 Task: Find connections with filter location Calafell with filter topic #linkedinnetworkingwith filter profile language Spanish with filter current company Ather Energy with filter school Velammal College of Engineering & Technology, Madurai with filter industry Sightseeing Transportation with filter service category Commercial Real Estate with filter keywords title Retail Worker
Action: Mouse moved to (162, 231)
Screenshot: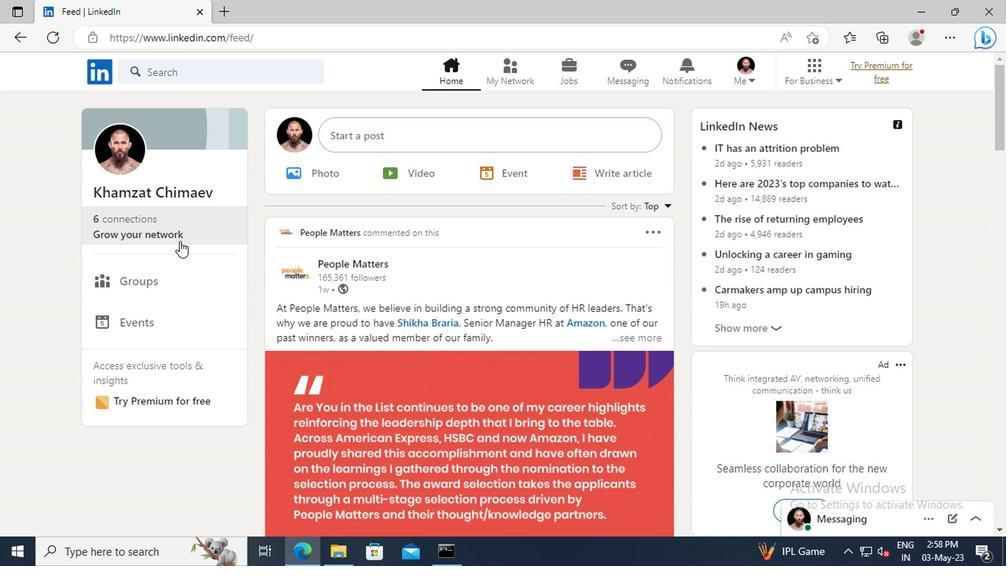 
Action: Mouse pressed left at (162, 231)
Screenshot: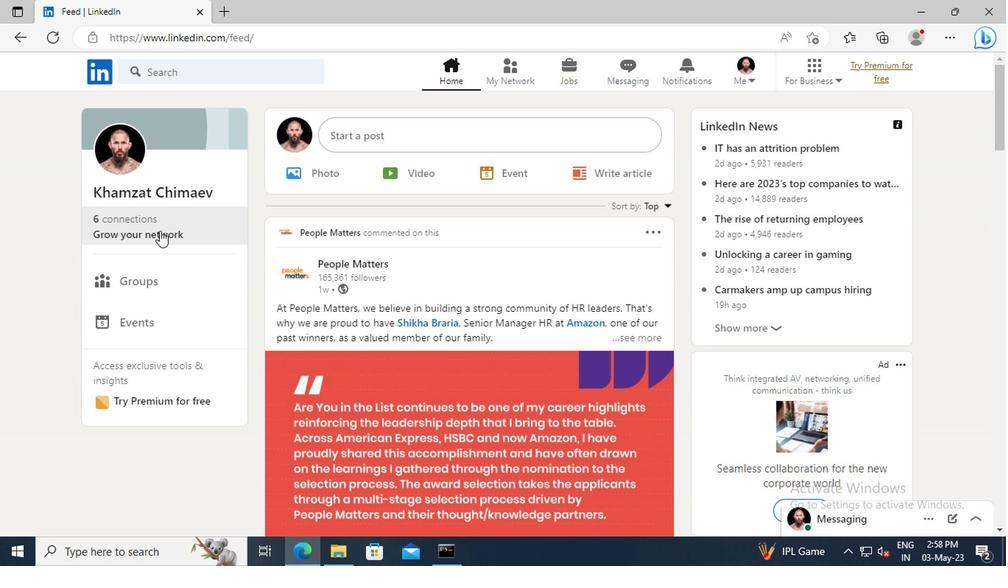 
Action: Mouse moved to (165, 161)
Screenshot: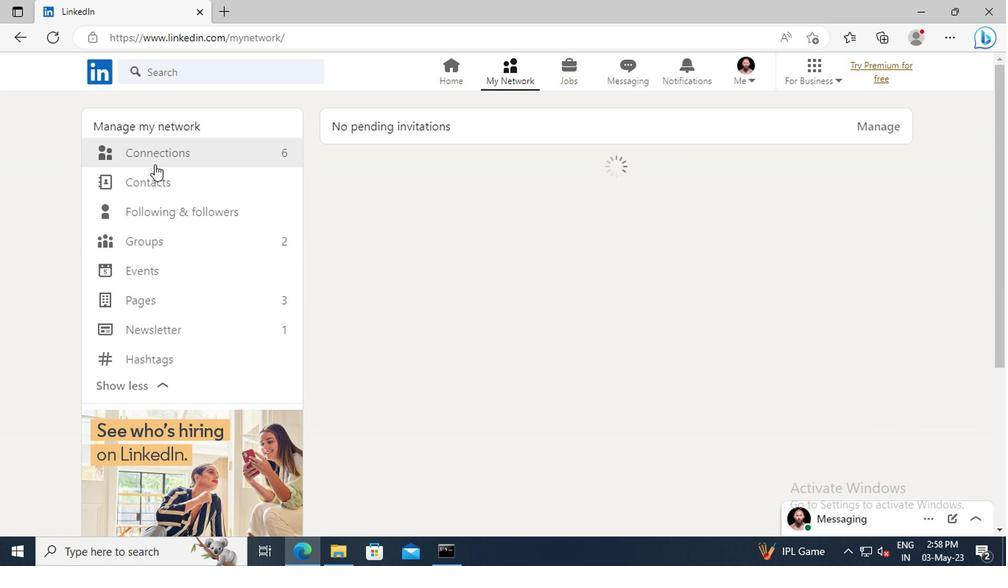 
Action: Mouse pressed left at (165, 161)
Screenshot: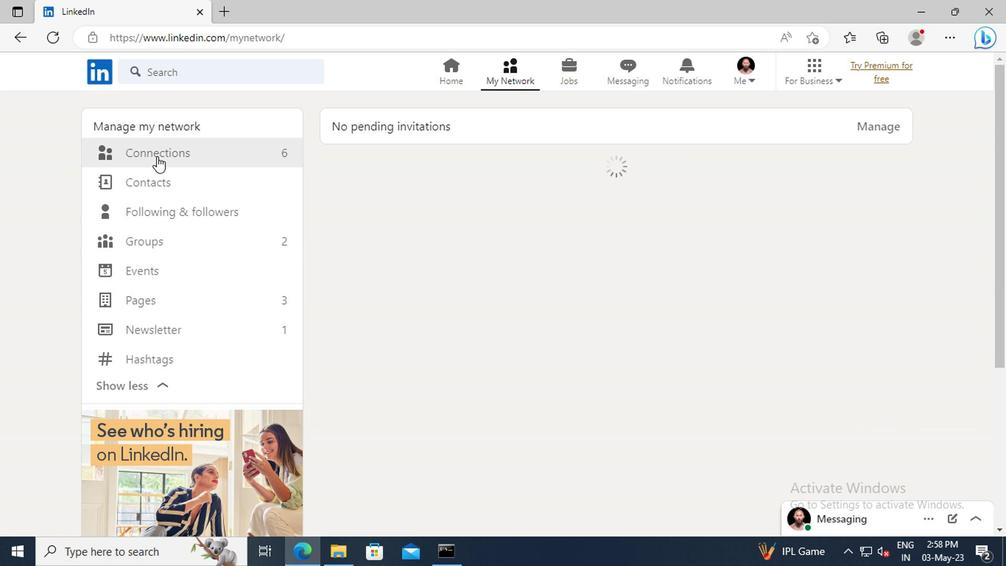 
Action: Mouse moved to (597, 164)
Screenshot: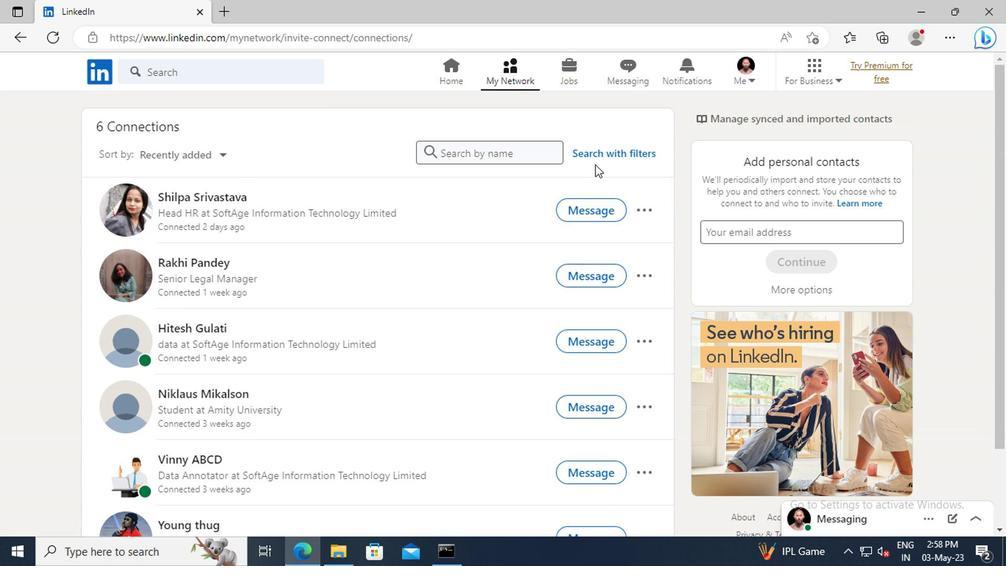 
Action: Mouse pressed left at (597, 164)
Screenshot: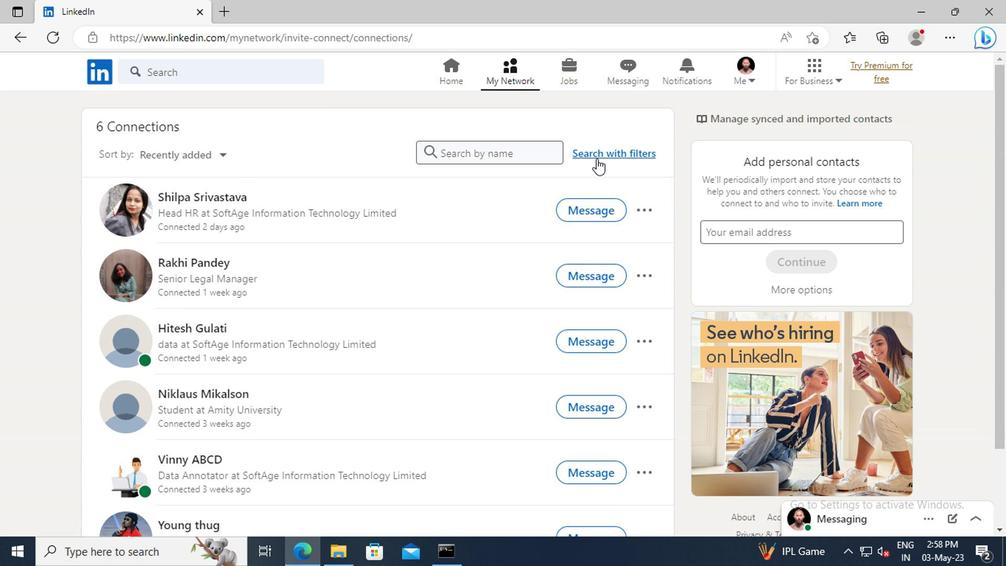 
Action: Mouse moved to (558, 123)
Screenshot: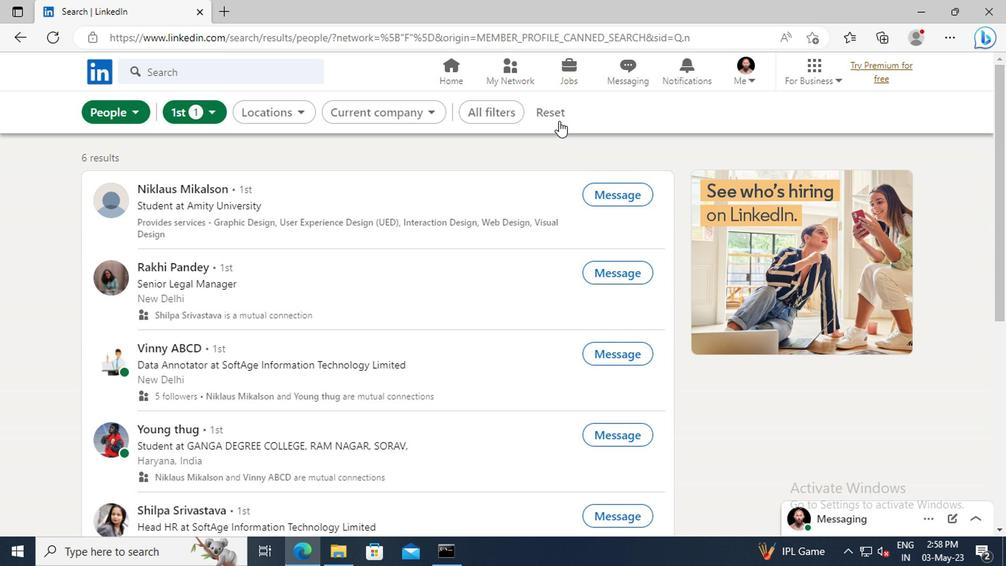 
Action: Mouse pressed left at (558, 123)
Screenshot: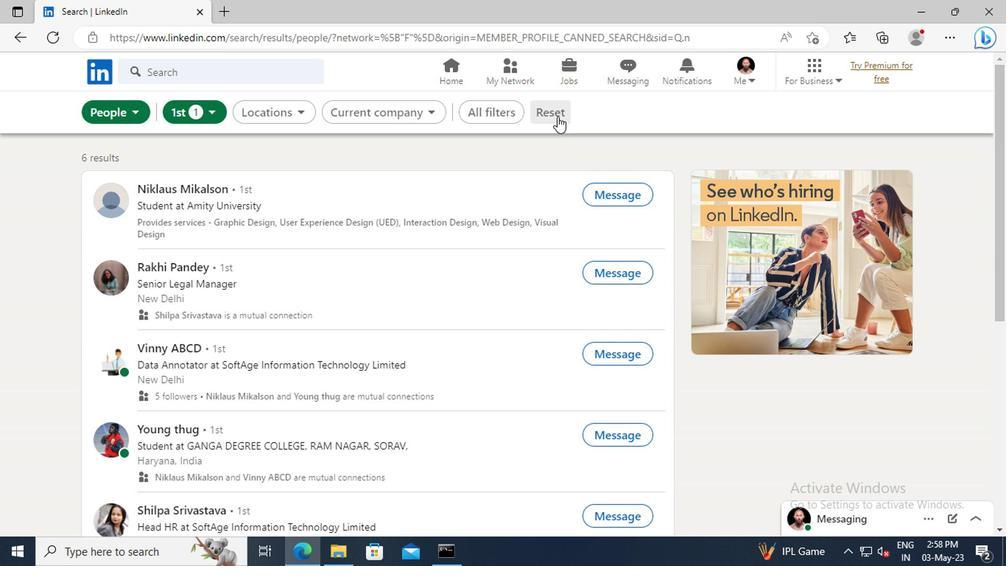 
Action: Mouse moved to (530, 119)
Screenshot: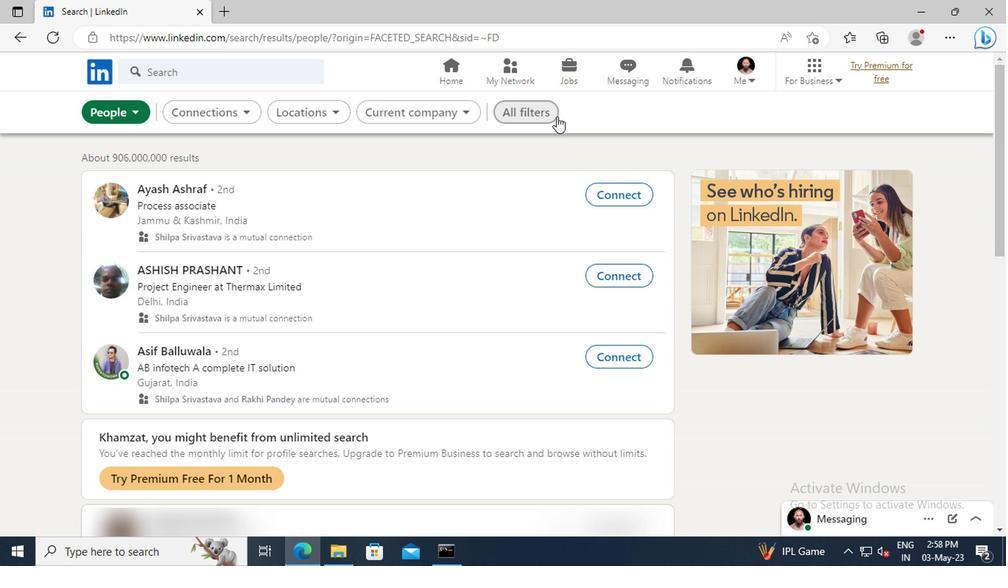 
Action: Mouse pressed left at (530, 119)
Screenshot: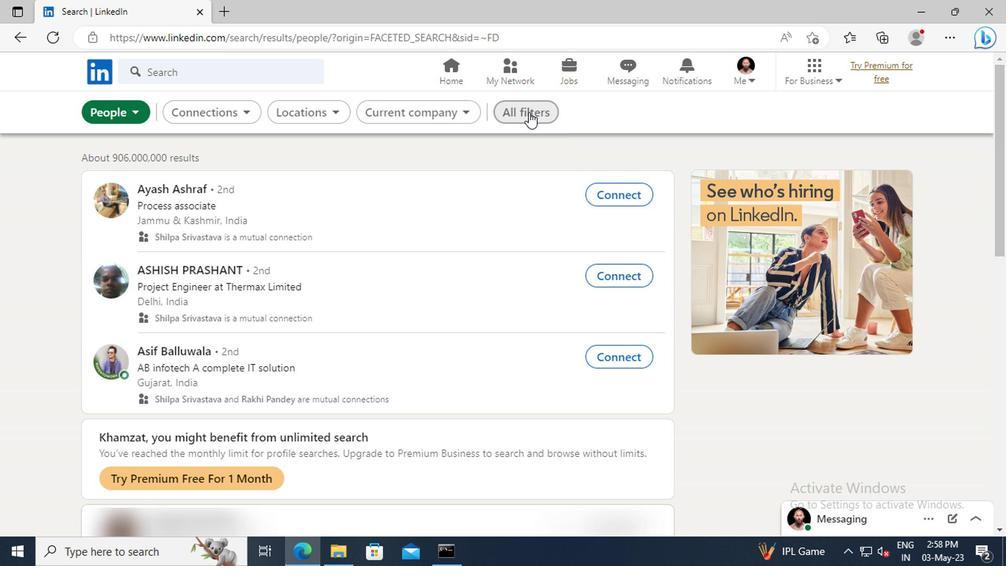 
Action: Mouse moved to (817, 266)
Screenshot: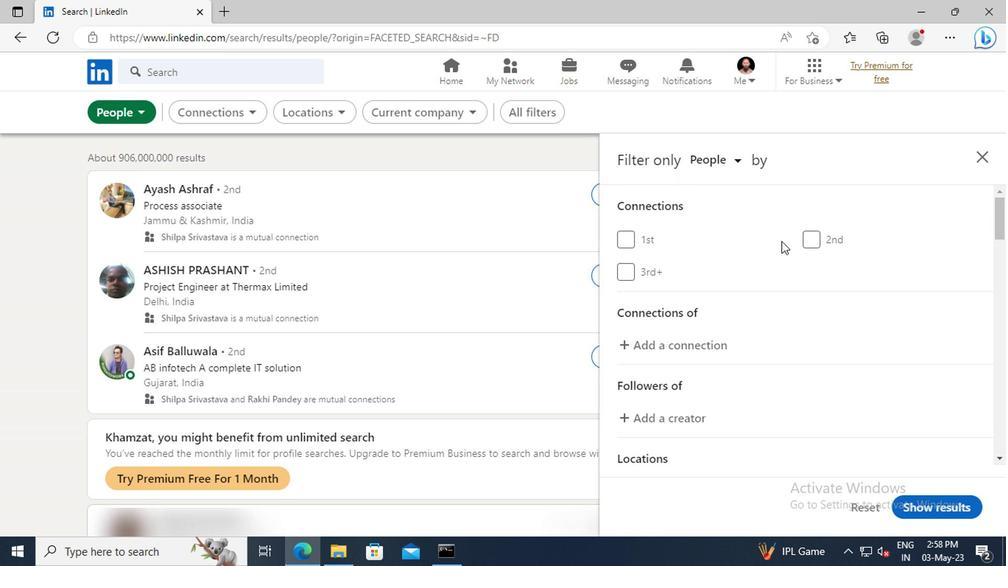 
Action: Mouse scrolled (817, 265) with delta (0, -1)
Screenshot: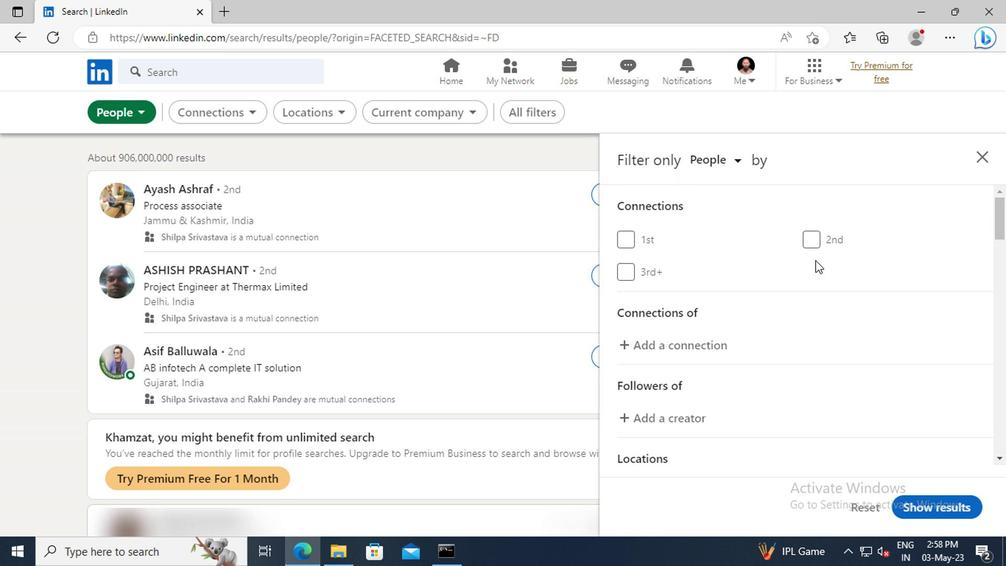 
Action: Mouse scrolled (817, 265) with delta (0, -1)
Screenshot: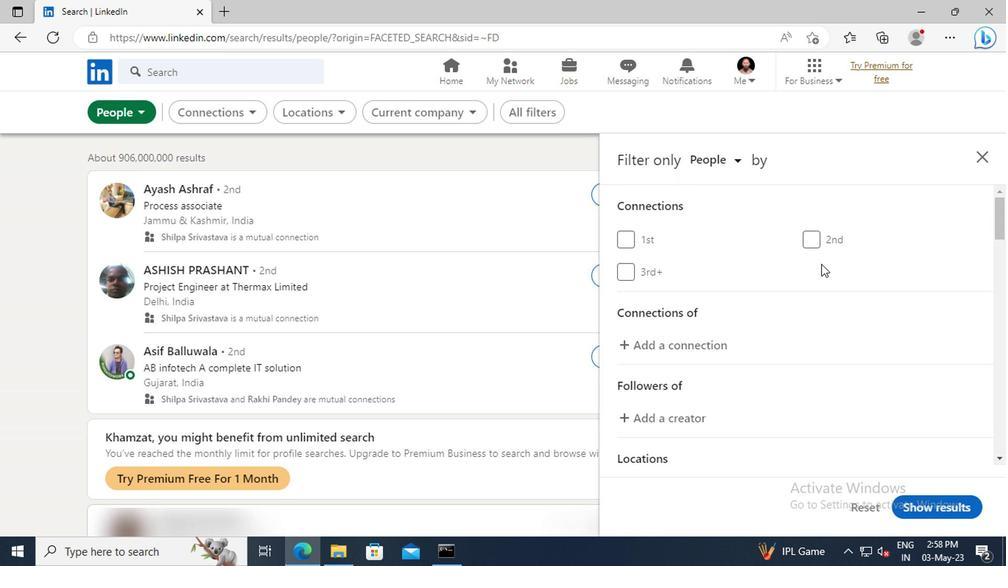 
Action: Mouse scrolled (817, 265) with delta (0, -1)
Screenshot: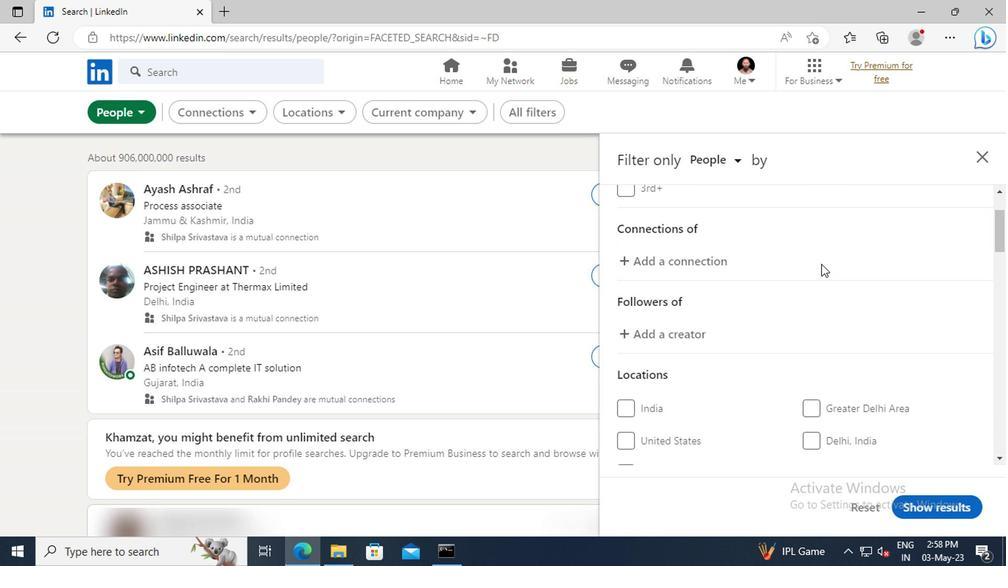 
Action: Mouse scrolled (817, 265) with delta (0, -1)
Screenshot: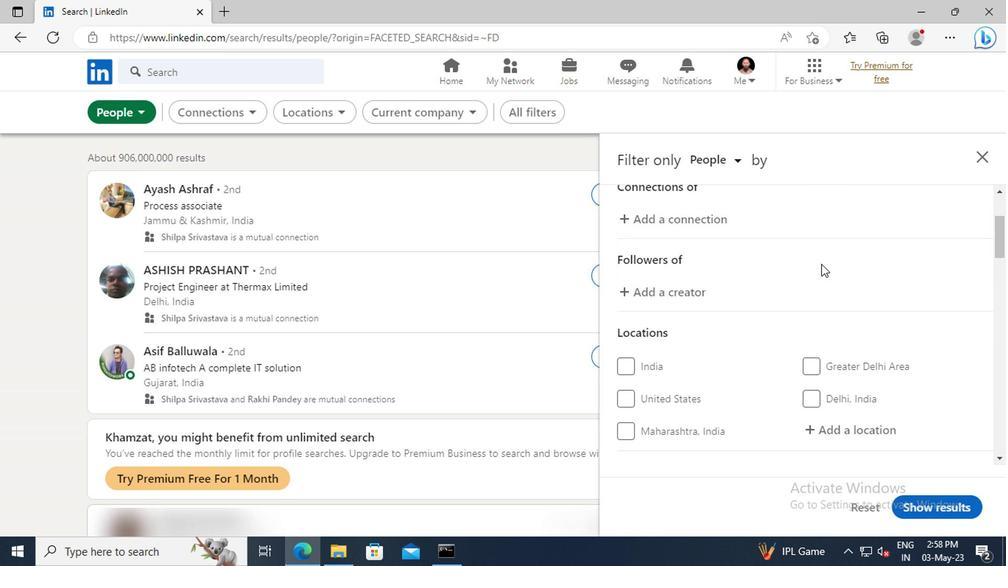 
Action: Mouse scrolled (817, 265) with delta (0, -1)
Screenshot: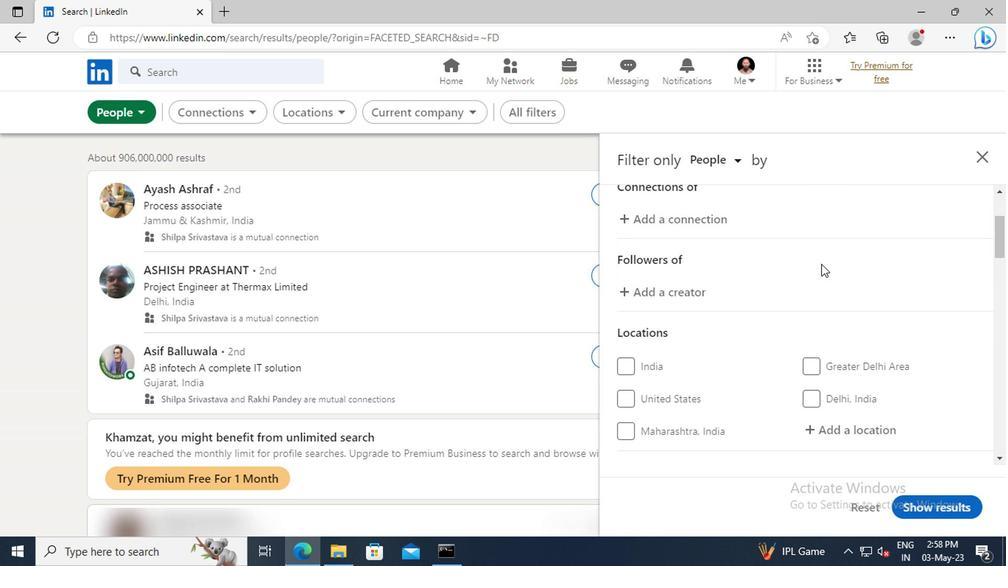 
Action: Mouse scrolled (817, 265) with delta (0, -1)
Screenshot: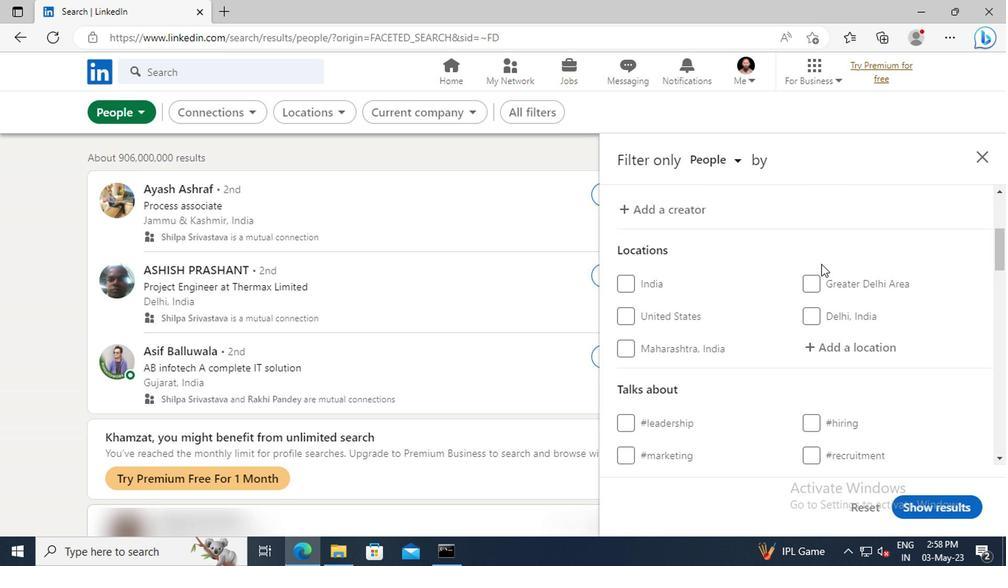 
Action: Mouse moved to (827, 298)
Screenshot: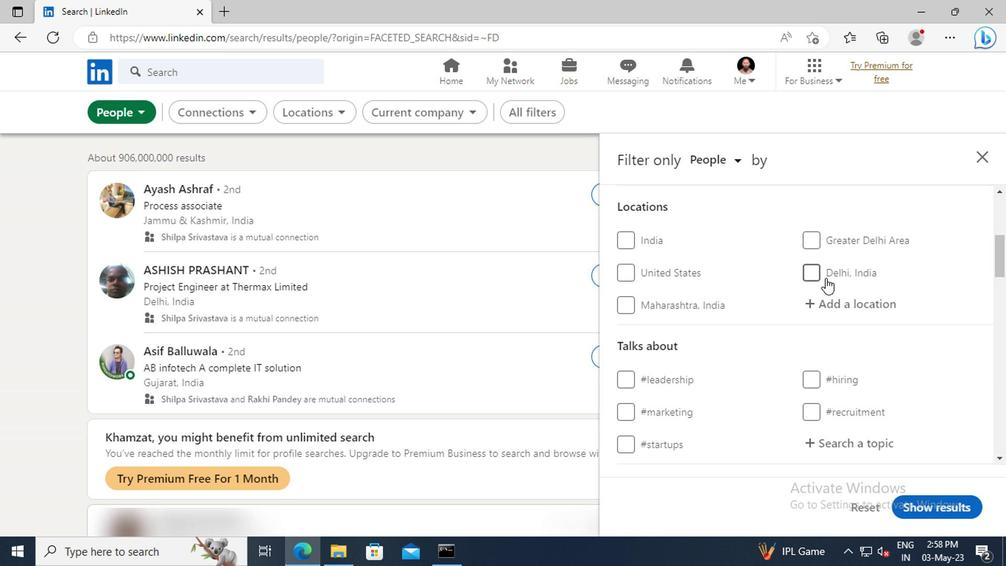 
Action: Mouse pressed left at (827, 298)
Screenshot: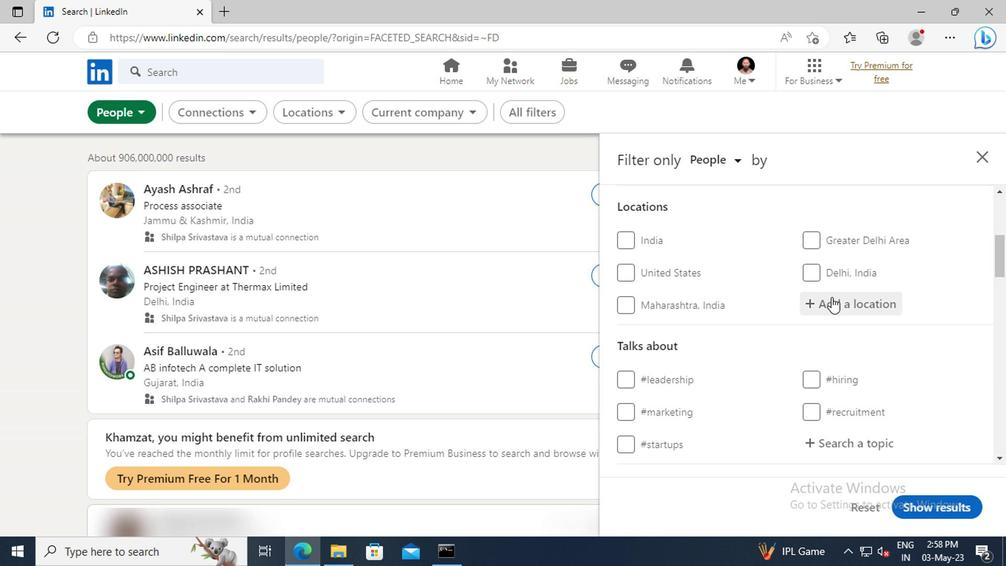 
Action: Key pressed <Key.shift>CALAFELL
Screenshot: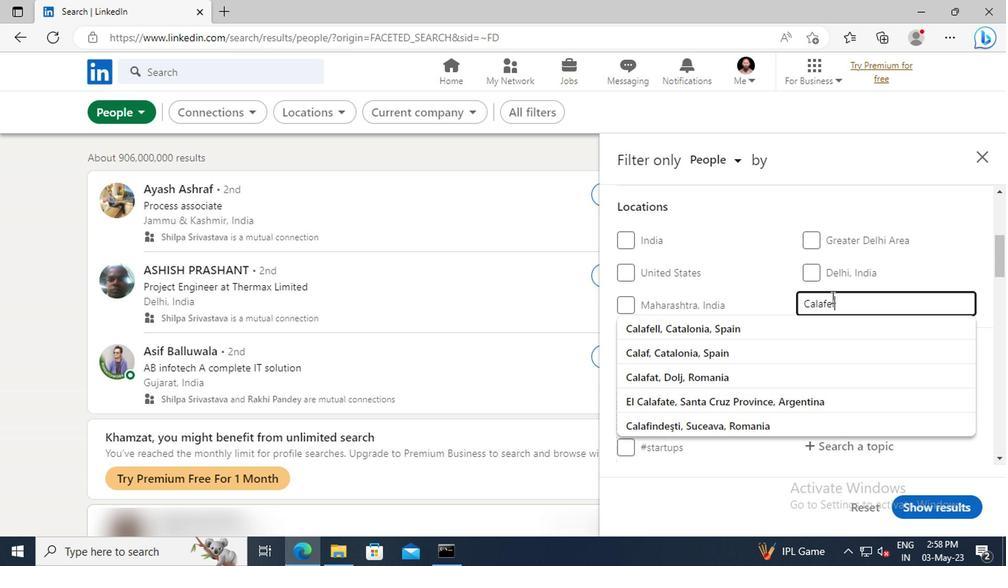 
Action: Mouse moved to (832, 328)
Screenshot: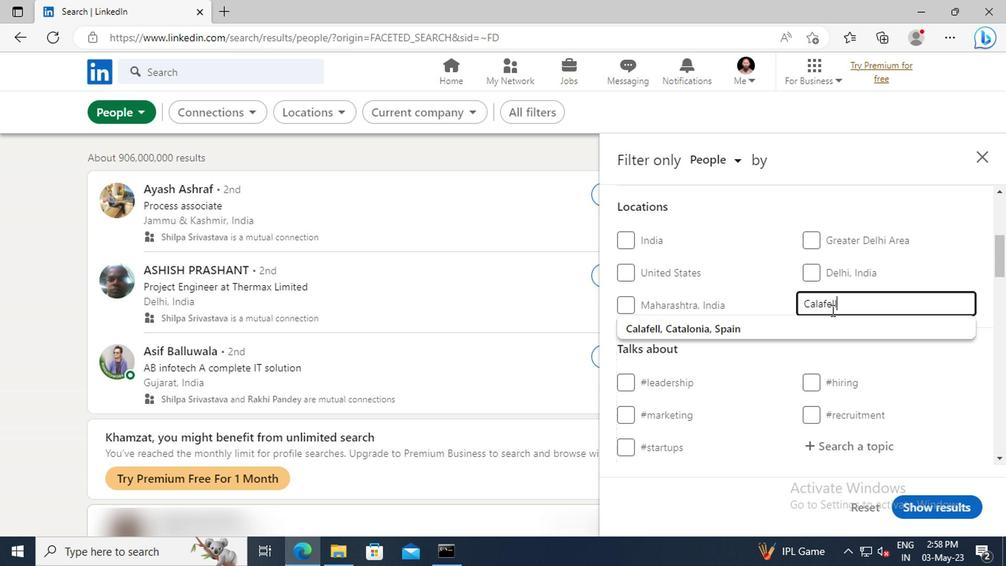 
Action: Mouse pressed left at (832, 328)
Screenshot: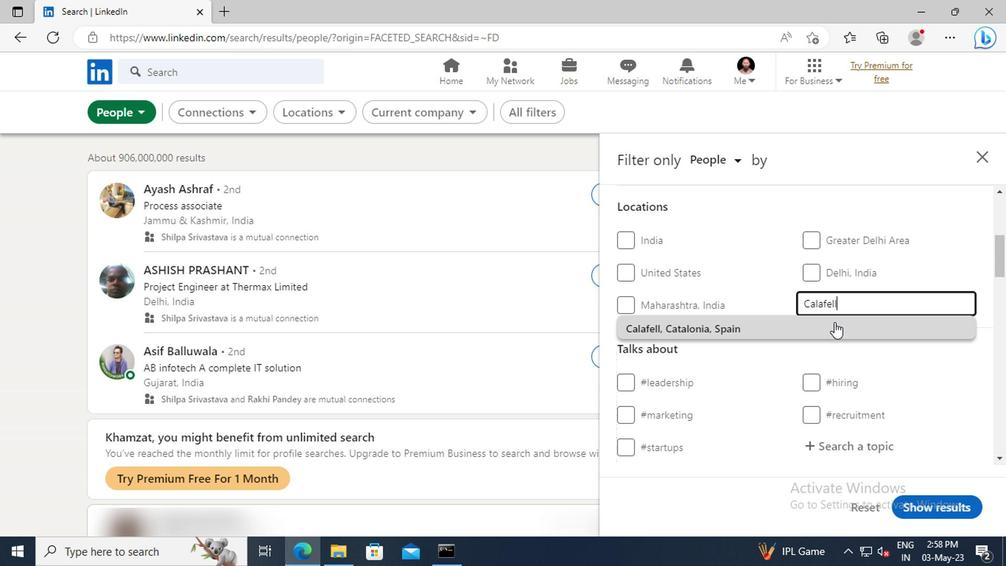 
Action: Mouse scrolled (832, 327) with delta (0, 0)
Screenshot: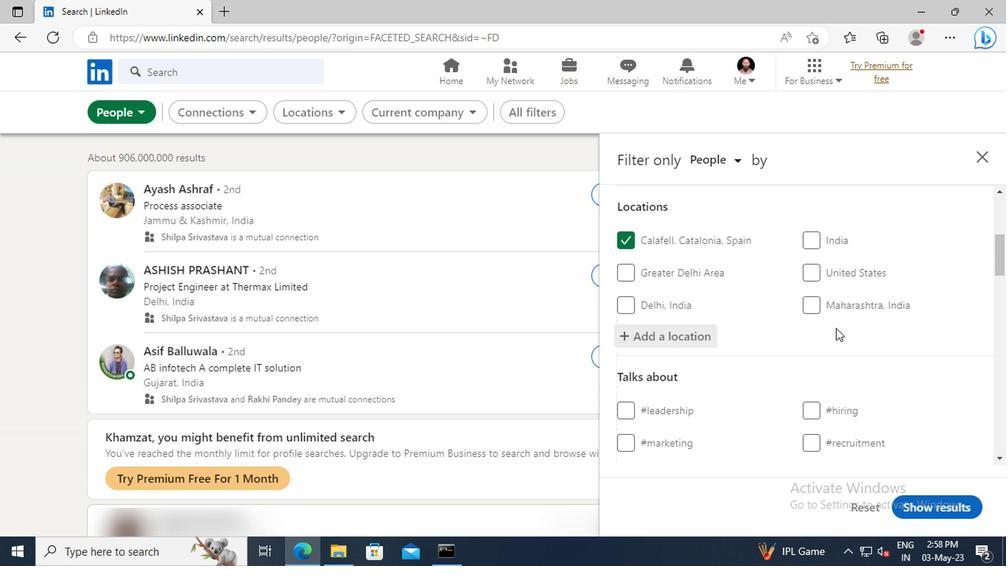 
Action: Mouse scrolled (832, 327) with delta (0, 0)
Screenshot: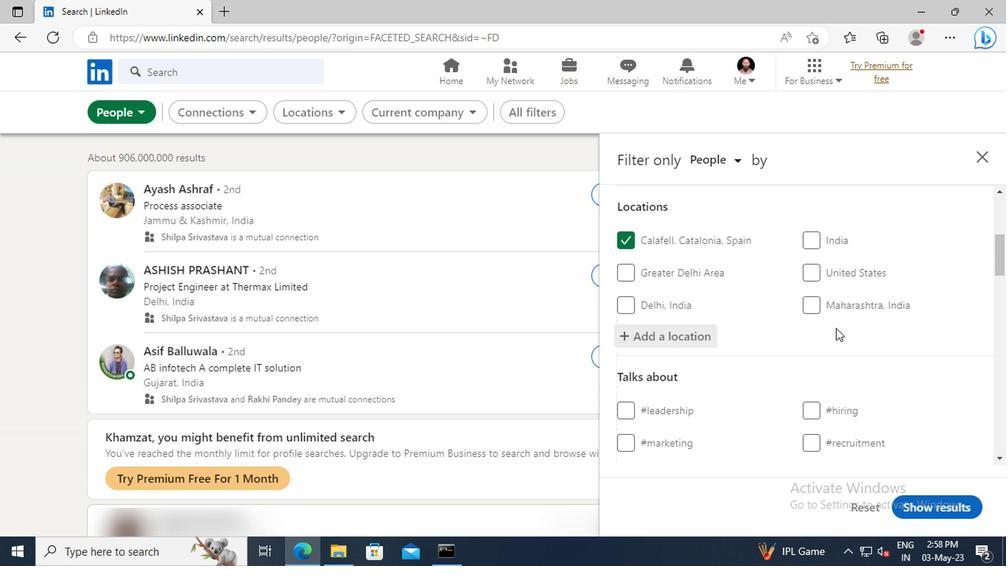 
Action: Mouse scrolled (832, 327) with delta (0, 0)
Screenshot: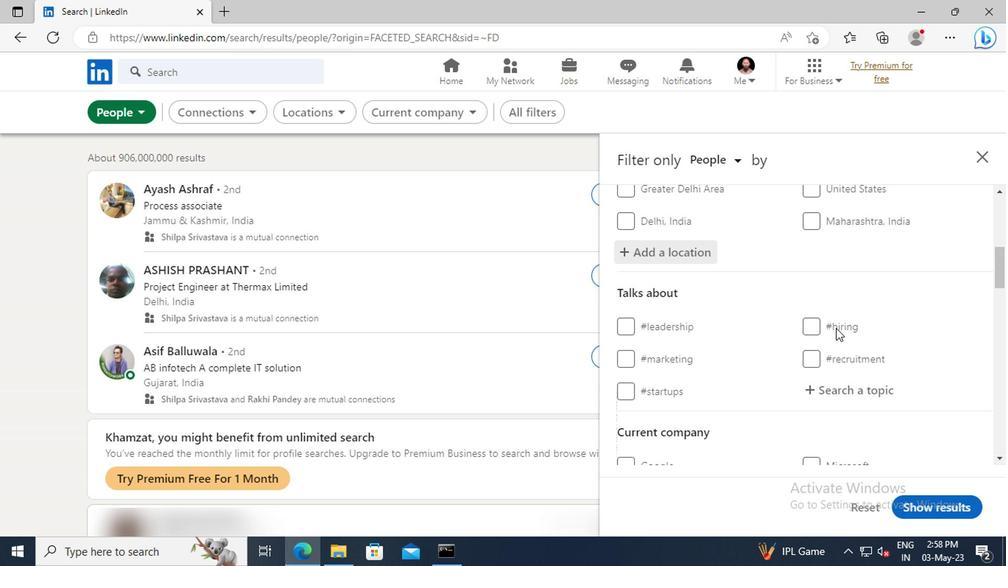 
Action: Mouse scrolled (832, 327) with delta (0, 0)
Screenshot: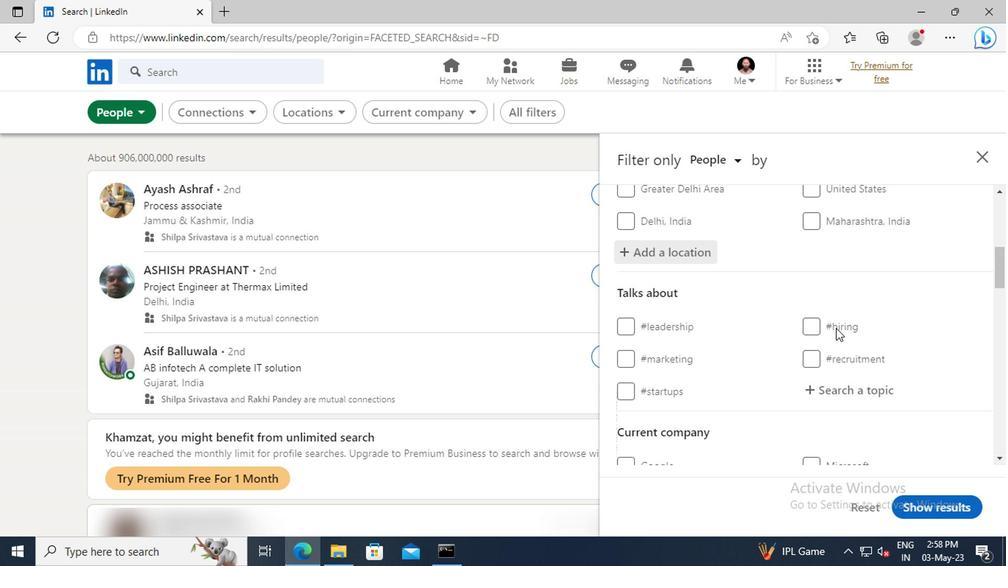 
Action: Mouse moved to (836, 316)
Screenshot: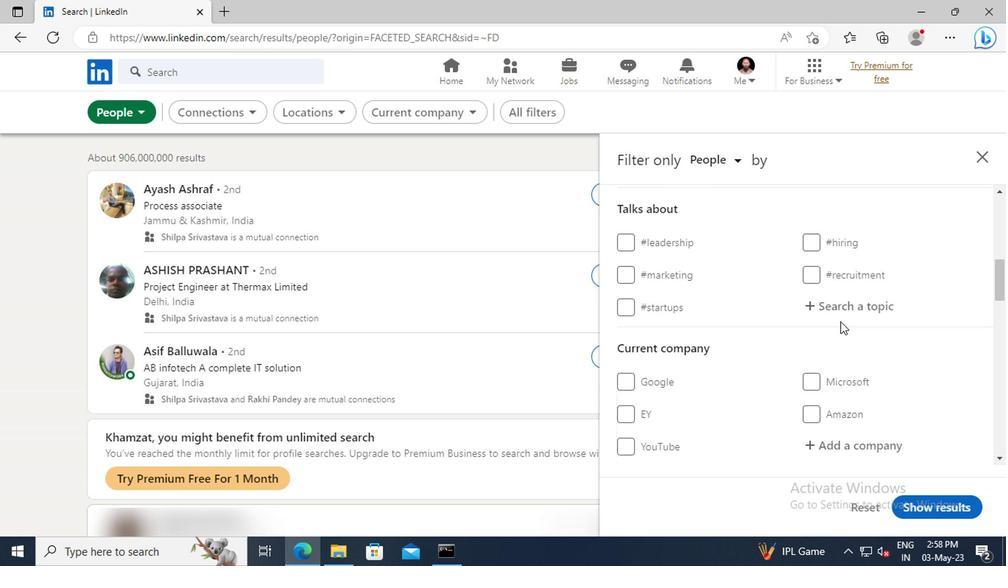 
Action: Mouse pressed left at (836, 316)
Screenshot: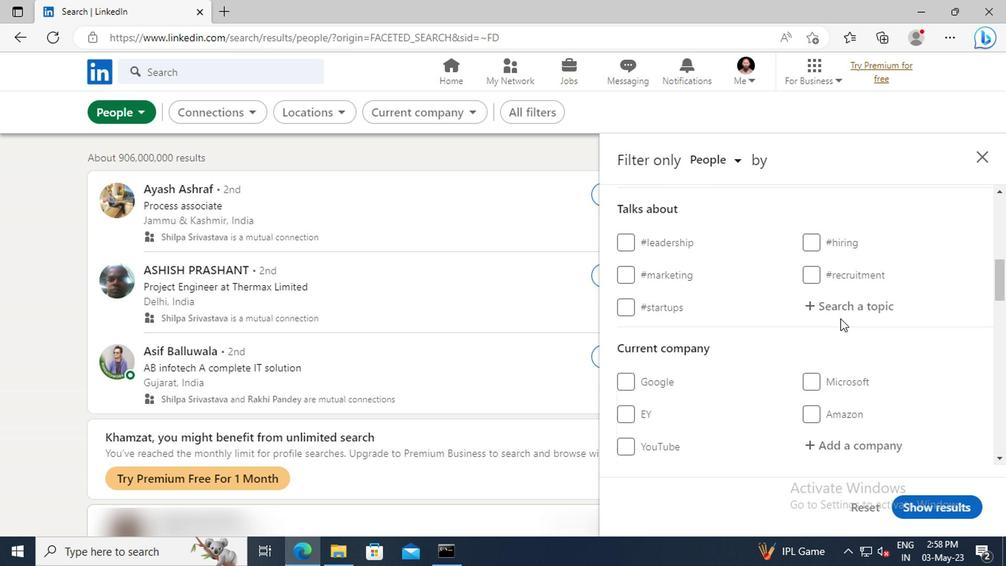 
Action: Key pressed LINKEDINNET
Screenshot: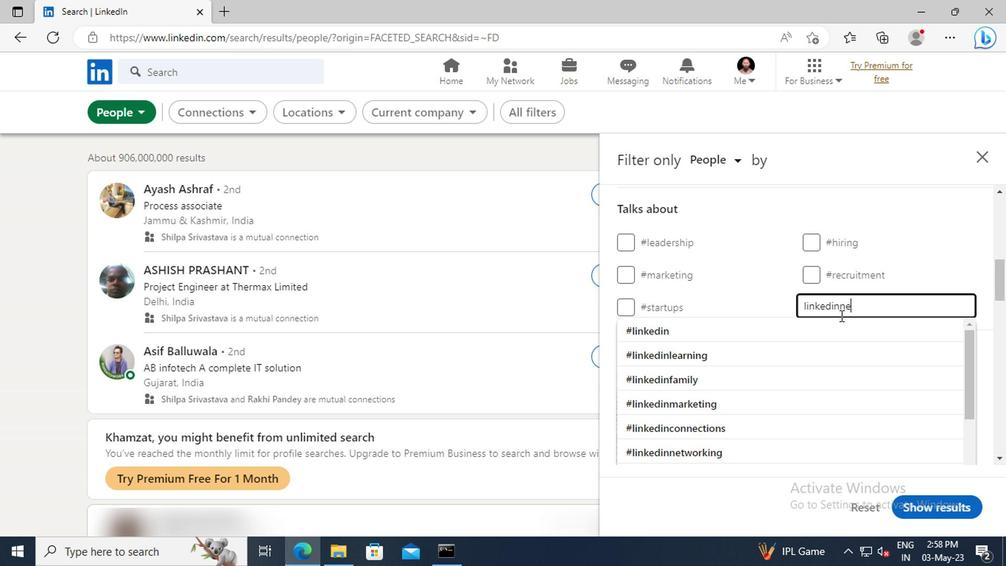 
Action: Mouse moved to (838, 321)
Screenshot: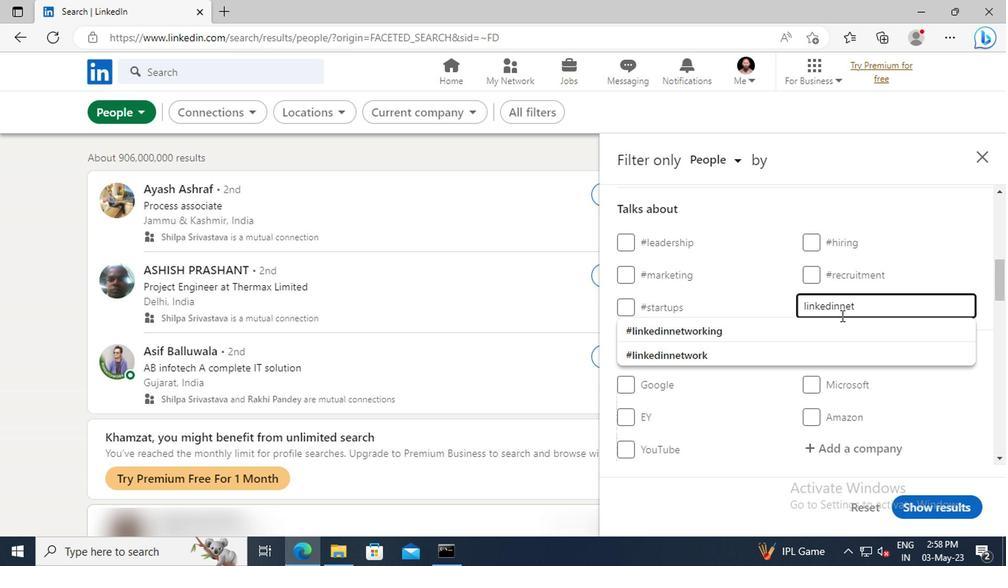 
Action: Mouse pressed left at (838, 321)
Screenshot: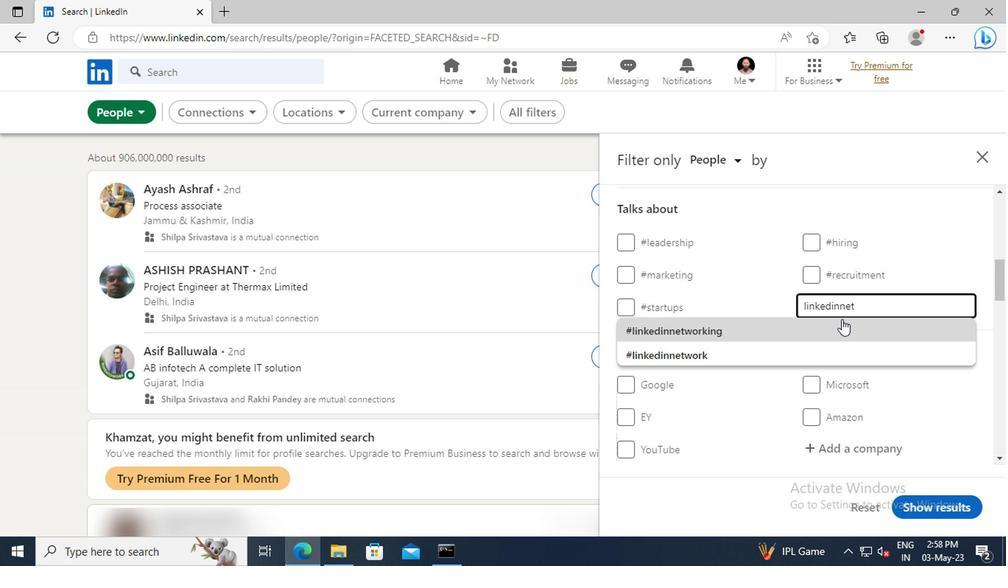 
Action: Mouse scrolled (838, 320) with delta (0, -1)
Screenshot: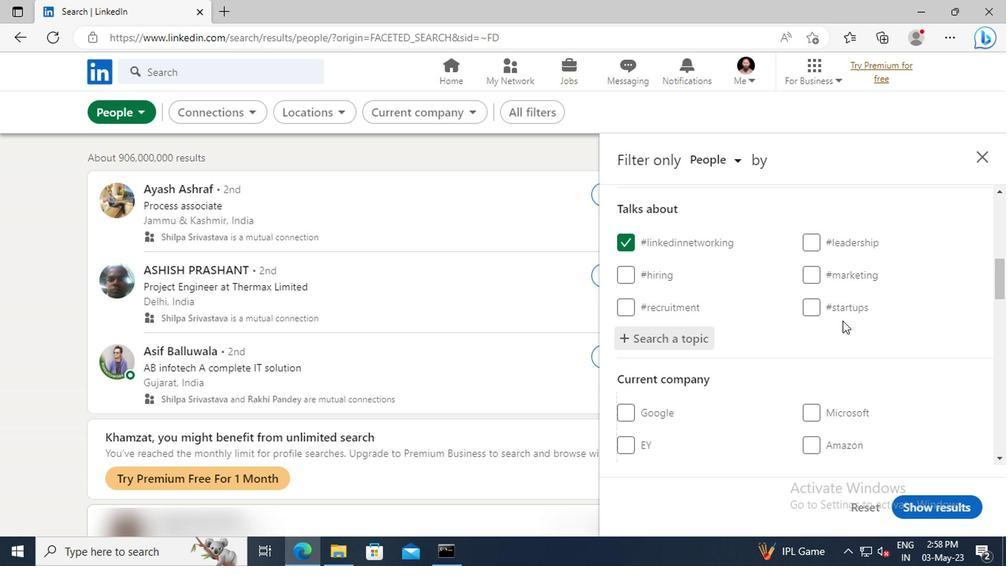 
Action: Mouse scrolled (838, 320) with delta (0, -1)
Screenshot: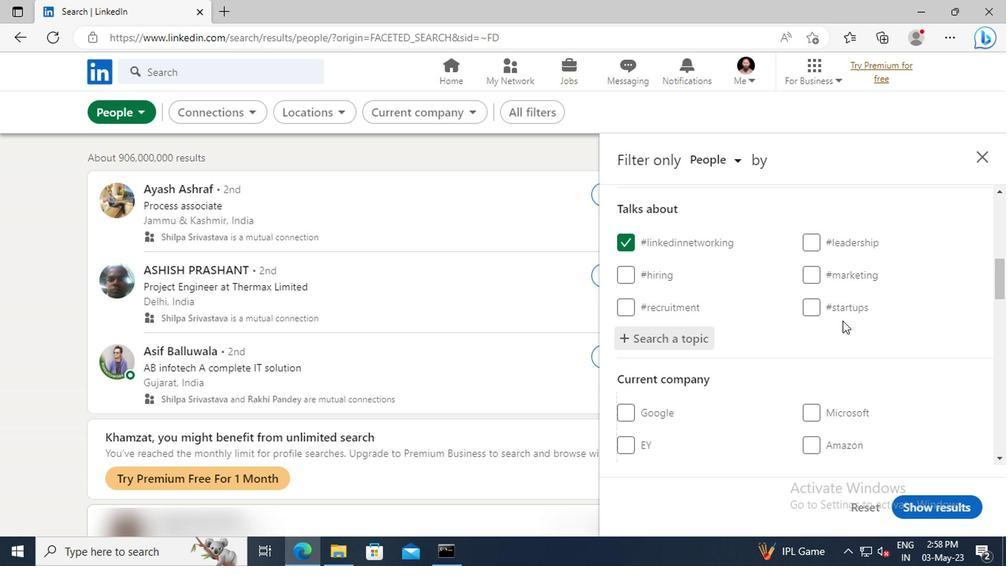 
Action: Mouse scrolled (838, 320) with delta (0, -1)
Screenshot: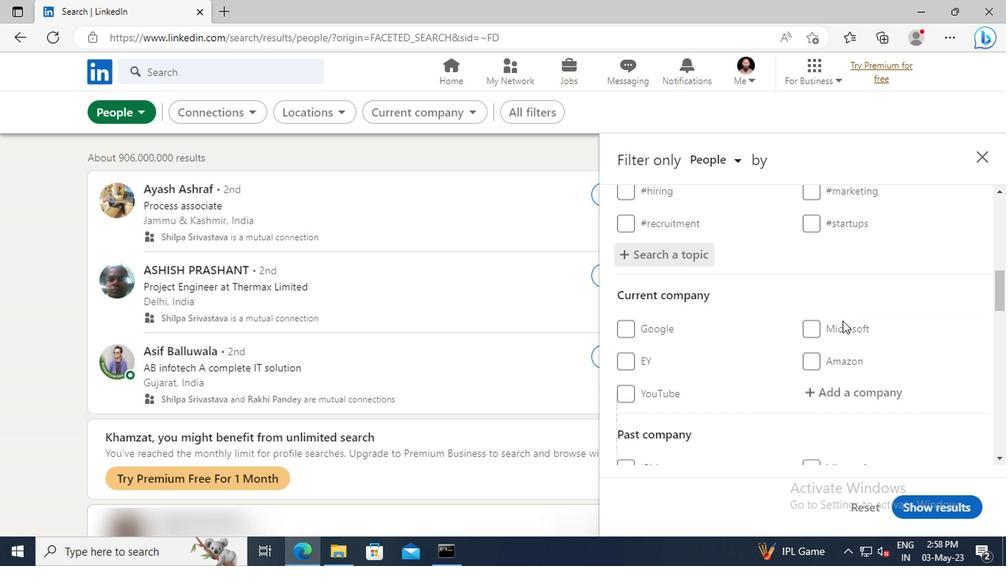 
Action: Mouse scrolled (838, 320) with delta (0, -1)
Screenshot: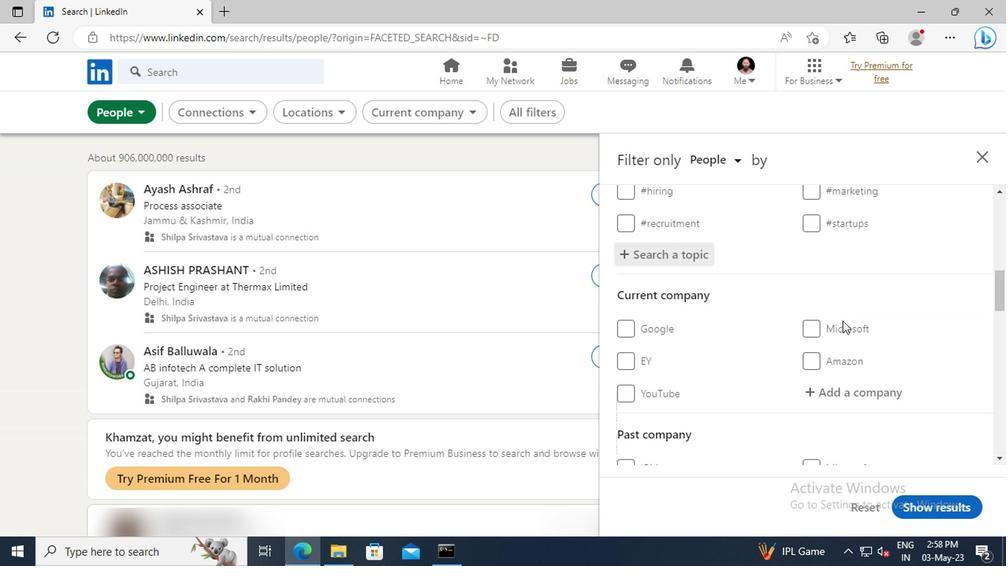 
Action: Mouse scrolled (838, 320) with delta (0, -1)
Screenshot: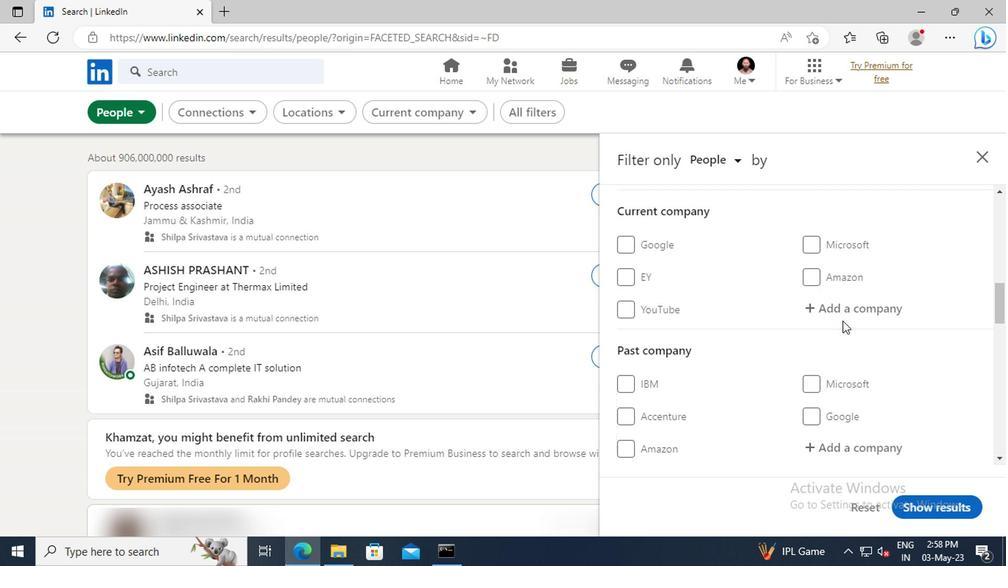 
Action: Mouse scrolled (838, 320) with delta (0, -1)
Screenshot: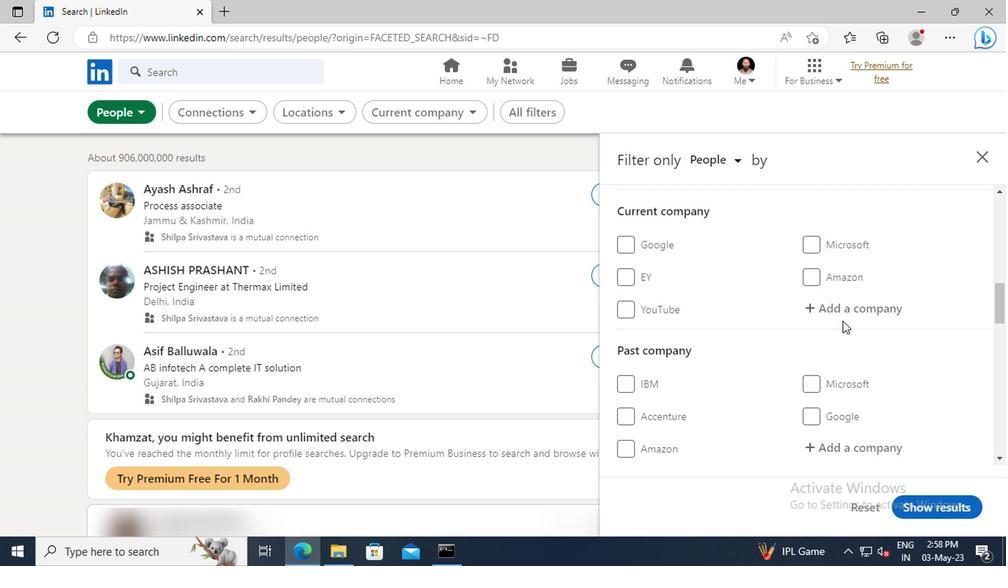 
Action: Mouse scrolled (838, 320) with delta (0, -1)
Screenshot: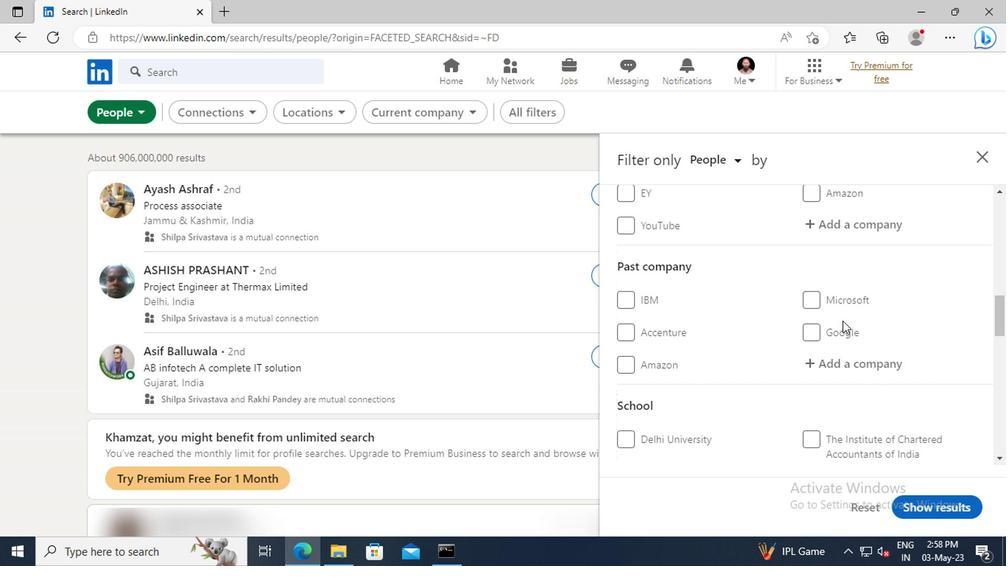 
Action: Mouse scrolled (838, 320) with delta (0, -1)
Screenshot: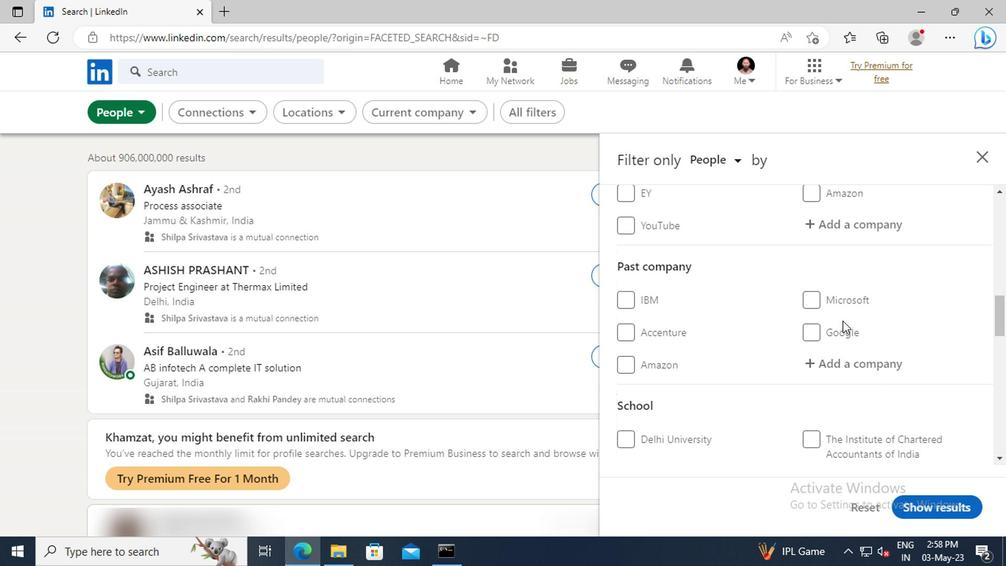 
Action: Mouse scrolled (838, 320) with delta (0, -1)
Screenshot: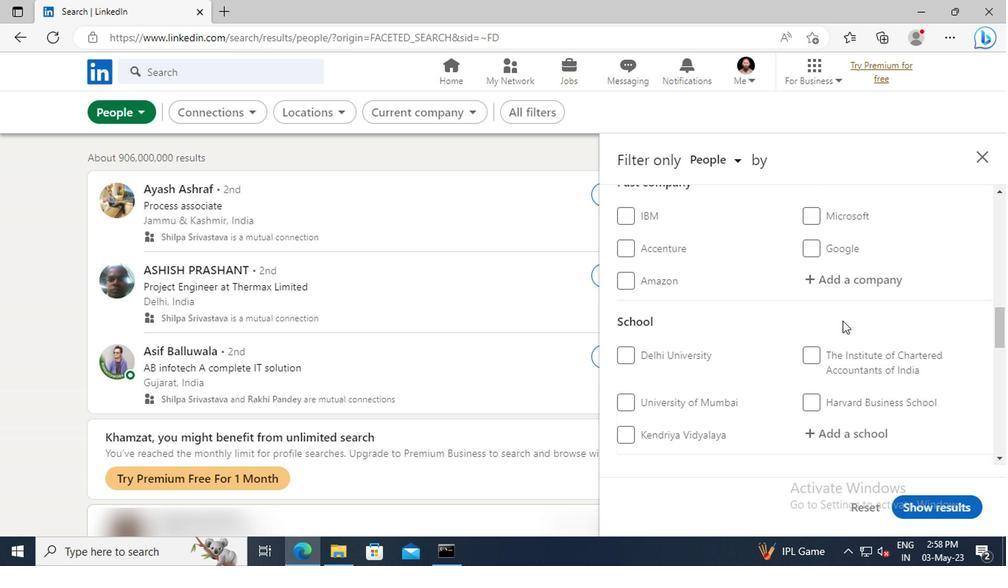 
Action: Mouse scrolled (838, 320) with delta (0, -1)
Screenshot: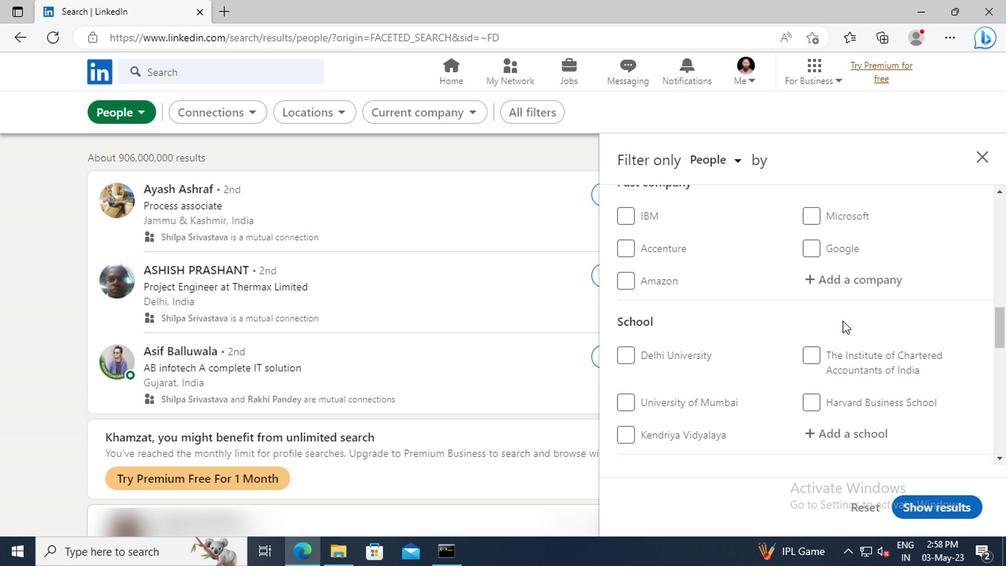 
Action: Mouse scrolled (838, 320) with delta (0, -1)
Screenshot: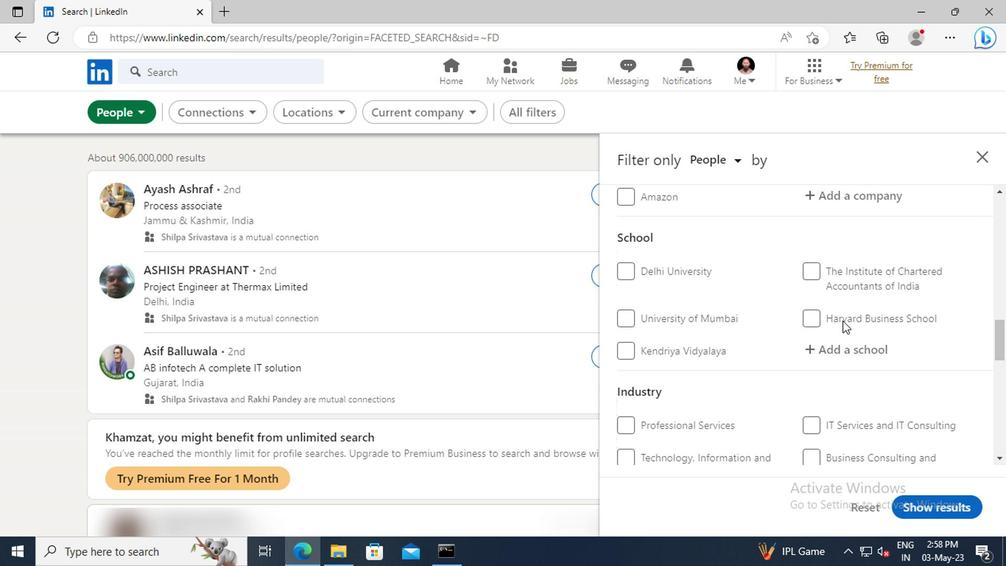 
Action: Mouse scrolled (838, 320) with delta (0, -1)
Screenshot: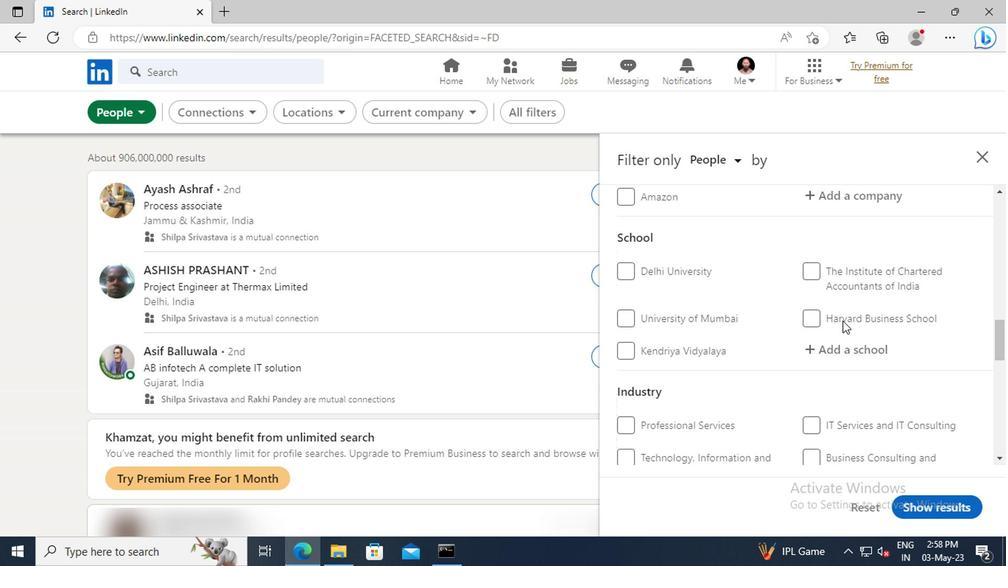 
Action: Mouse scrolled (838, 320) with delta (0, -1)
Screenshot: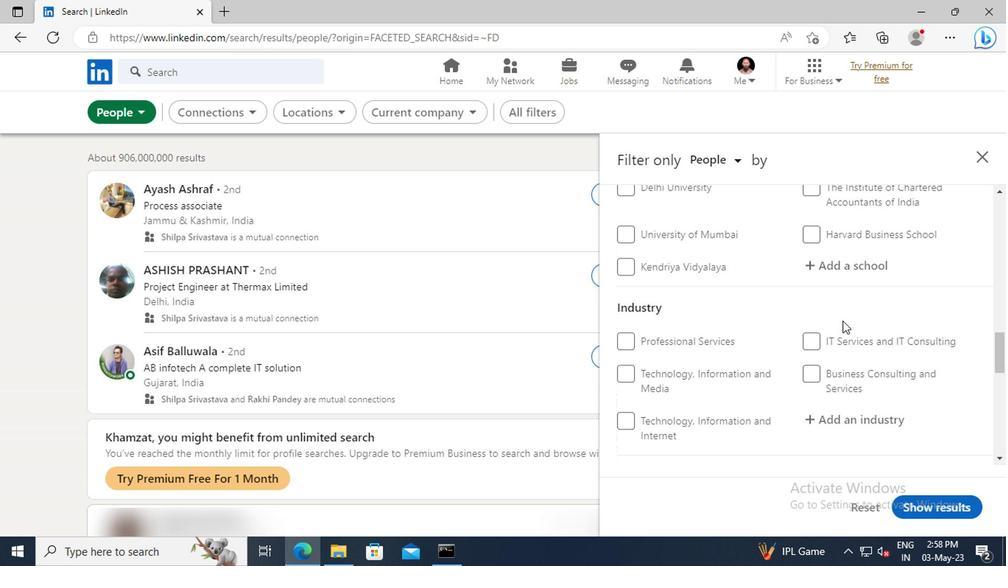 
Action: Mouse scrolled (838, 320) with delta (0, -1)
Screenshot: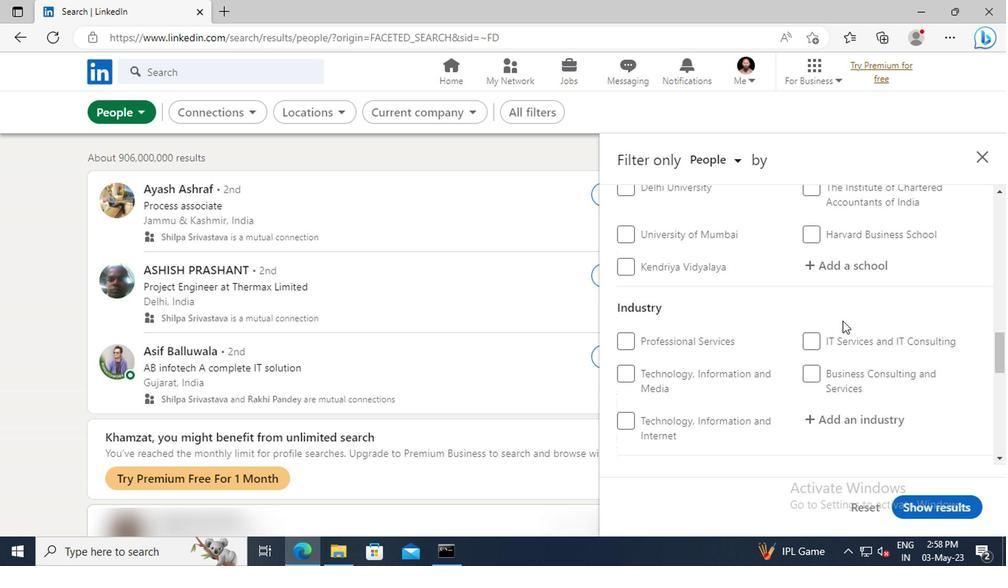 
Action: Mouse scrolled (838, 320) with delta (0, -1)
Screenshot: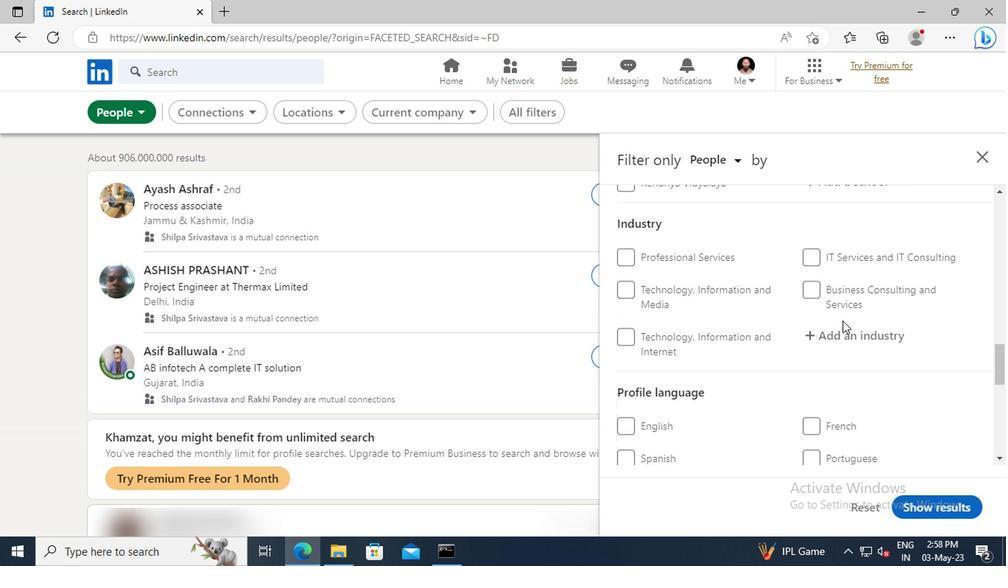 
Action: Mouse moved to (629, 414)
Screenshot: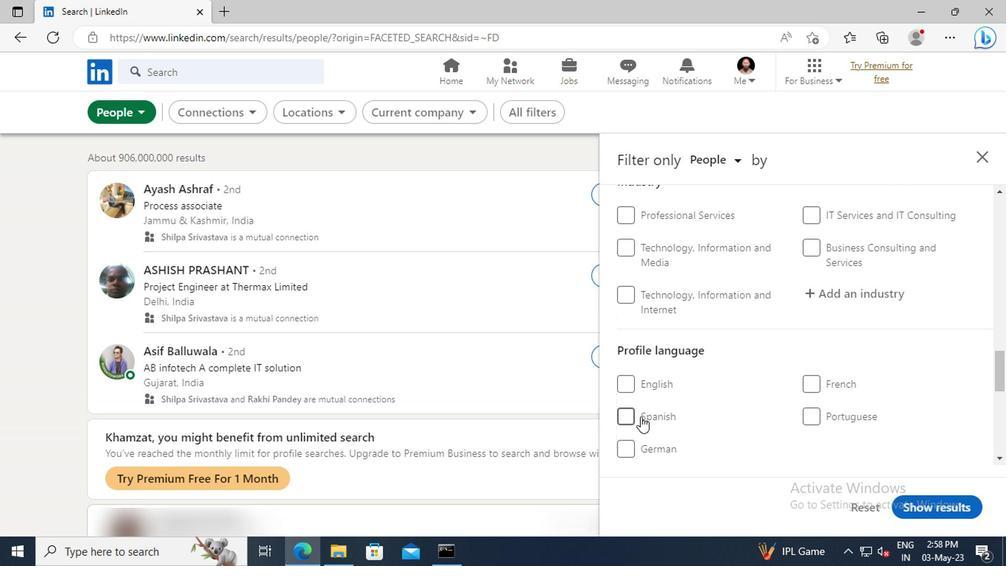 
Action: Mouse pressed left at (629, 414)
Screenshot: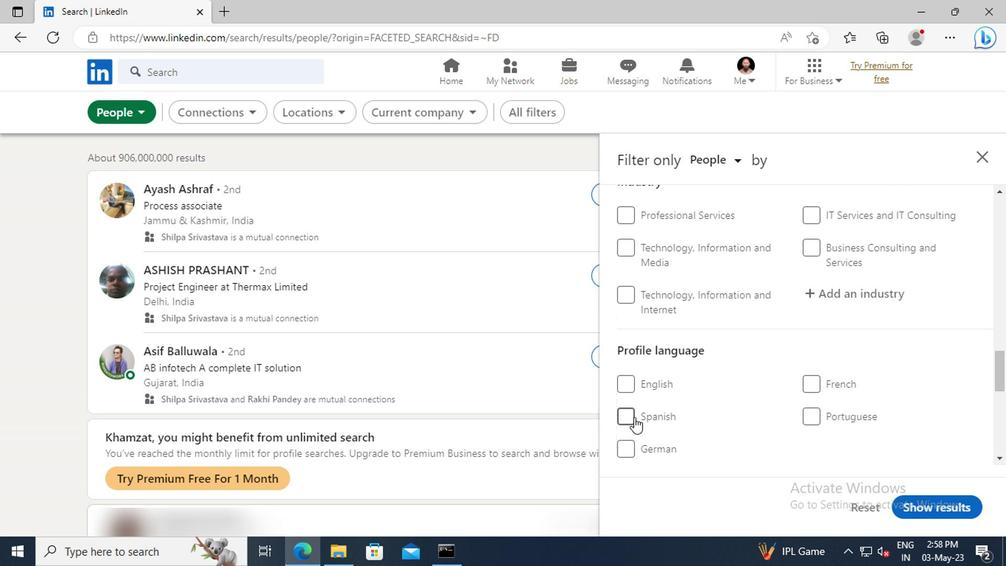 
Action: Mouse moved to (844, 385)
Screenshot: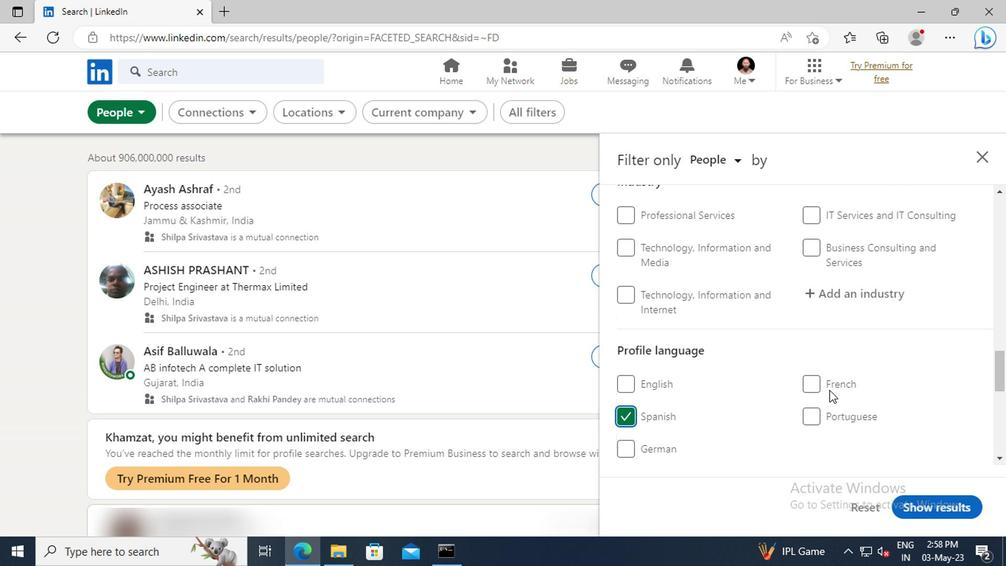 
Action: Mouse scrolled (844, 386) with delta (0, 1)
Screenshot: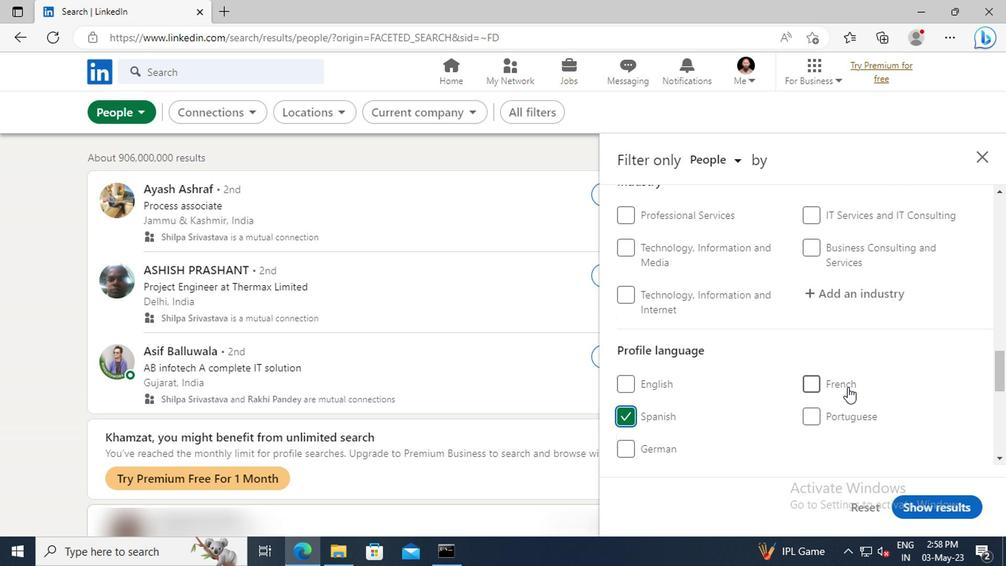 
Action: Mouse moved to (844, 384)
Screenshot: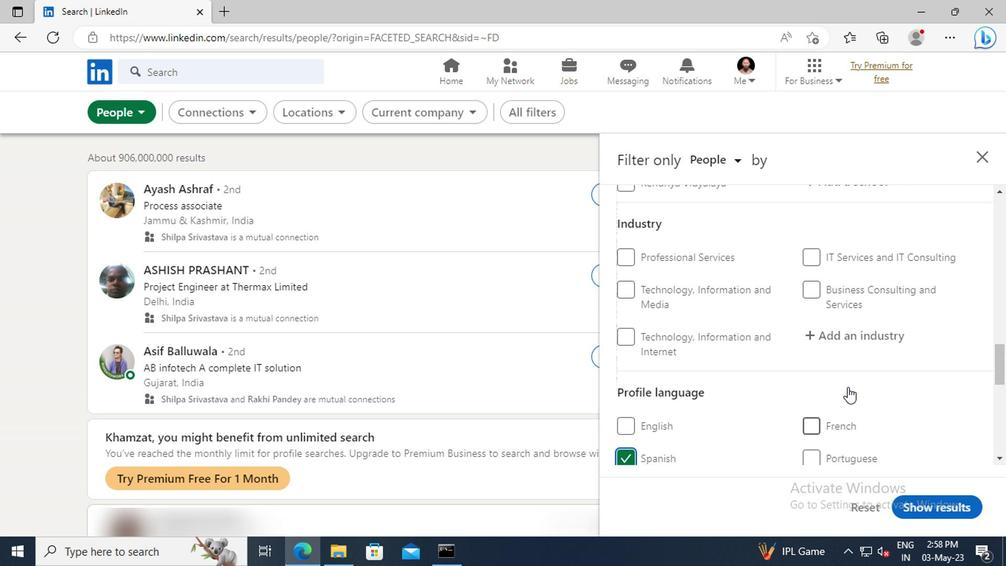 
Action: Mouse scrolled (844, 385) with delta (0, 0)
Screenshot: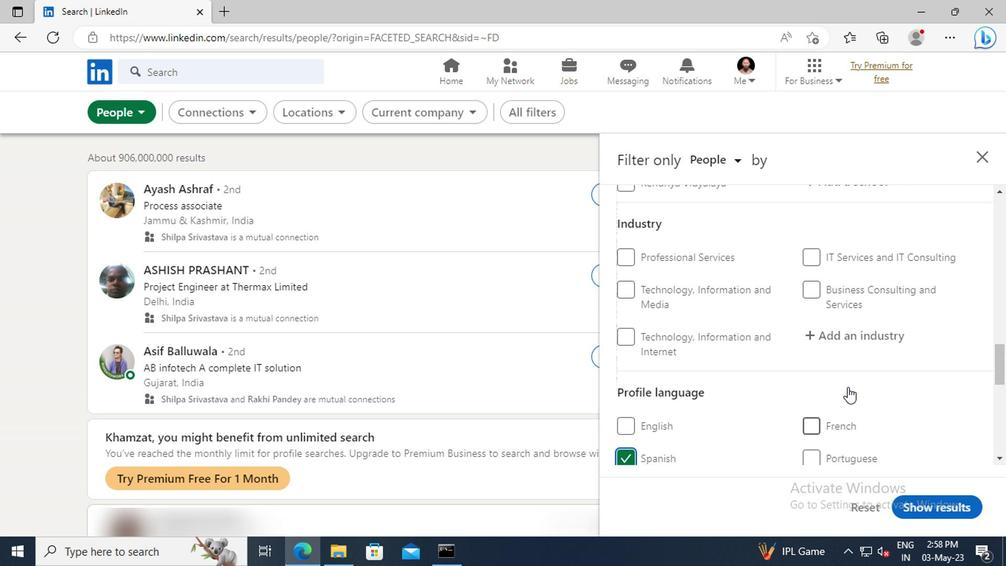 
Action: Mouse moved to (846, 383)
Screenshot: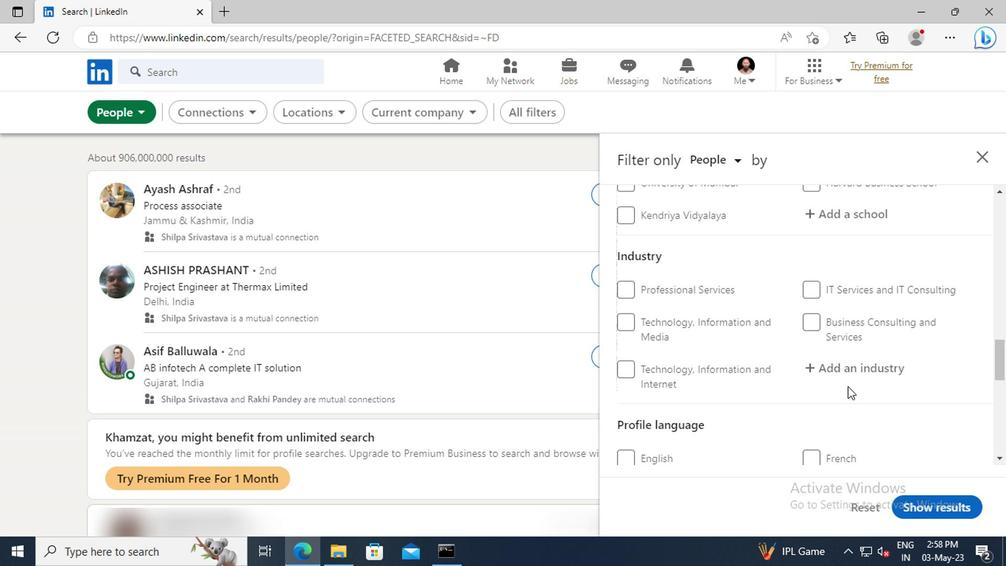 
Action: Mouse scrolled (846, 384) with delta (0, 1)
Screenshot: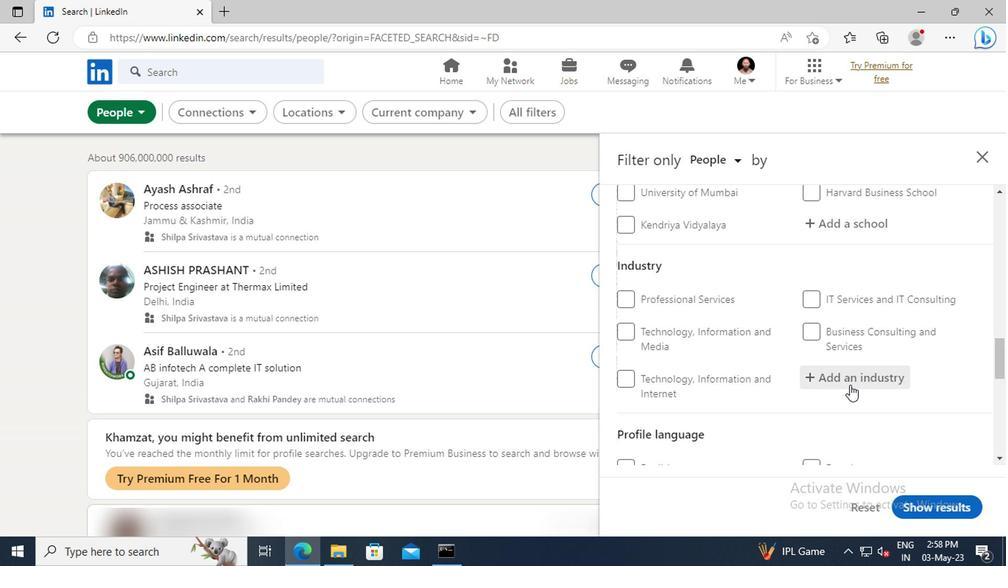 
Action: Mouse scrolled (846, 384) with delta (0, 1)
Screenshot: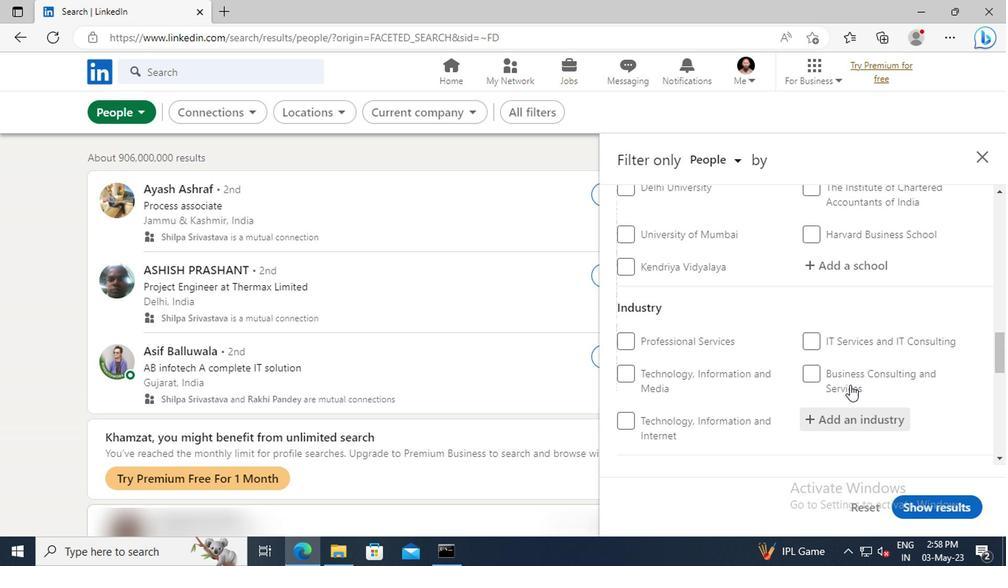 
Action: Mouse scrolled (846, 384) with delta (0, 1)
Screenshot: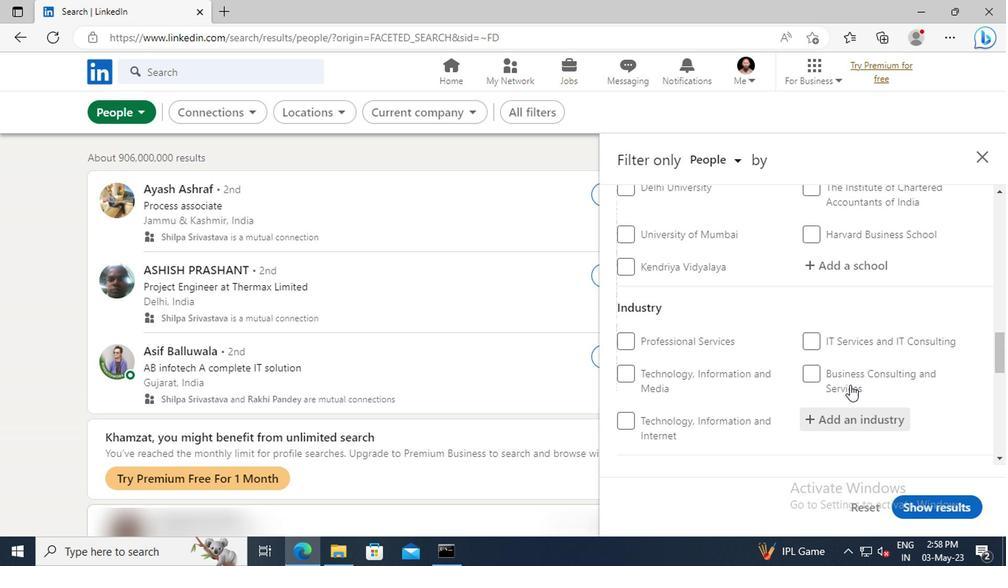
Action: Mouse scrolled (846, 384) with delta (0, 1)
Screenshot: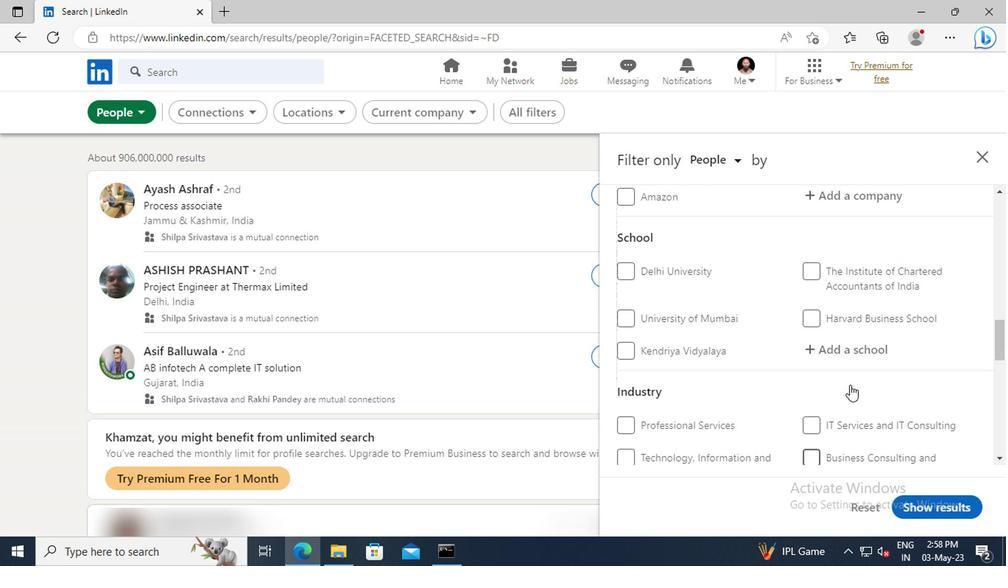 
Action: Mouse scrolled (846, 384) with delta (0, 1)
Screenshot: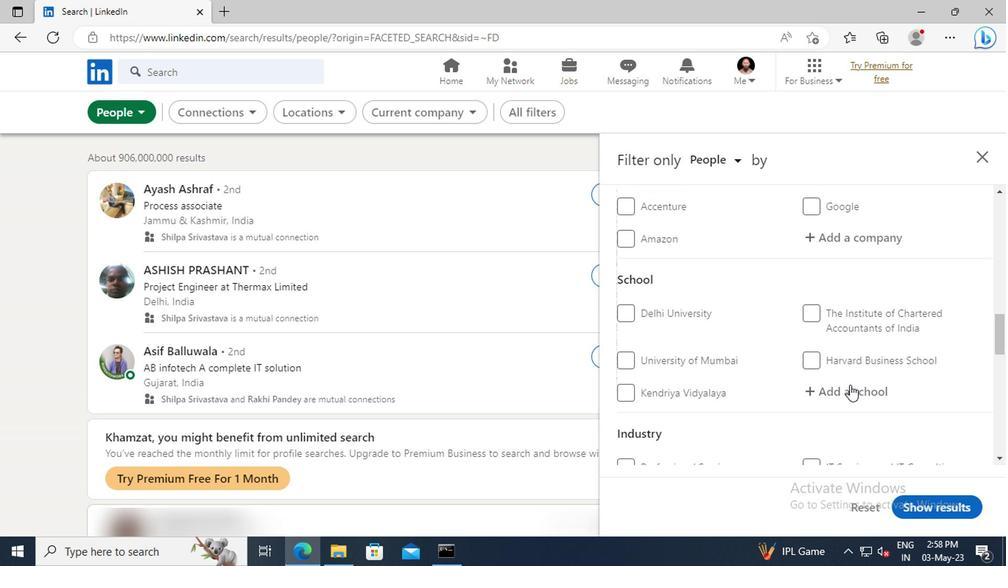 
Action: Mouse scrolled (846, 384) with delta (0, 1)
Screenshot: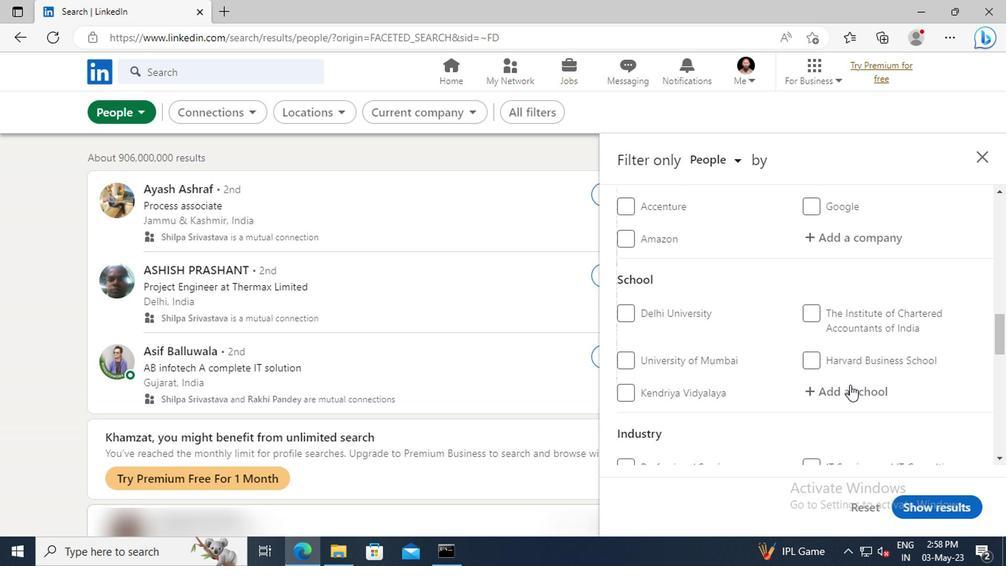 
Action: Mouse scrolled (846, 384) with delta (0, 1)
Screenshot: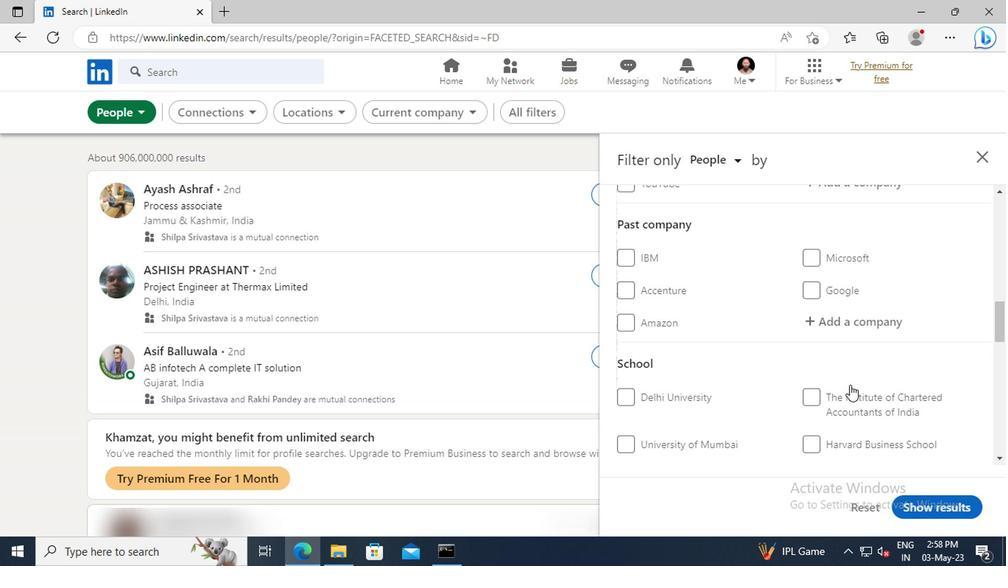 
Action: Mouse scrolled (846, 384) with delta (0, 1)
Screenshot: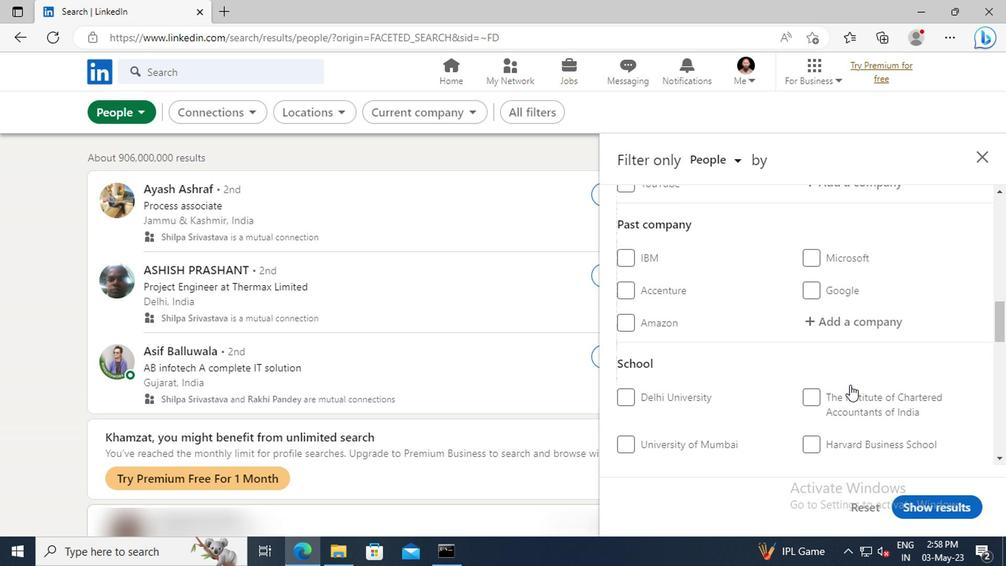 
Action: Mouse scrolled (846, 384) with delta (0, 1)
Screenshot: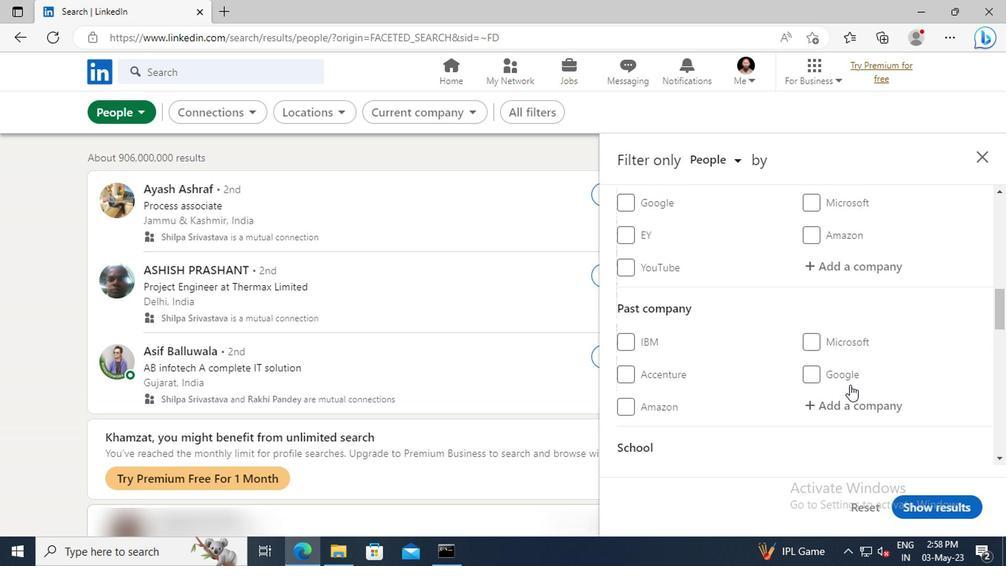 
Action: Mouse scrolled (846, 384) with delta (0, 1)
Screenshot: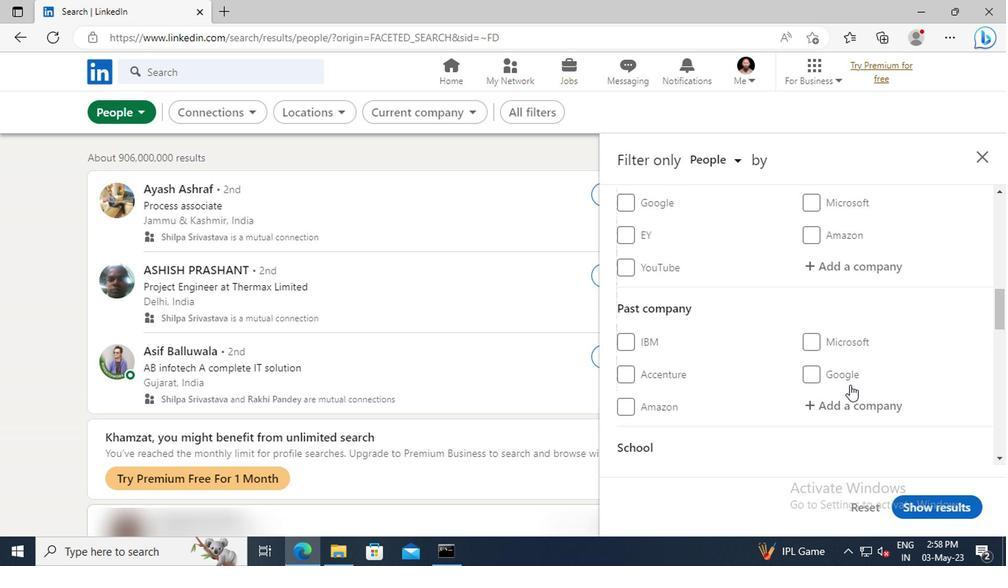 
Action: Mouse moved to (836, 354)
Screenshot: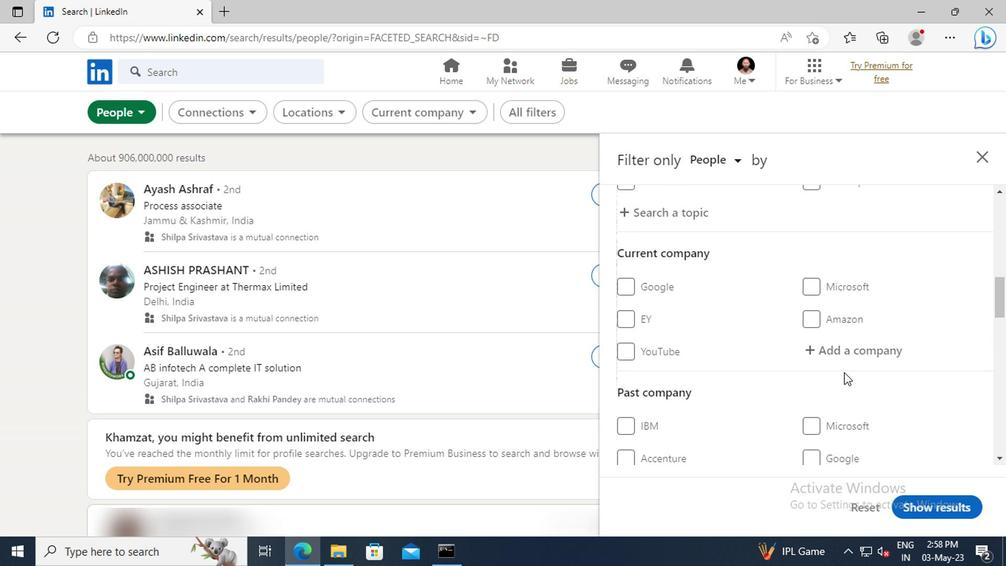
Action: Mouse pressed left at (836, 354)
Screenshot: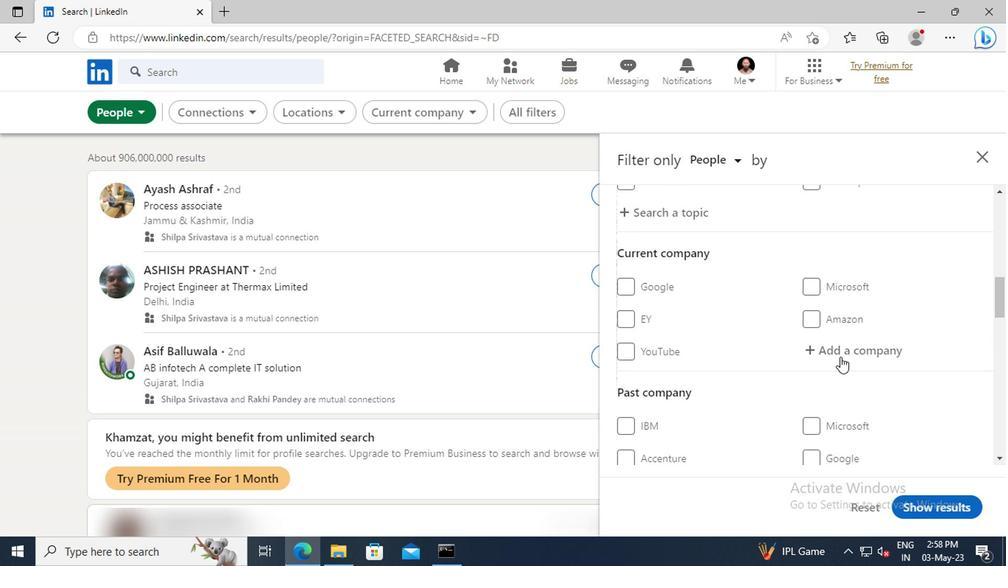 
Action: Key pressed <Key.shift>ATHER<Key.space><Key.shift>E
Screenshot: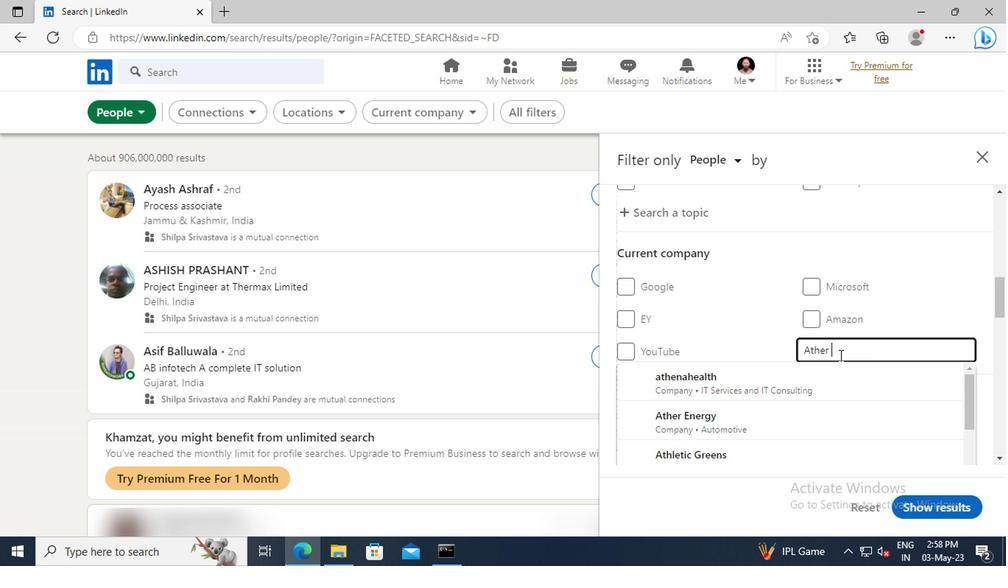 
Action: Mouse moved to (836, 372)
Screenshot: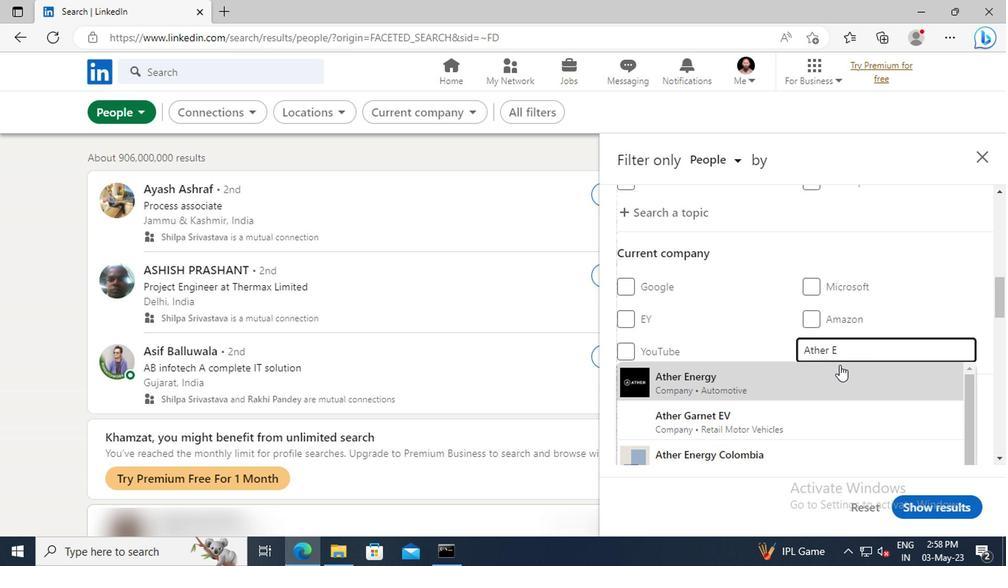 
Action: Mouse pressed left at (836, 372)
Screenshot: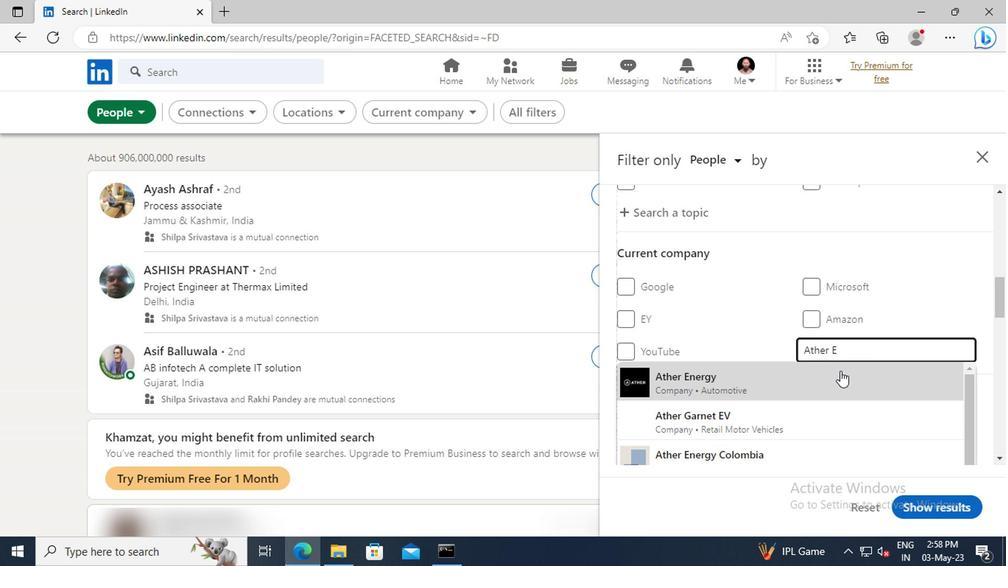
Action: Mouse scrolled (836, 371) with delta (0, -1)
Screenshot: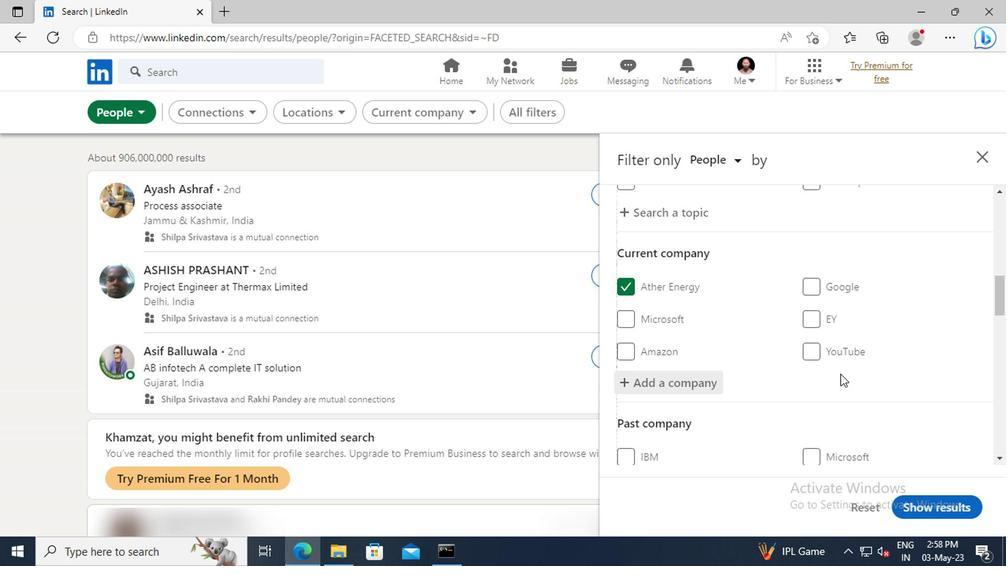 
Action: Mouse scrolled (836, 371) with delta (0, -1)
Screenshot: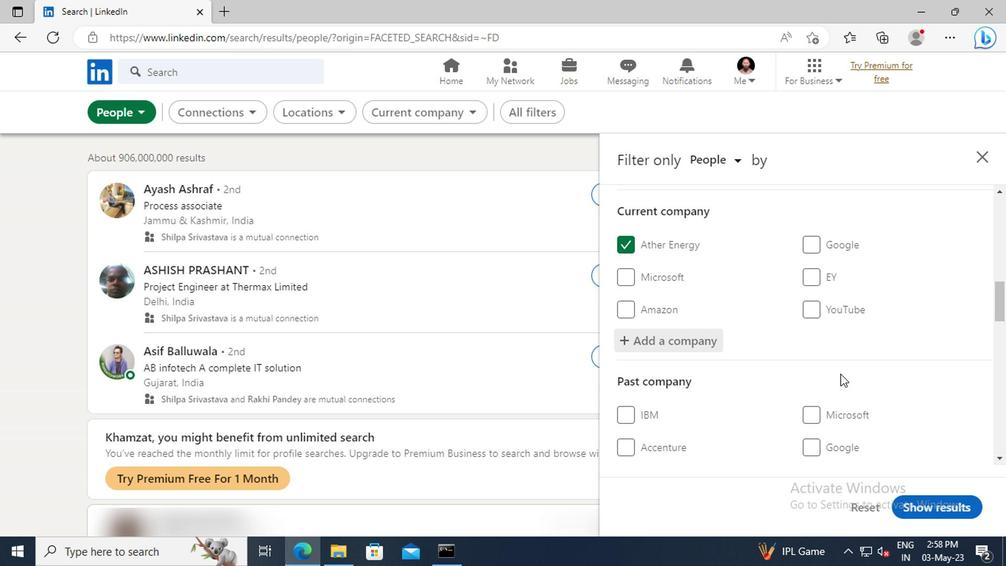 
Action: Mouse scrolled (836, 371) with delta (0, -1)
Screenshot: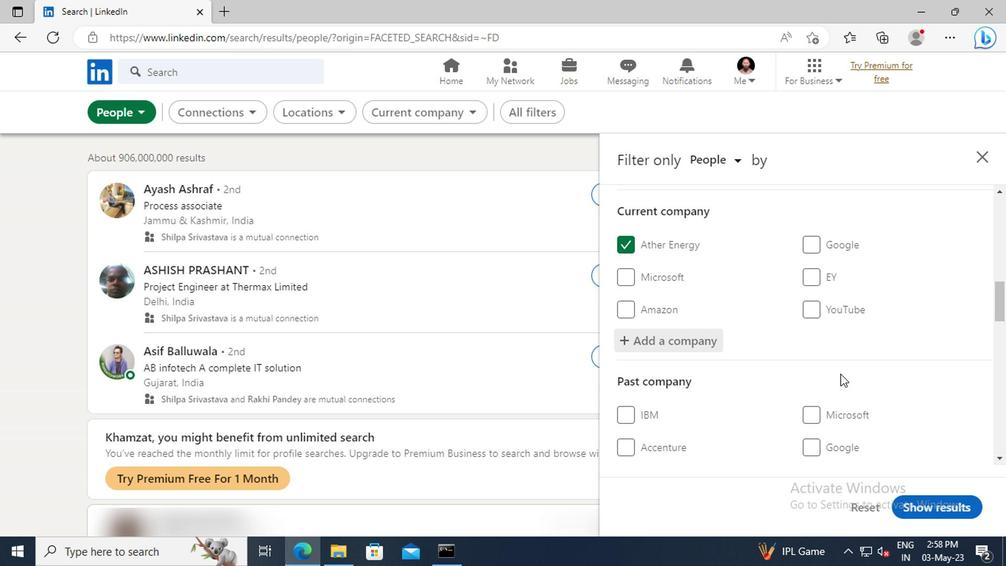 
Action: Mouse moved to (835, 360)
Screenshot: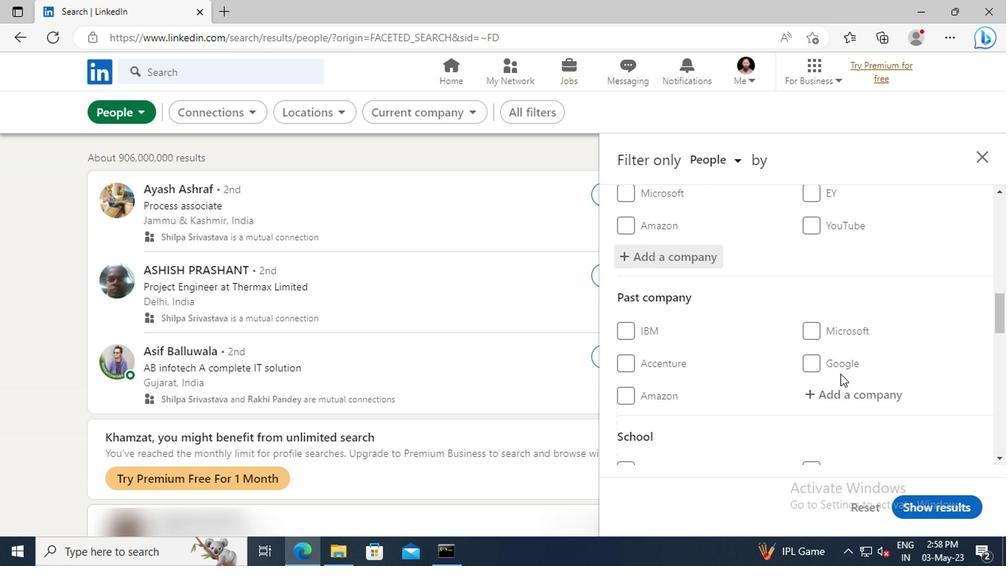 
Action: Mouse scrolled (835, 359) with delta (0, -1)
Screenshot: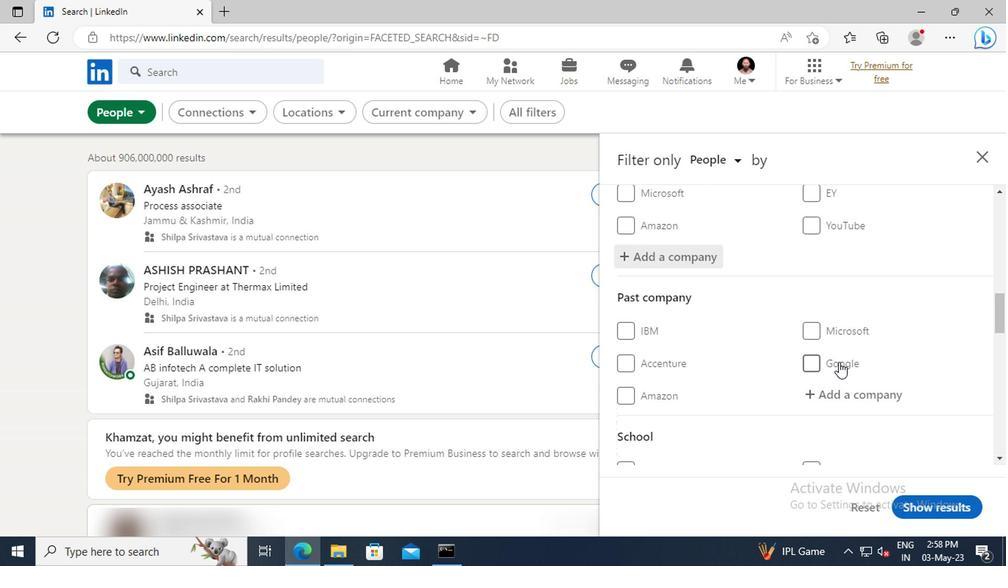 
Action: Mouse scrolled (835, 359) with delta (0, -1)
Screenshot: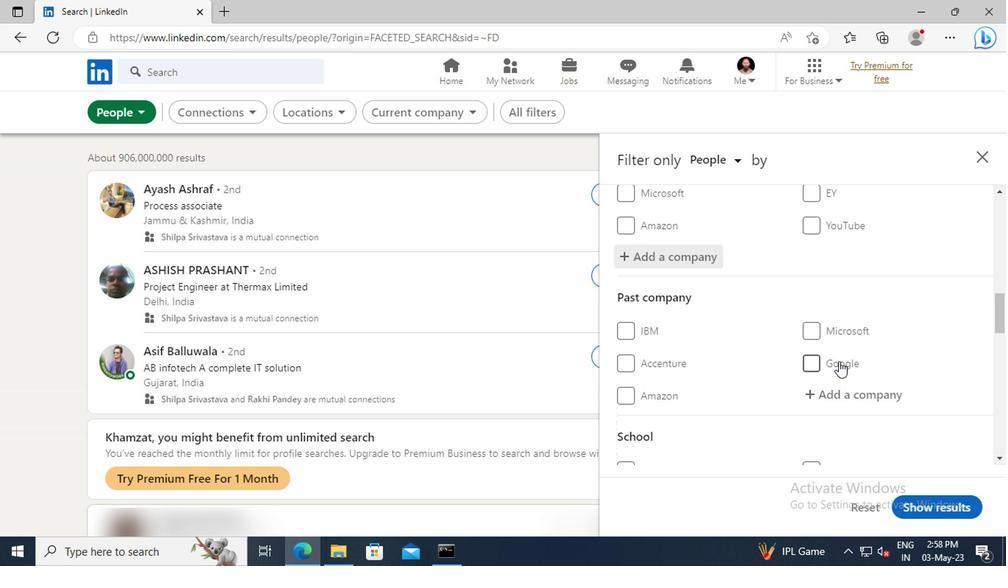 
Action: Mouse moved to (832, 335)
Screenshot: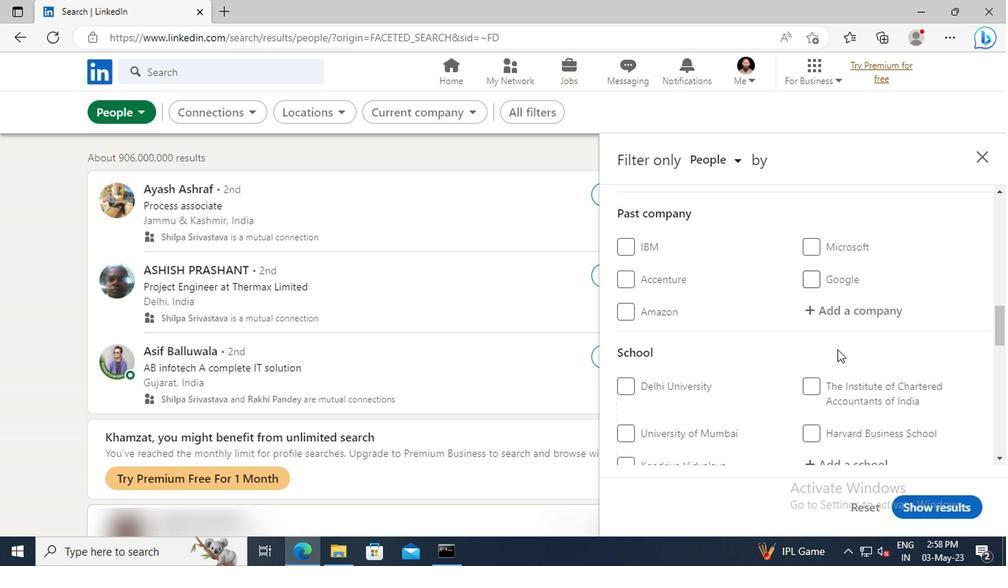 
Action: Mouse scrolled (832, 334) with delta (0, -1)
Screenshot: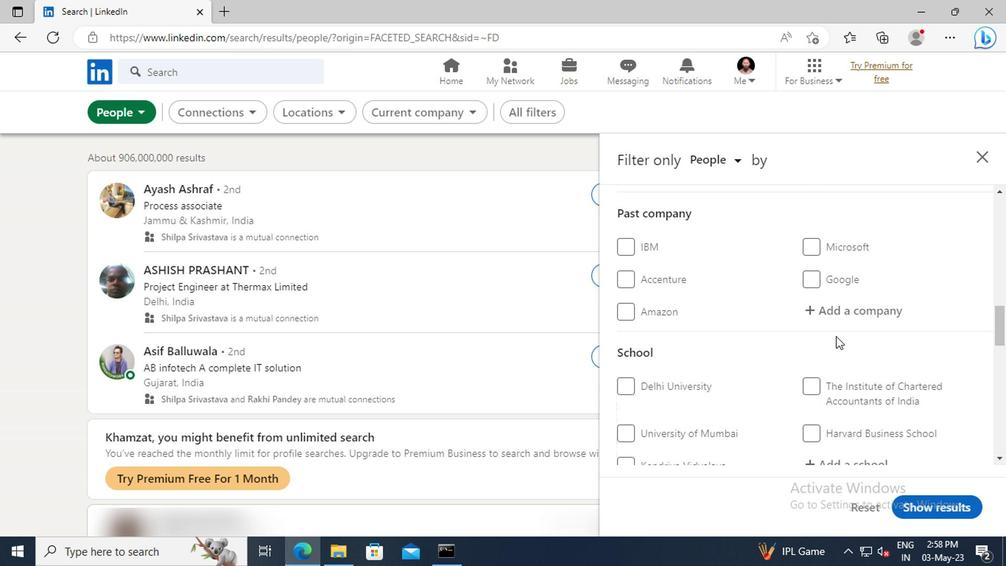 
Action: Mouse scrolled (832, 334) with delta (0, -1)
Screenshot: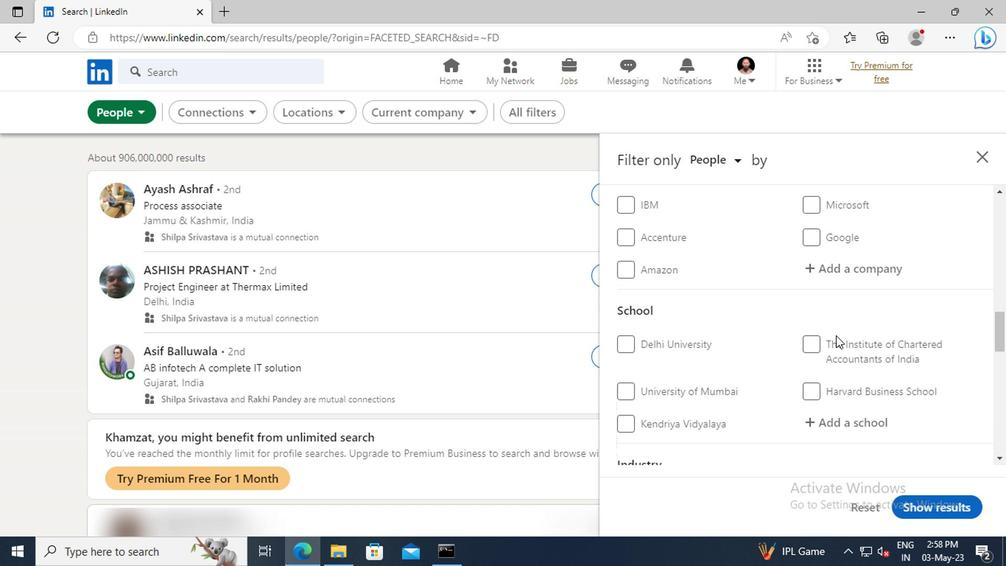 
Action: Mouse scrolled (832, 334) with delta (0, -1)
Screenshot: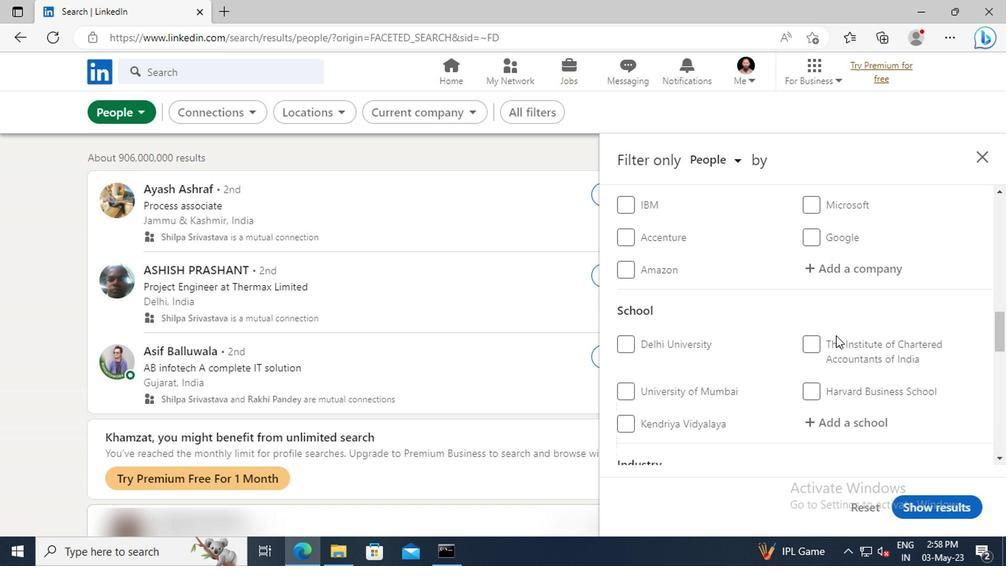 
Action: Mouse moved to (837, 336)
Screenshot: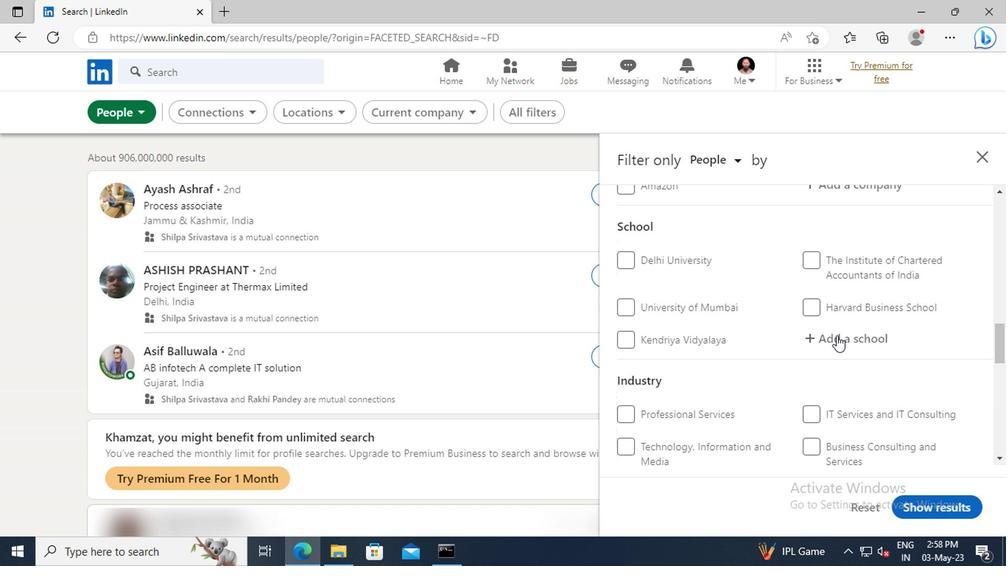 
Action: Mouse pressed left at (837, 336)
Screenshot: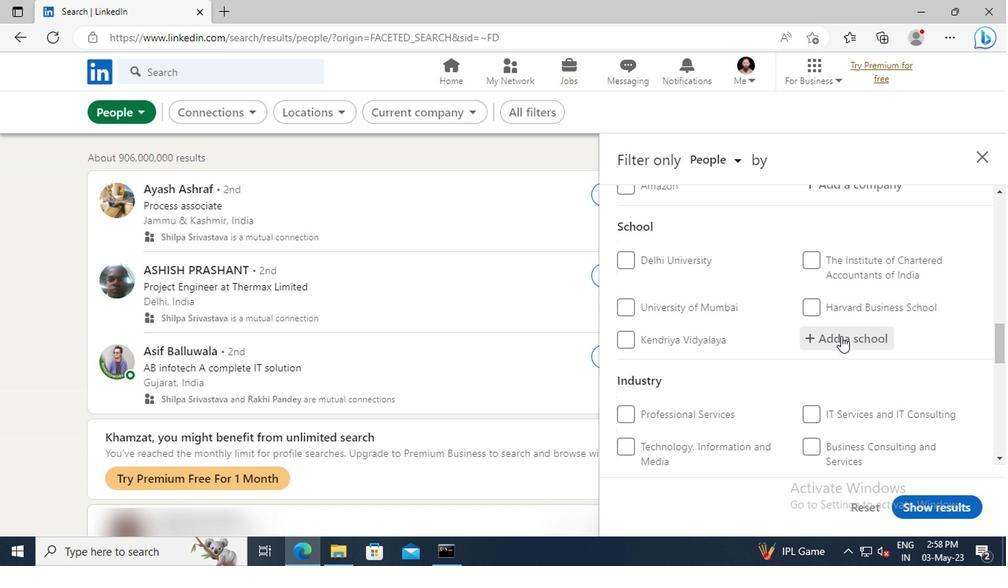 
Action: Key pressed <Key.shift>VELAMMAL<Key.space><Key.shift>COL
Screenshot: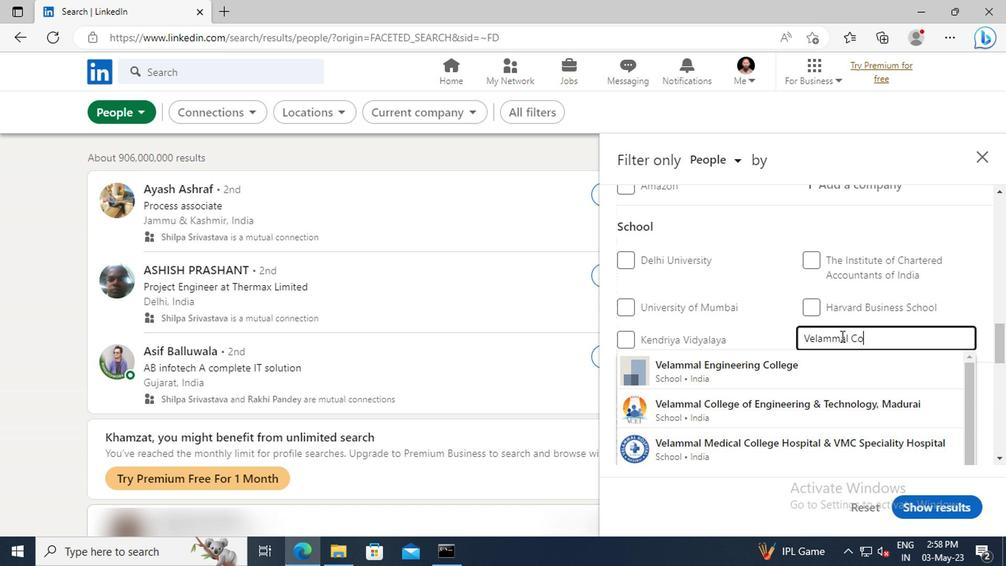 
Action: Mouse moved to (851, 400)
Screenshot: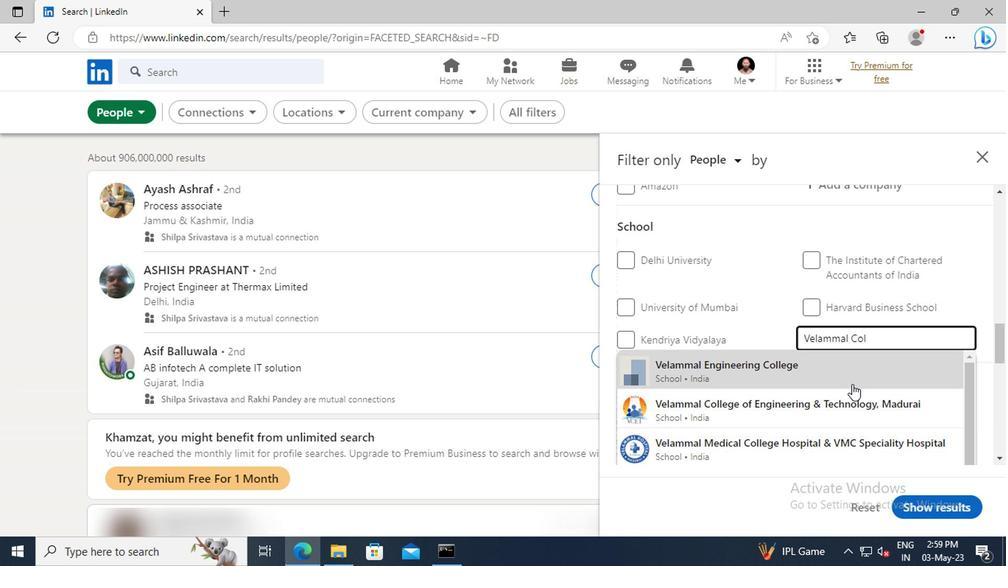 
Action: Mouse pressed left at (851, 400)
Screenshot: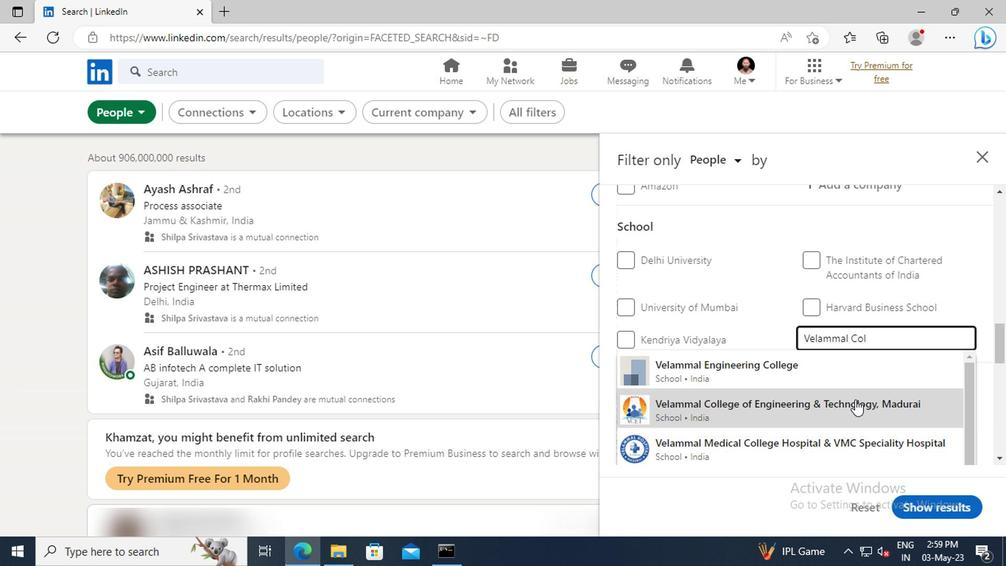 
Action: Mouse scrolled (851, 398) with delta (0, -1)
Screenshot: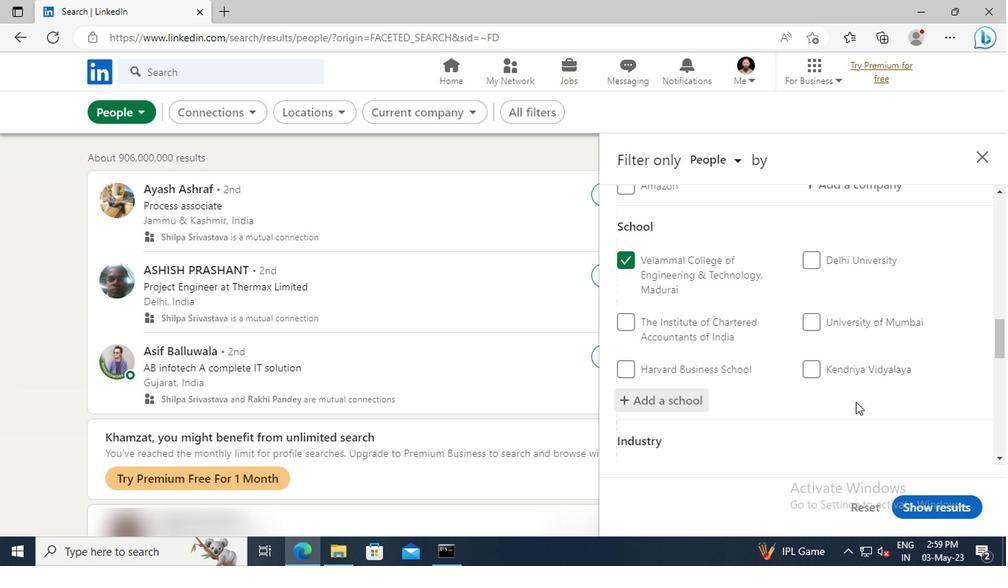 
Action: Mouse scrolled (851, 398) with delta (0, -1)
Screenshot: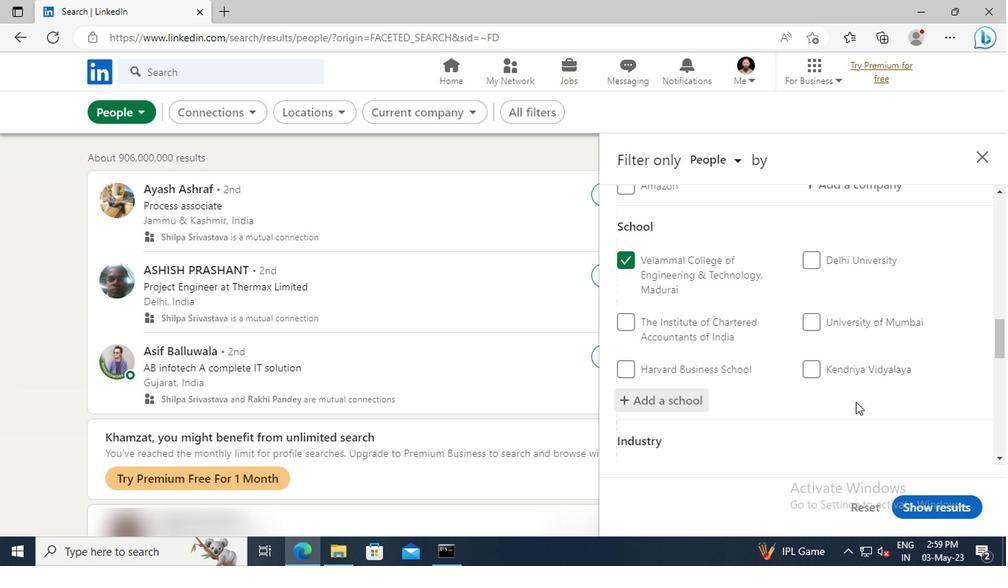 
Action: Mouse scrolled (851, 398) with delta (0, -1)
Screenshot: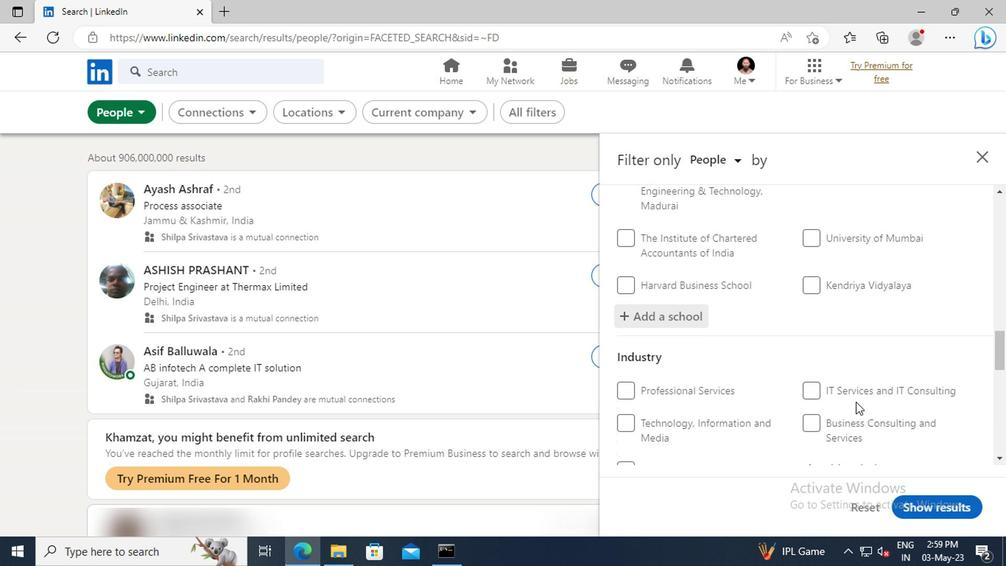 
Action: Mouse scrolled (851, 398) with delta (0, -1)
Screenshot: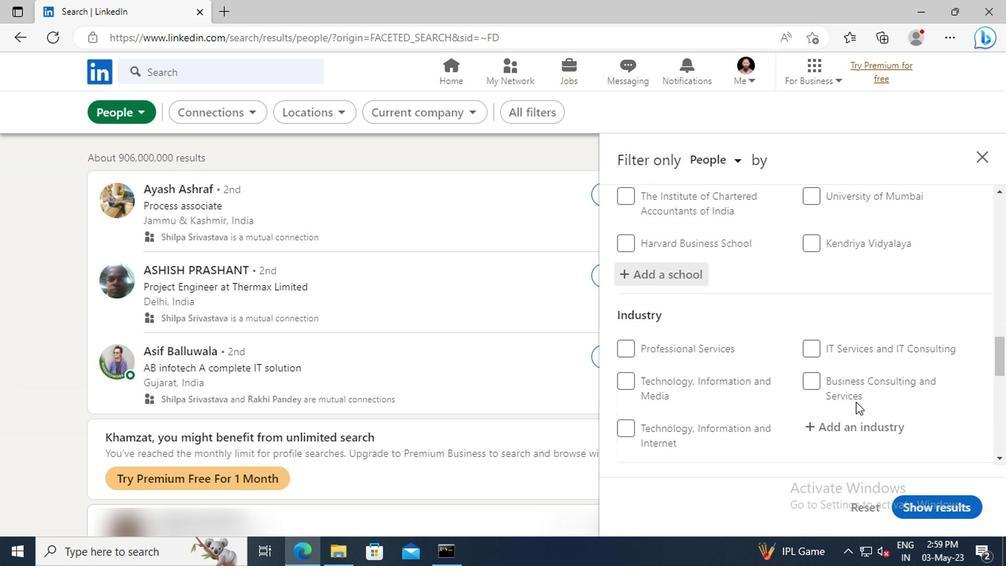 
Action: Mouse moved to (855, 389)
Screenshot: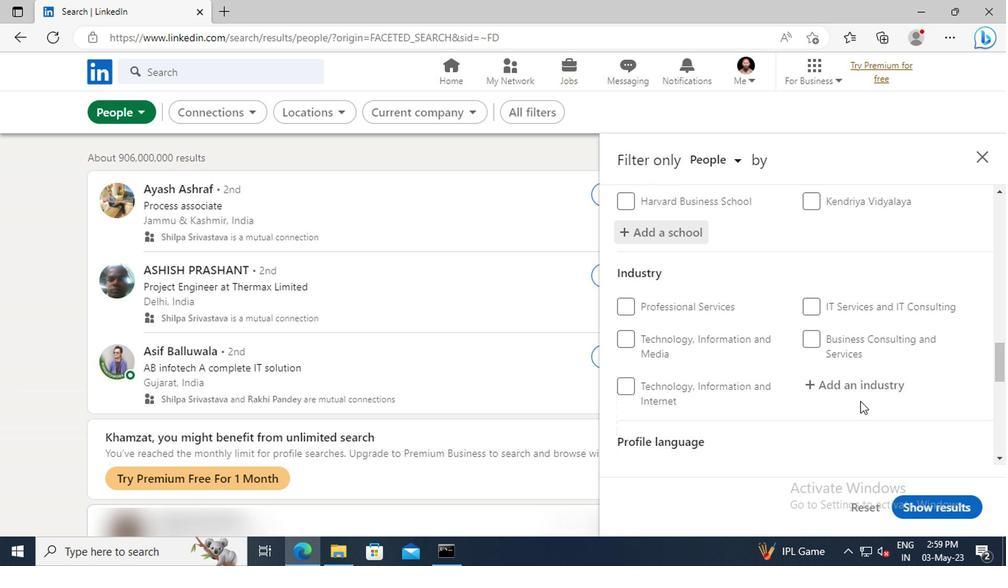
Action: Mouse pressed left at (855, 389)
Screenshot: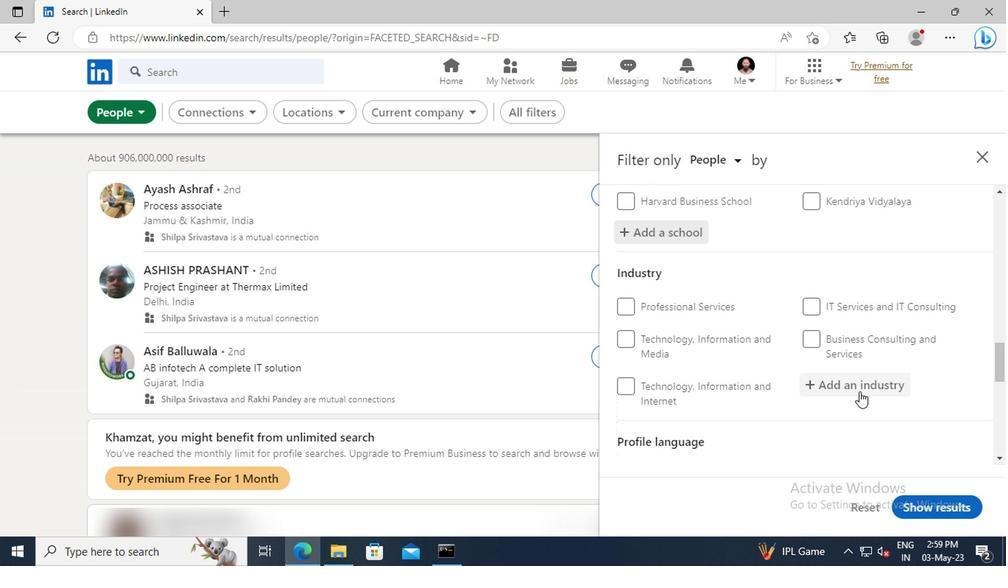 
Action: Key pressed <Key.shift>SIGHTS
Screenshot: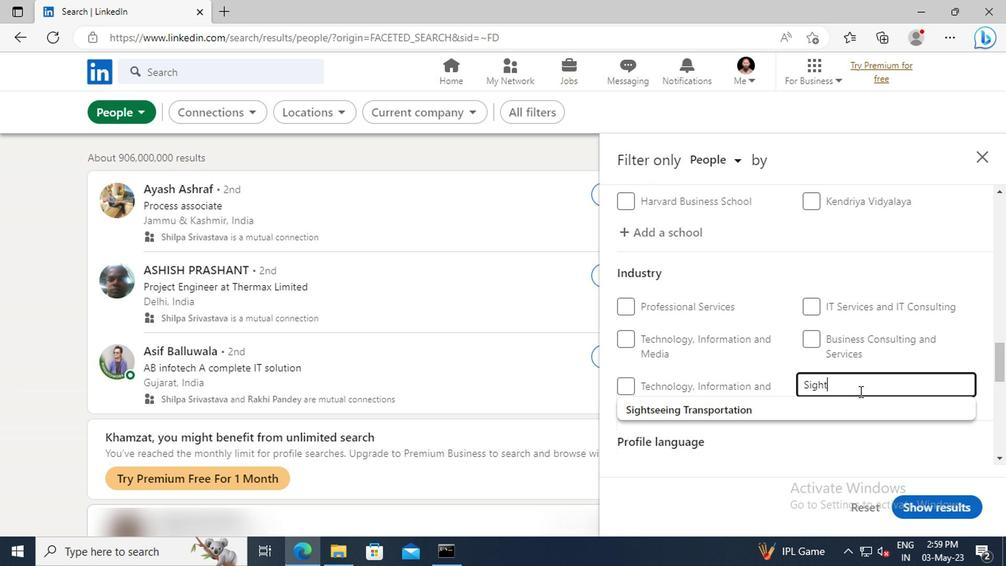 
Action: Mouse moved to (860, 402)
Screenshot: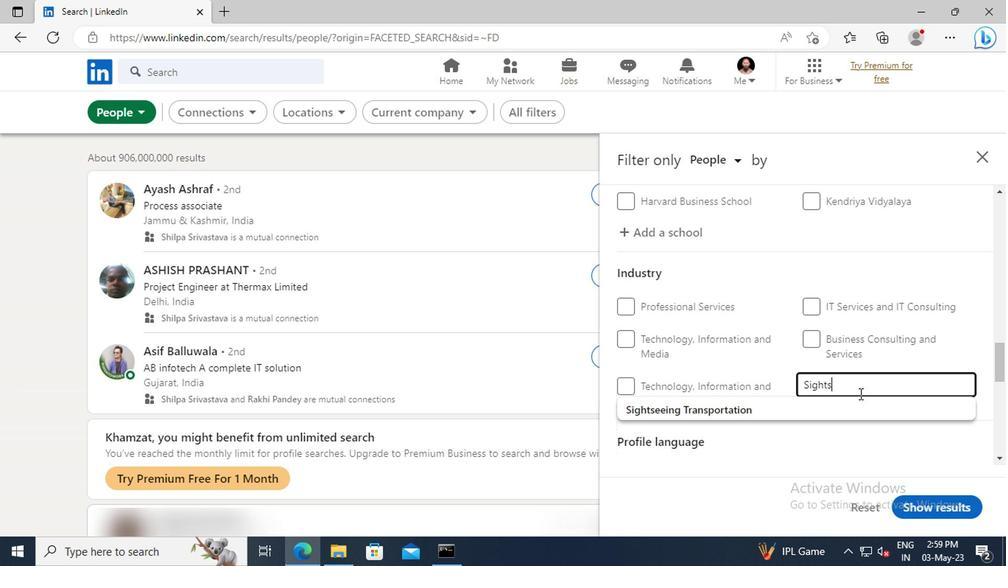 
Action: Mouse pressed left at (860, 402)
Screenshot: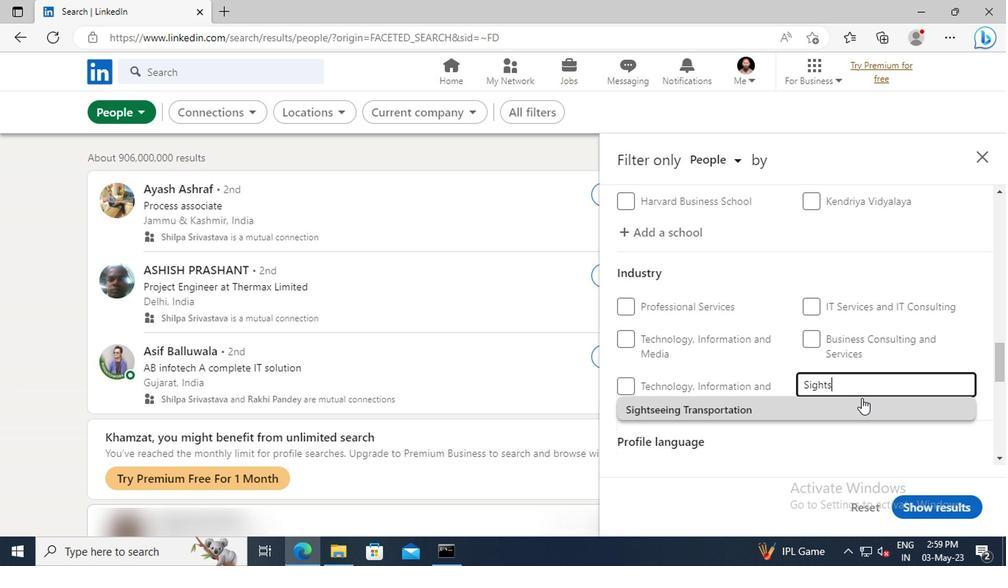 
Action: Mouse scrolled (860, 401) with delta (0, -1)
Screenshot: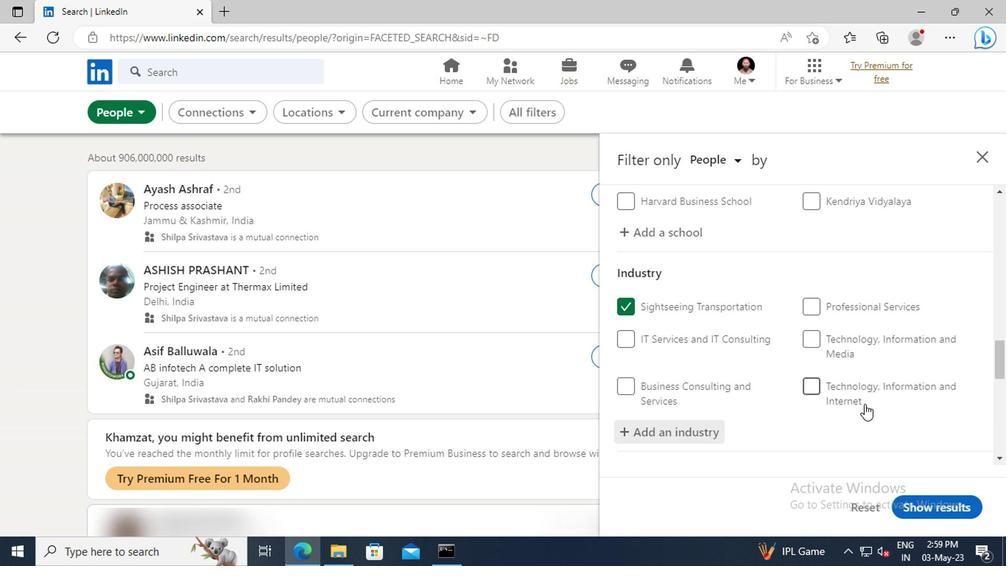 
Action: Mouse scrolled (860, 401) with delta (0, -1)
Screenshot: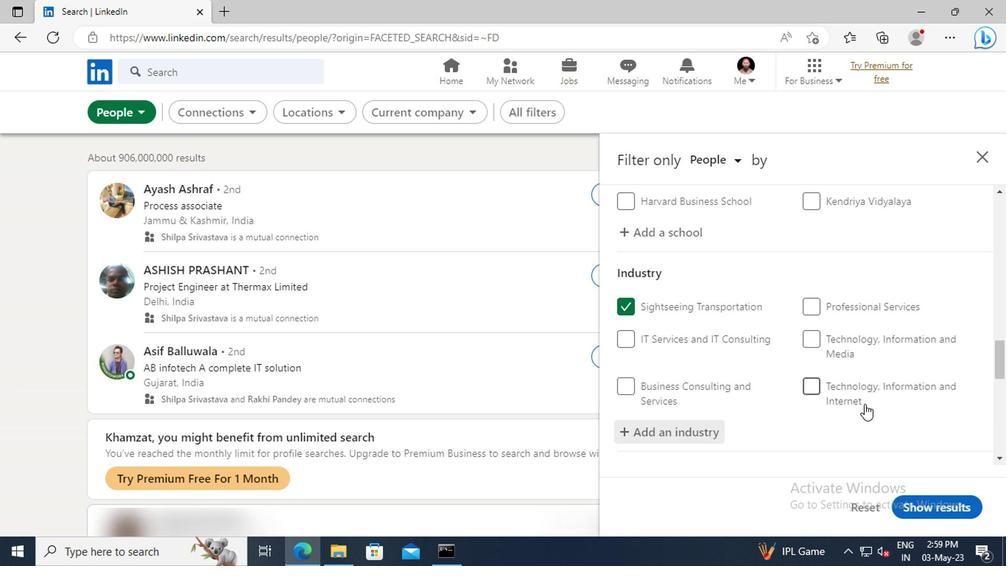 
Action: Mouse moved to (860, 402)
Screenshot: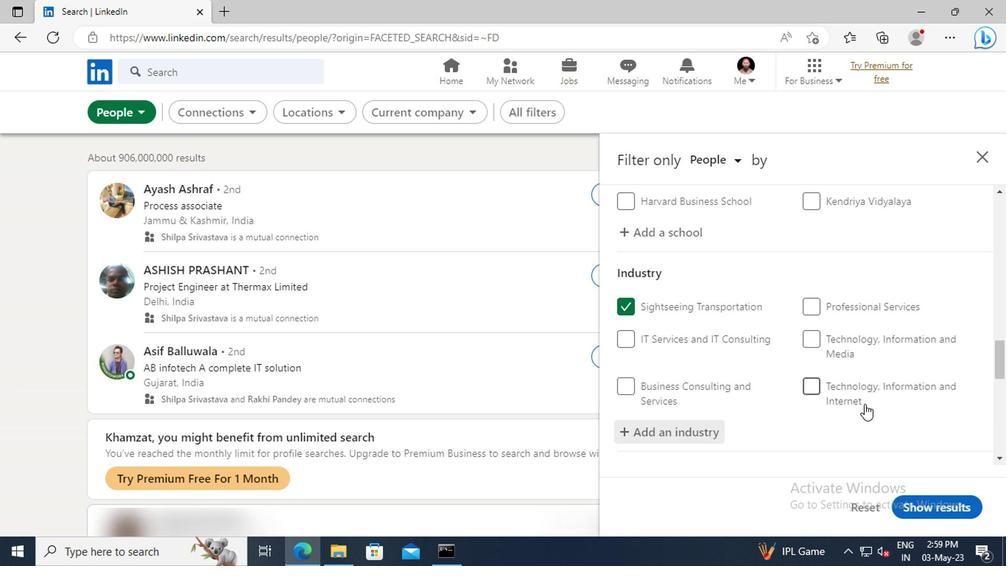 
Action: Mouse scrolled (860, 402) with delta (0, 0)
Screenshot: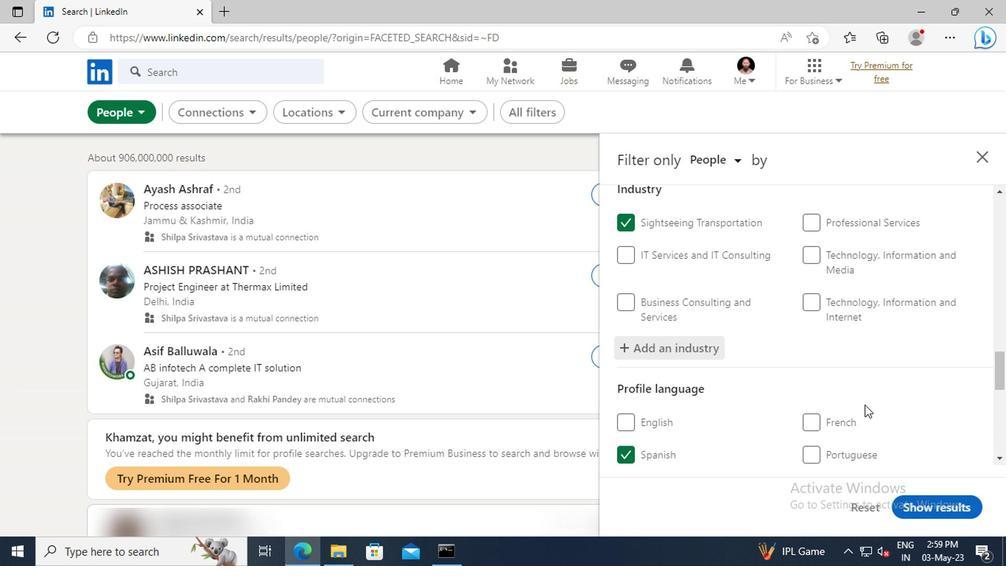 
Action: Mouse scrolled (860, 402) with delta (0, 0)
Screenshot: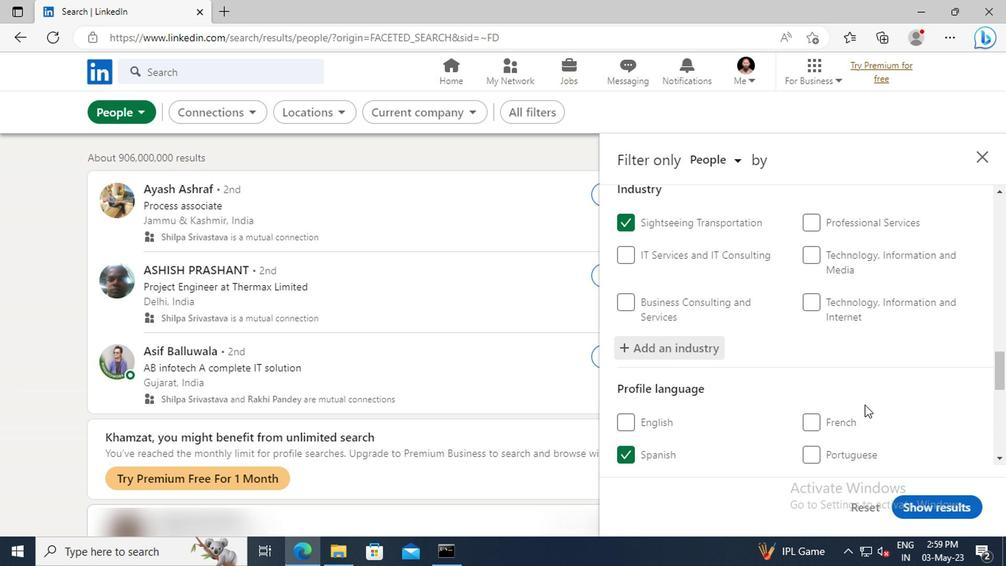 
Action: Mouse scrolled (860, 402) with delta (0, 0)
Screenshot: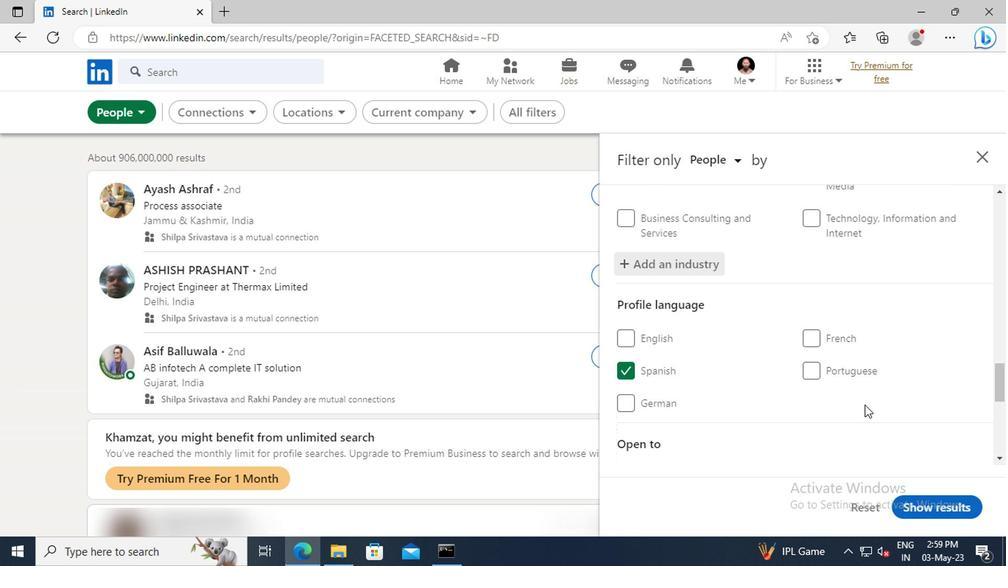 
Action: Mouse scrolled (860, 402) with delta (0, 0)
Screenshot: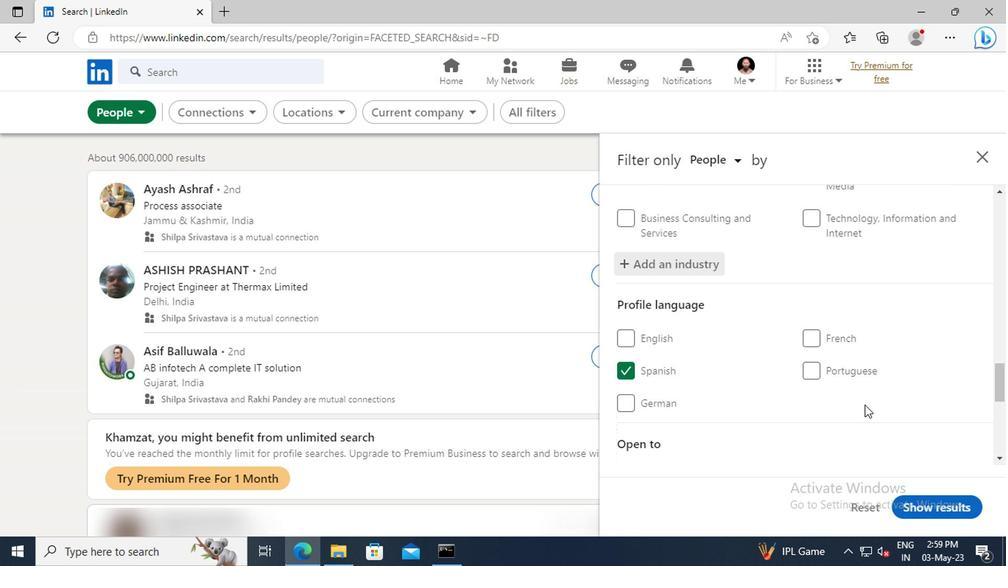 
Action: Mouse moved to (855, 375)
Screenshot: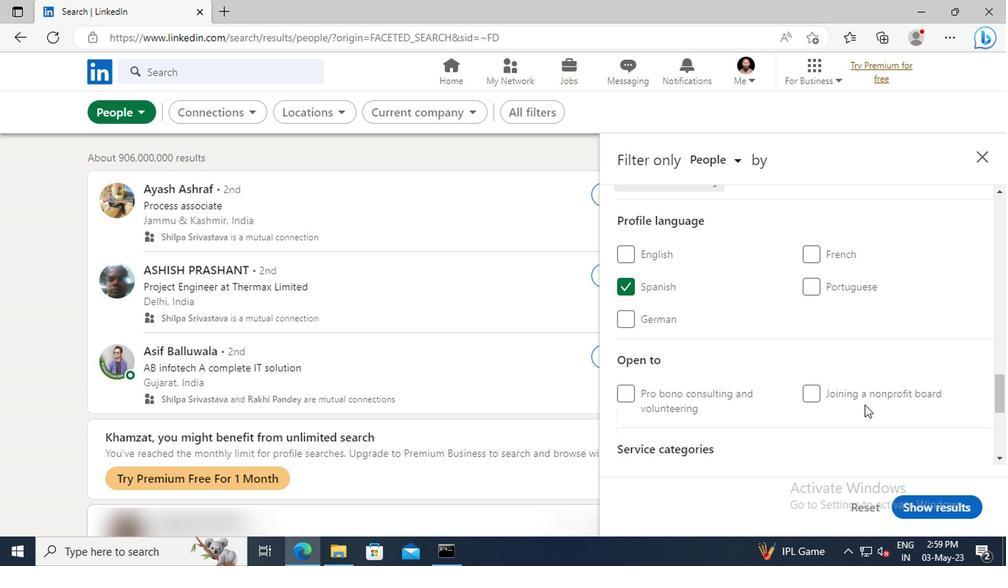 
Action: Mouse scrolled (855, 374) with delta (0, 0)
Screenshot: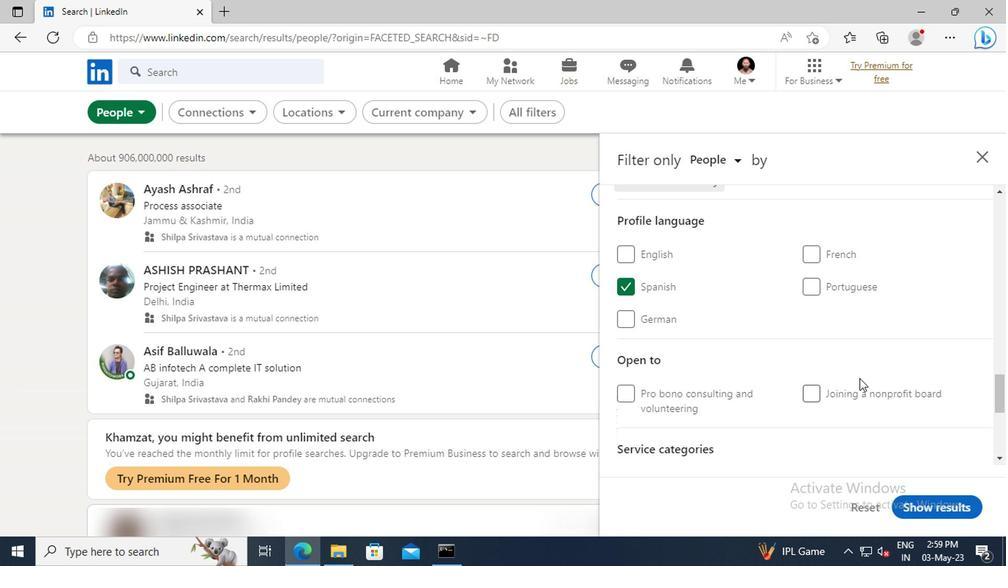 
Action: Mouse scrolled (855, 374) with delta (0, 0)
Screenshot: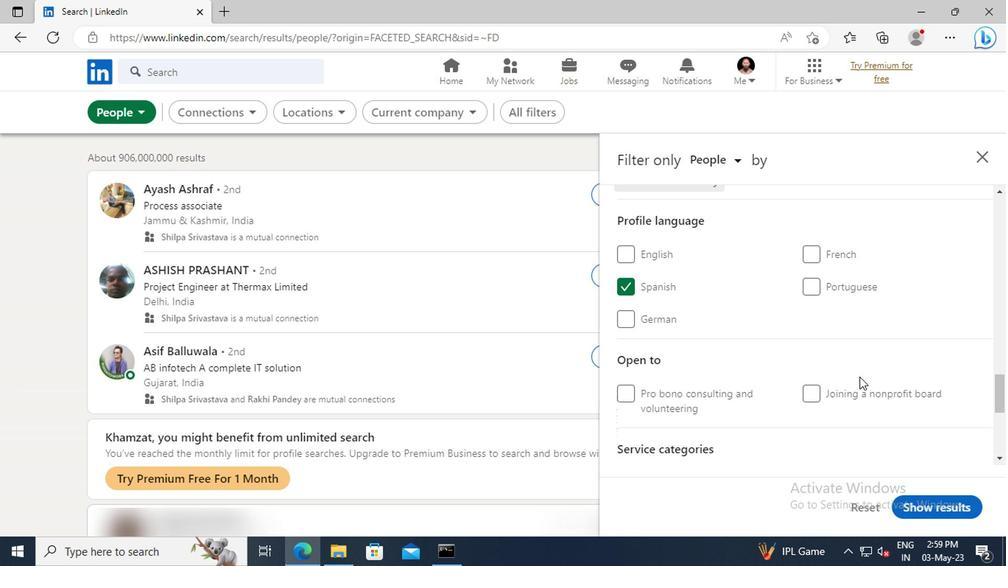 
Action: Mouse moved to (855, 359)
Screenshot: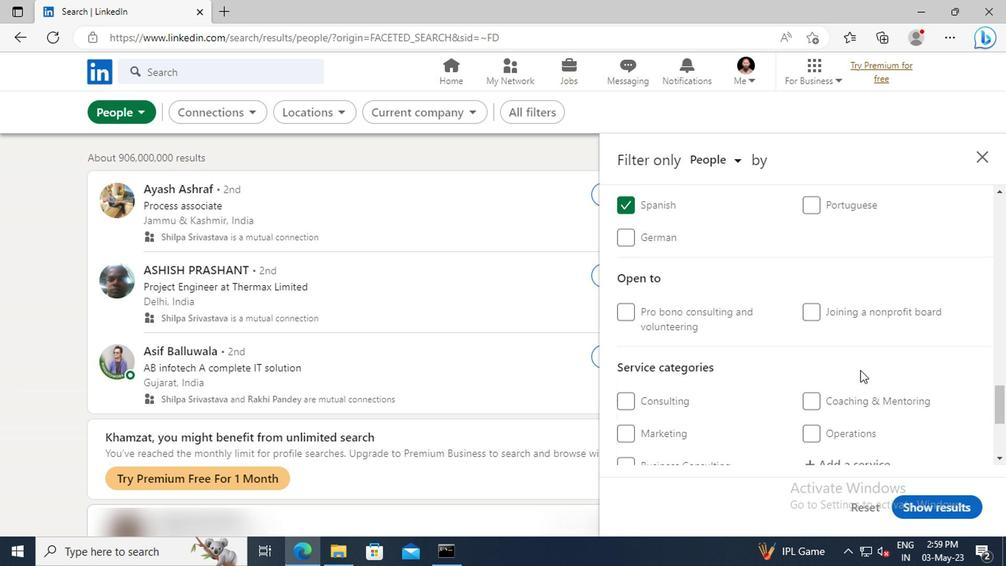 
Action: Mouse scrolled (855, 358) with delta (0, -1)
Screenshot: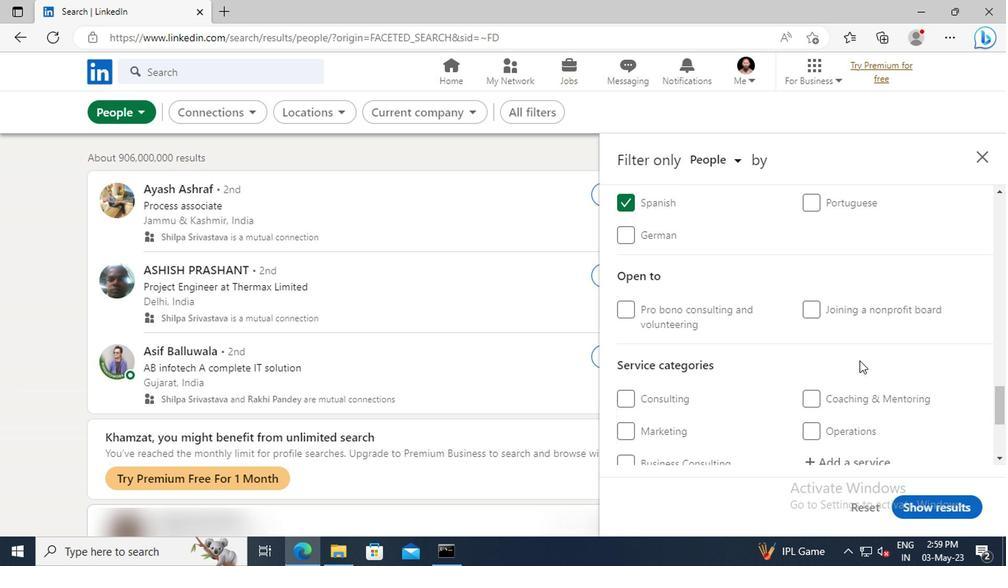 
Action: Mouse moved to (855, 353)
Screenshot: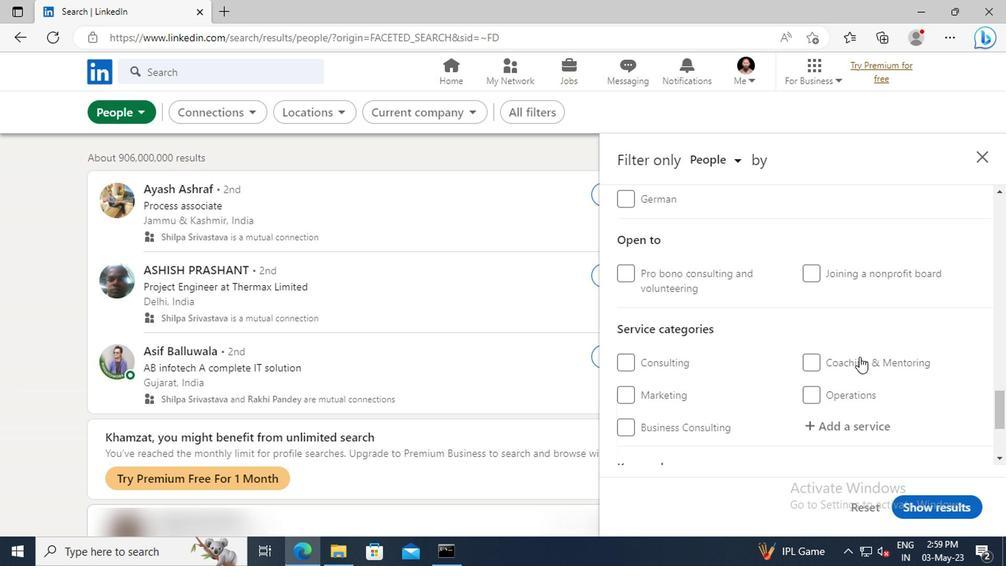 
Action: Mouse scrolled (855, 352) with delta (0, 0)
Screenshot: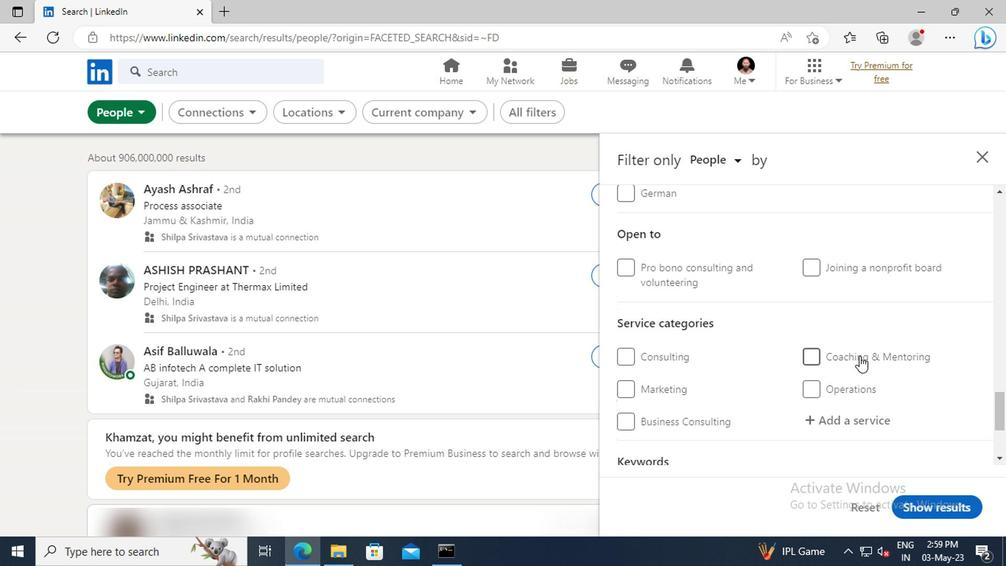 
Action: Mouse moved to (844, 376)
Screenshot: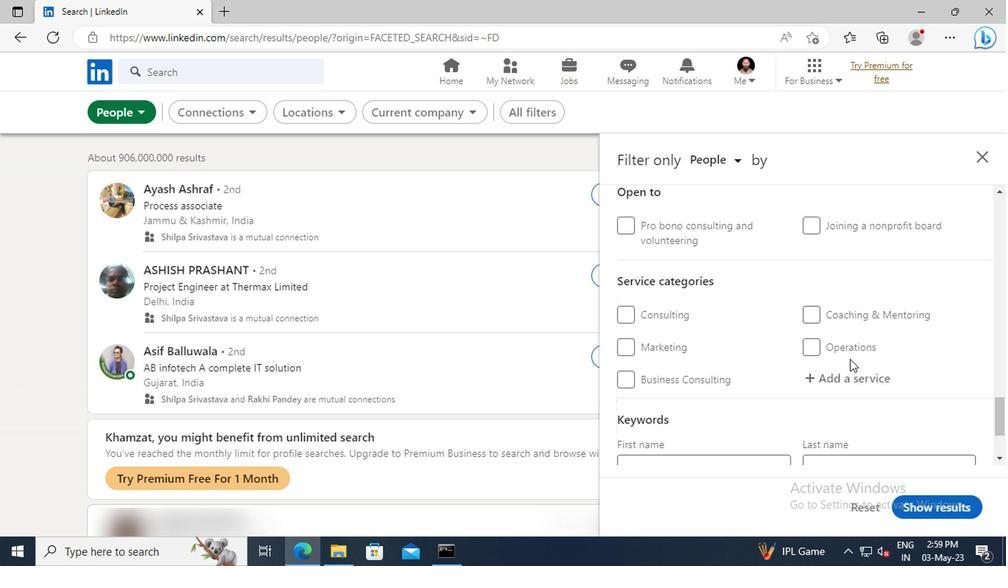 
Action: Mouse pressed left at (844, 376)
Screenshot: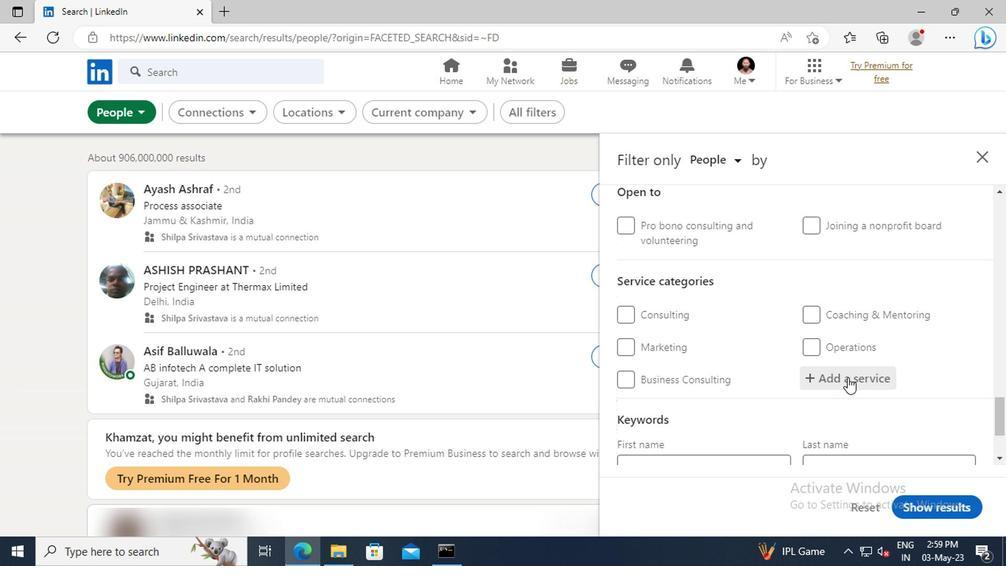 
Action: Key pressed <Key.shift>COMMERCIAL<Key.space>
Screenshot: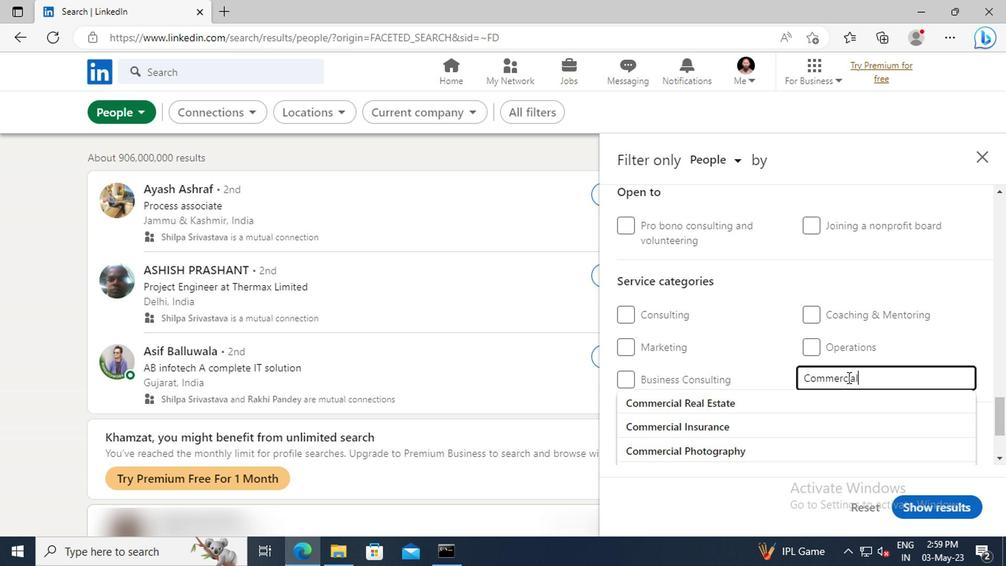 
Action: Mouse moved to (840, 404)
Screenshot: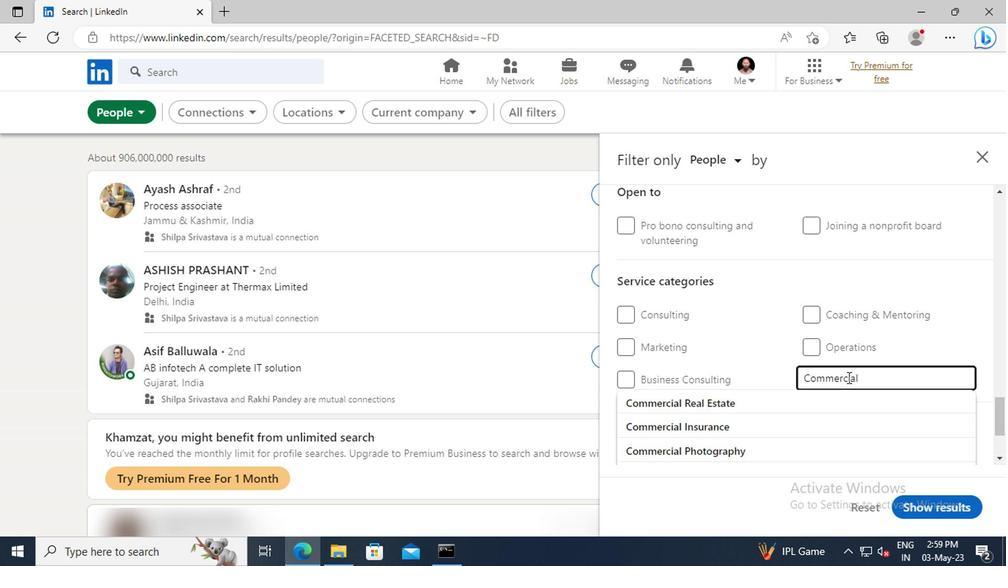 
Action: Mouse pressed left at (840, 404)
Screenshot: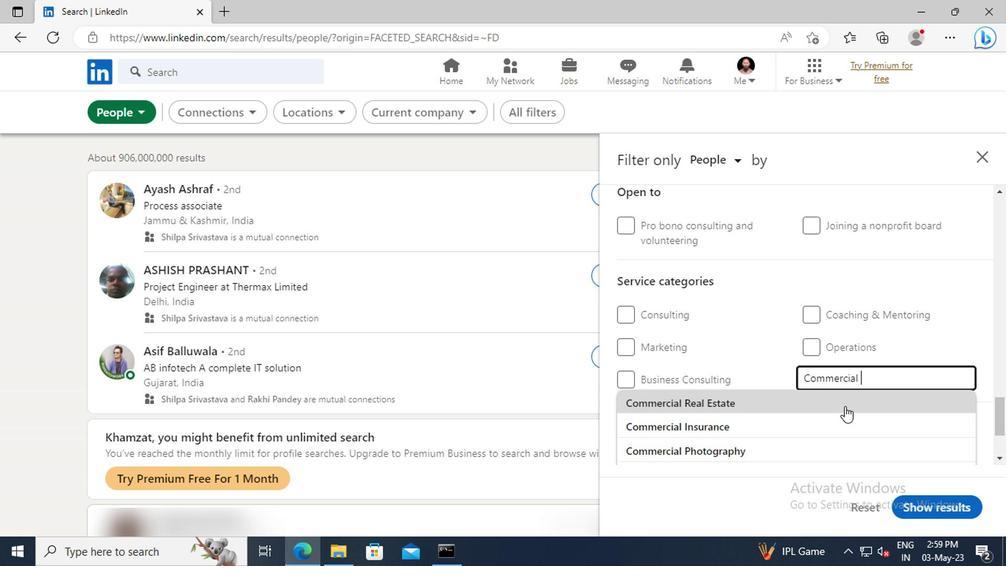 
Action: Mouse scrolled (840, 403) with delta (0, -1)
Screenshot: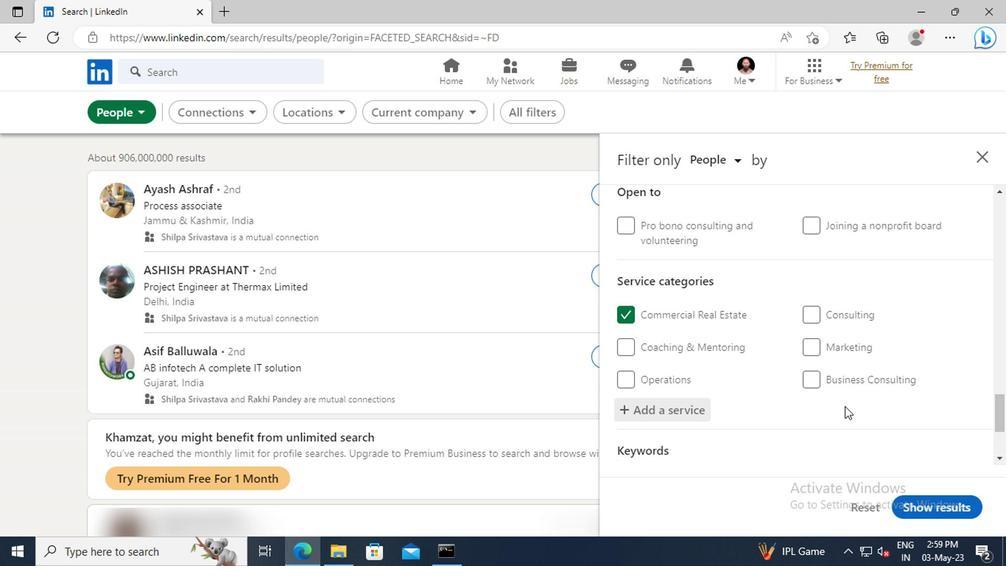 
Action: Mouse scrolled (840, 403) with delta (0, -1)
Screenshot: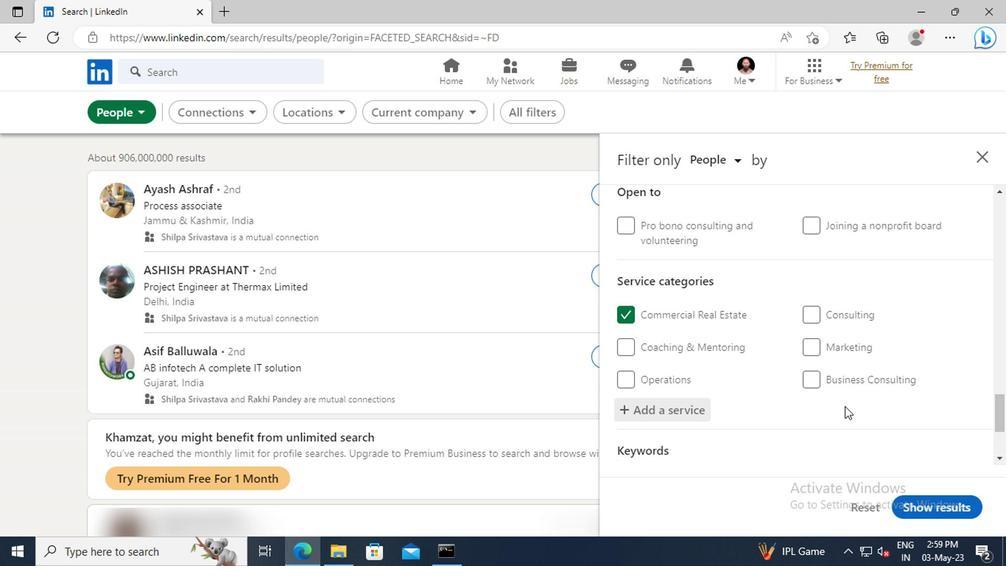 
Action: Mouse scrolled (840, 403) with delta (0, -1)
Screenshot: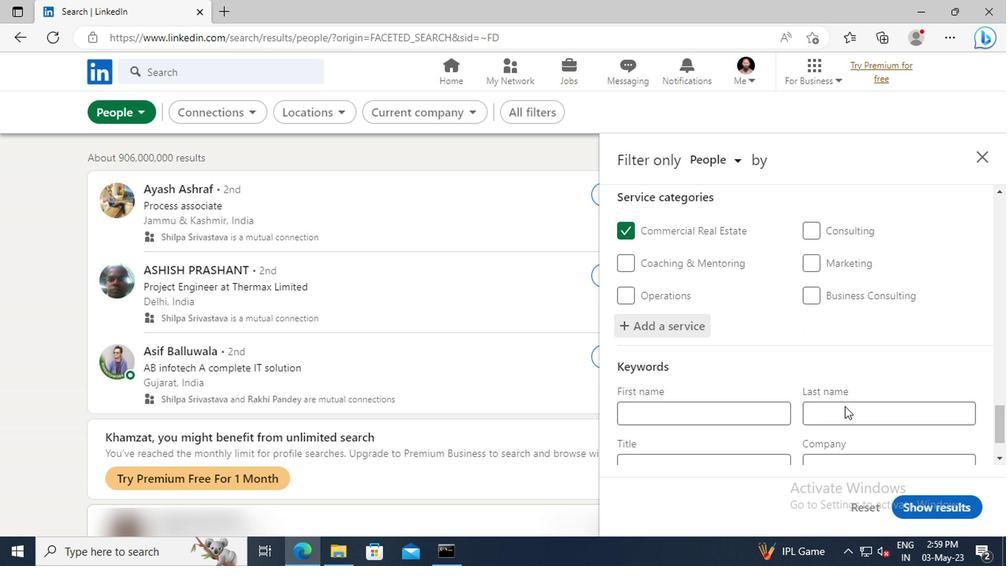 
Action: Mouse scrolled (840, 403) with delta (0, -1)
Screenshot: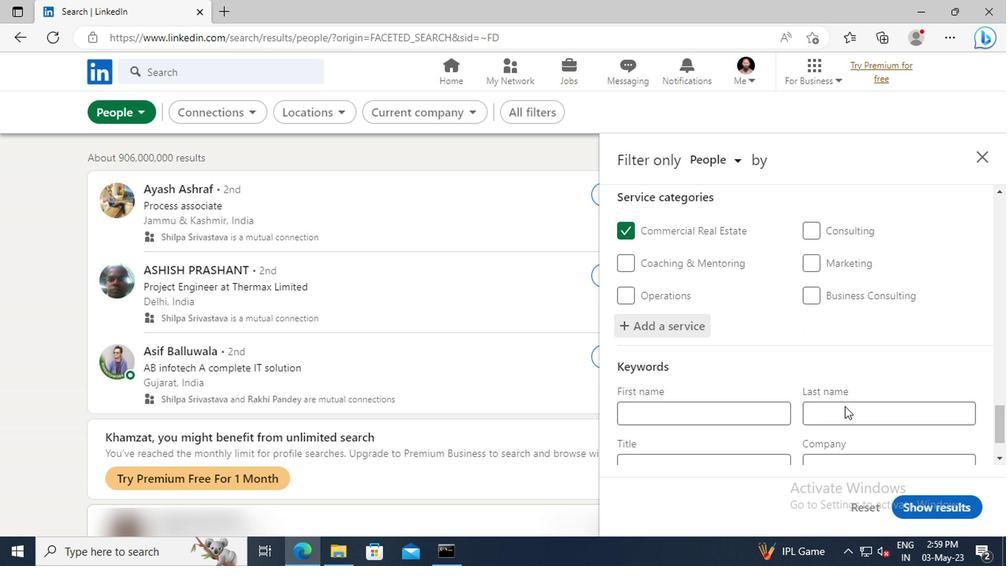 
Action: Mouse scrolled (840, 403) with delta (0, -1)
Screenshot: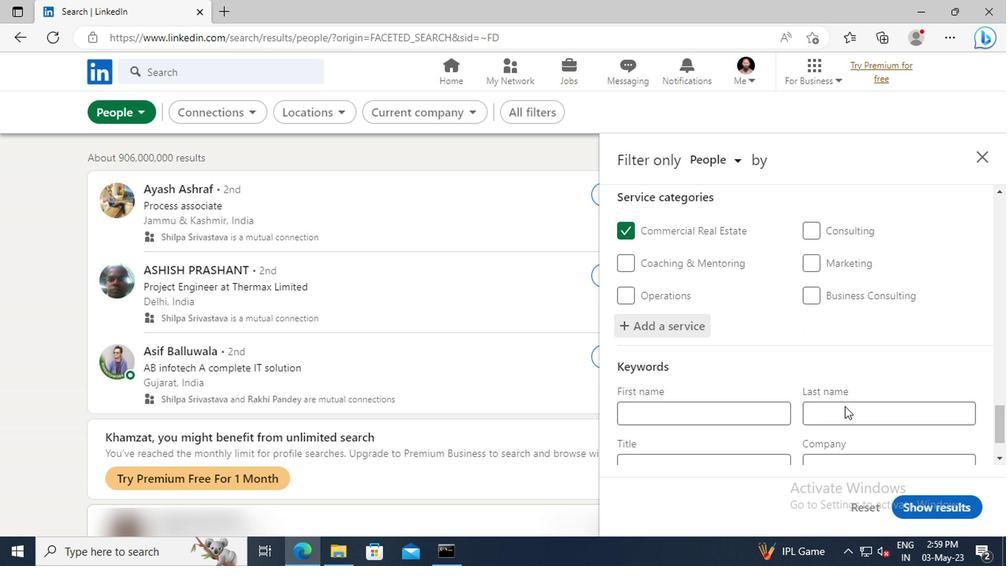 
Action: Mouse moved to (727, 402)
Screenshot: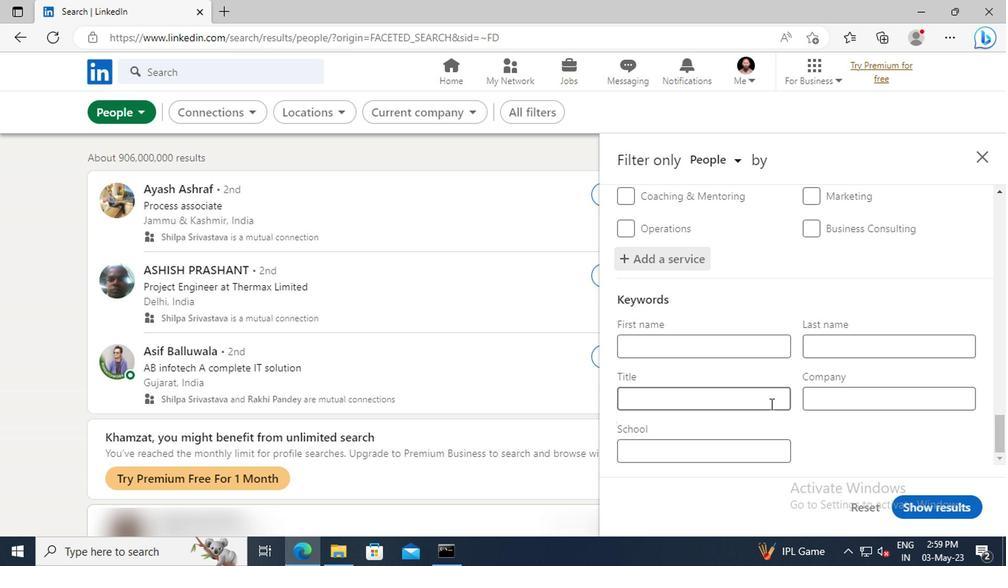 
Action: Mouse pressed left at (727, 402)
Screenshot: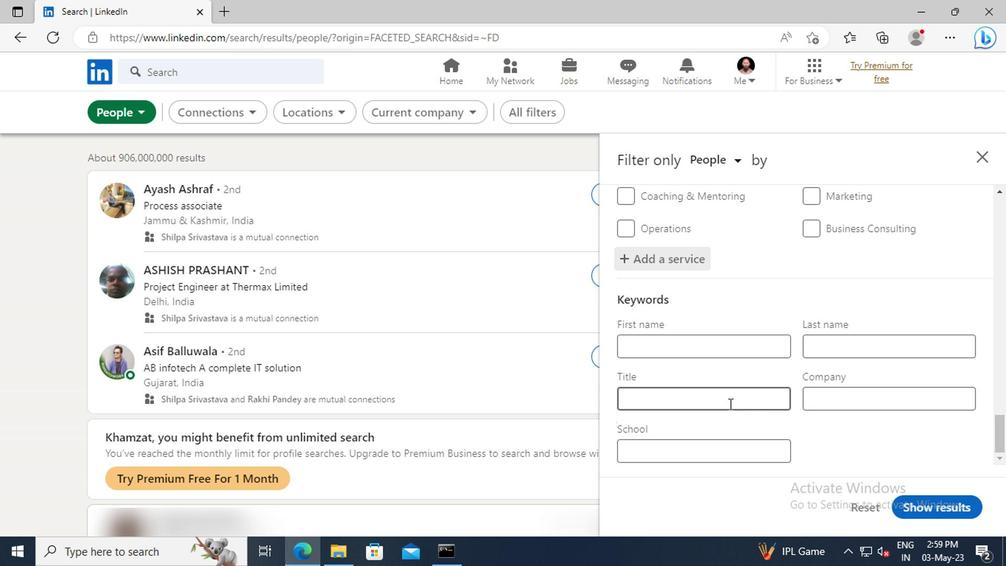 
Action: Key pressed <Key.shift>RETAIL<Key.space><Key.shift>WORKER<Key.enter>
Screenshot: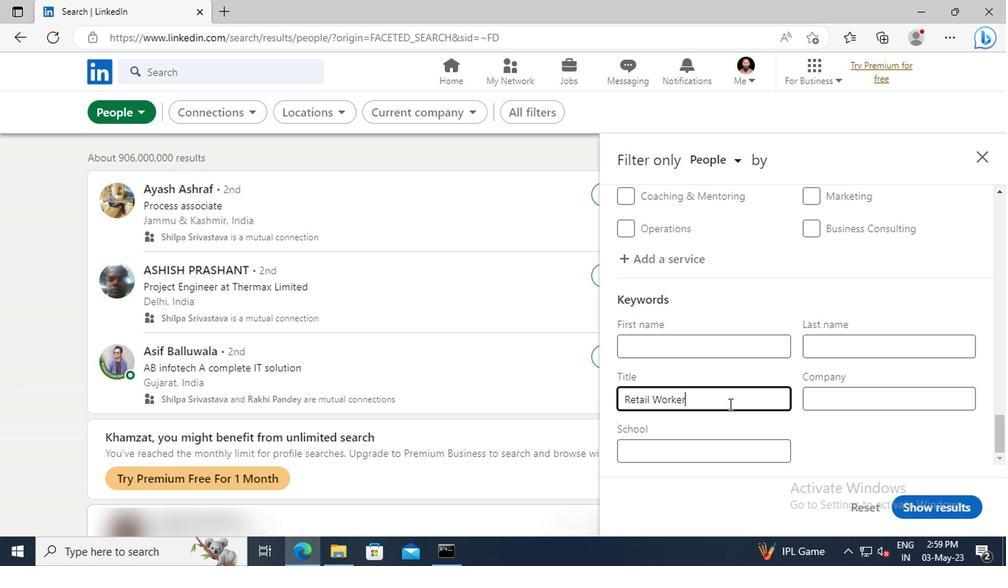 
Action: Mouse moved to (904, 502)
Screenshot: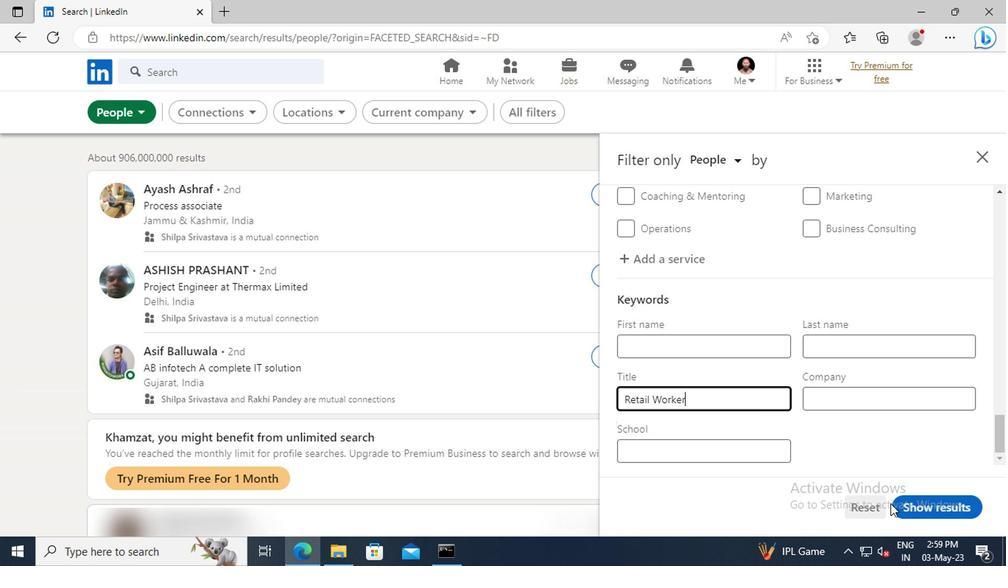 
Action: Mouse pressed left at (904, 502)
Screenshot: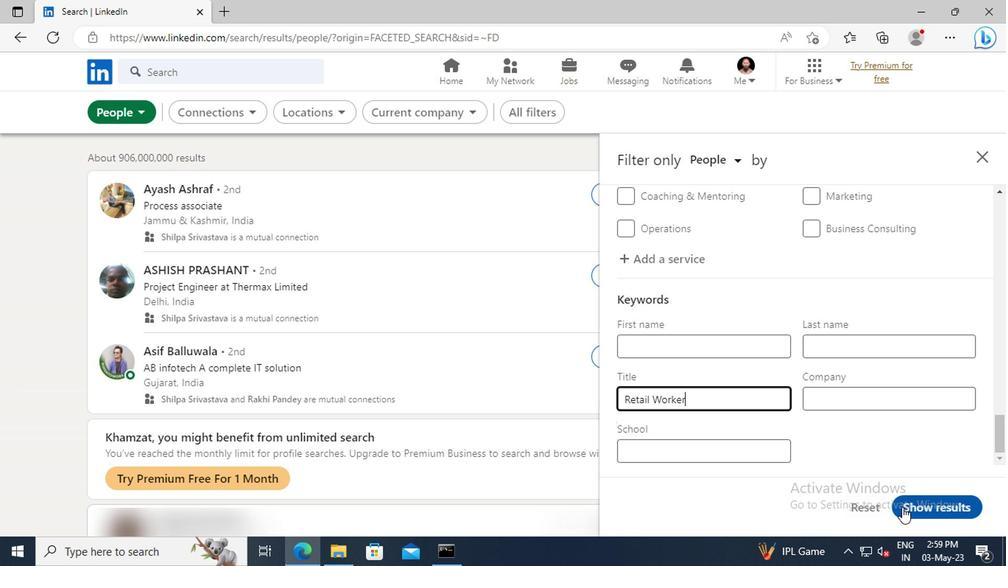 
